 Task: Create an HTML page with a form that validates user input (e.g., email format).
Action: Mouse moved to (1337, 51)
Screenshot: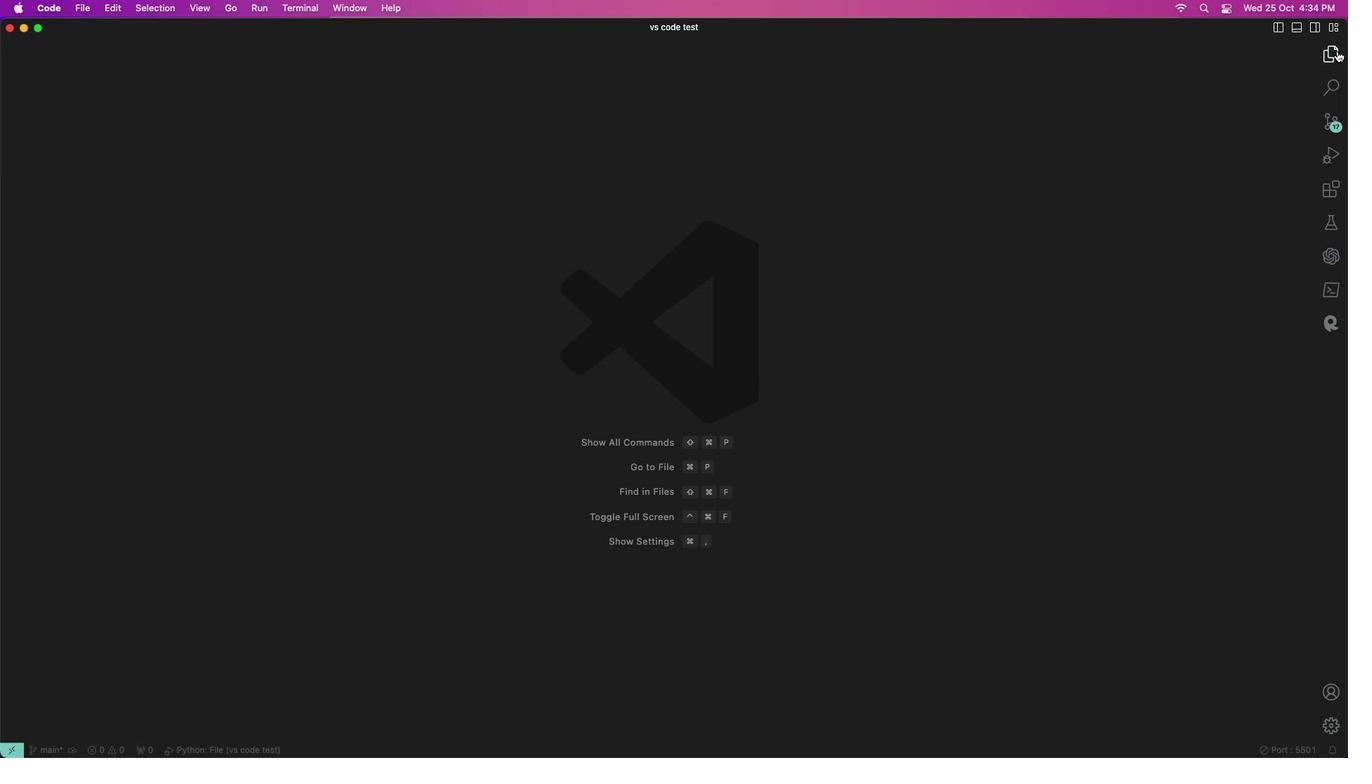 
Action: Mouse pressed left at (1337, 51)
Screenshot: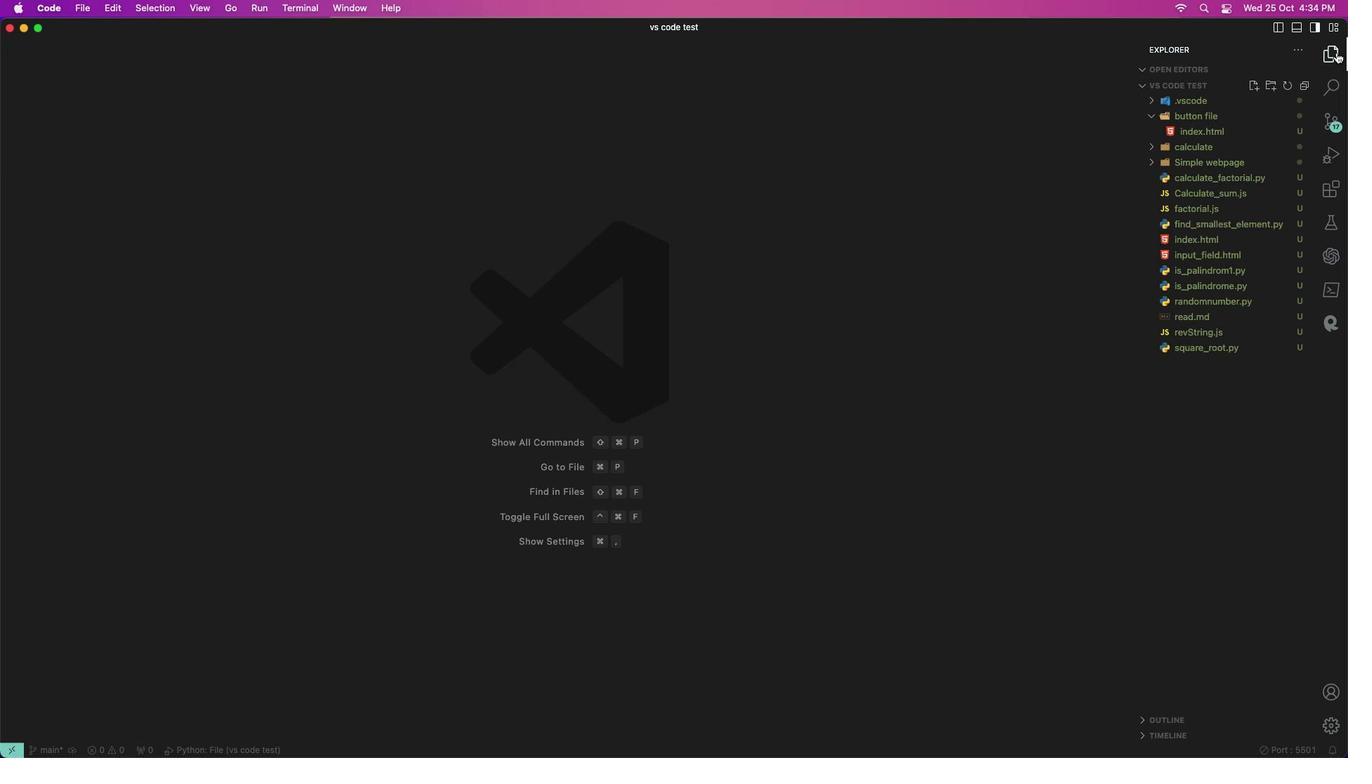 
Action: Mouse moved to (1255, 85)
Screenshot: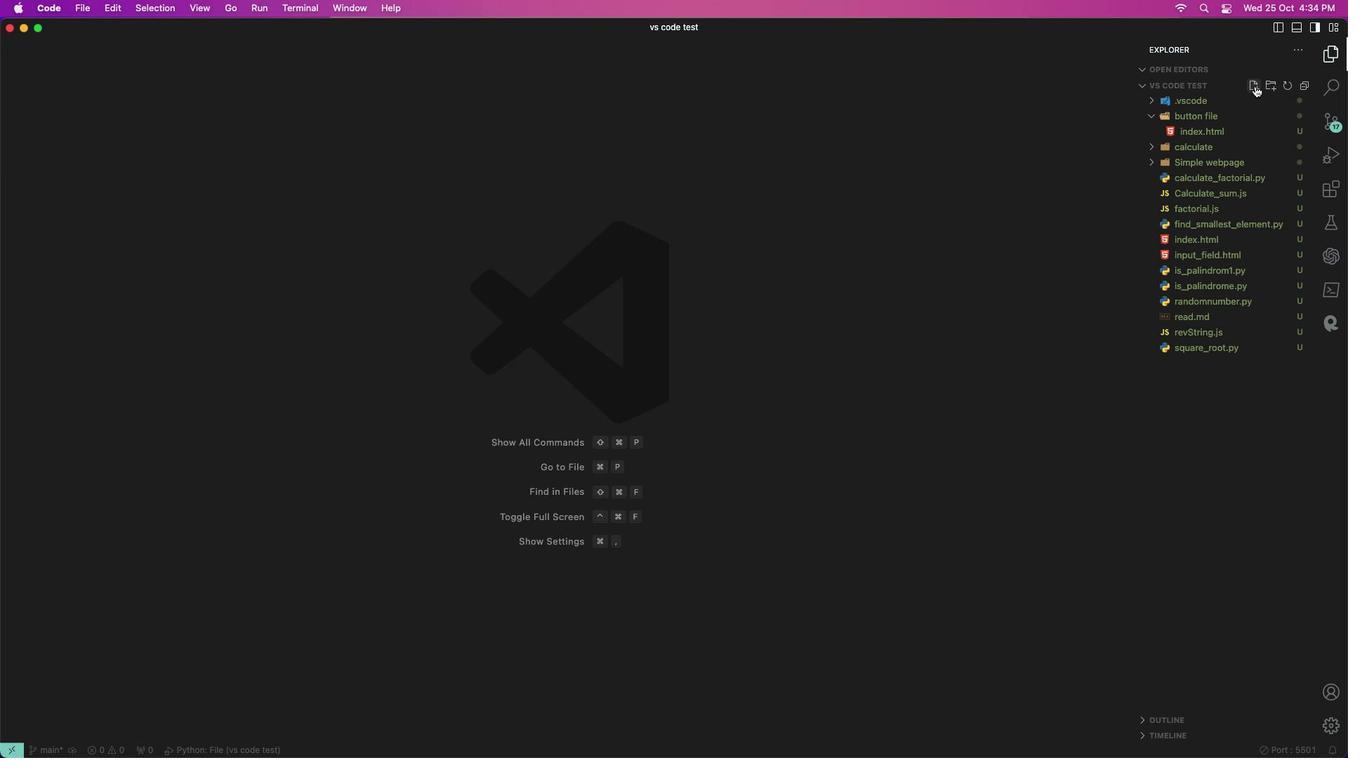 
Action: Mouse pressed left at (1255, 85)
Screenshot: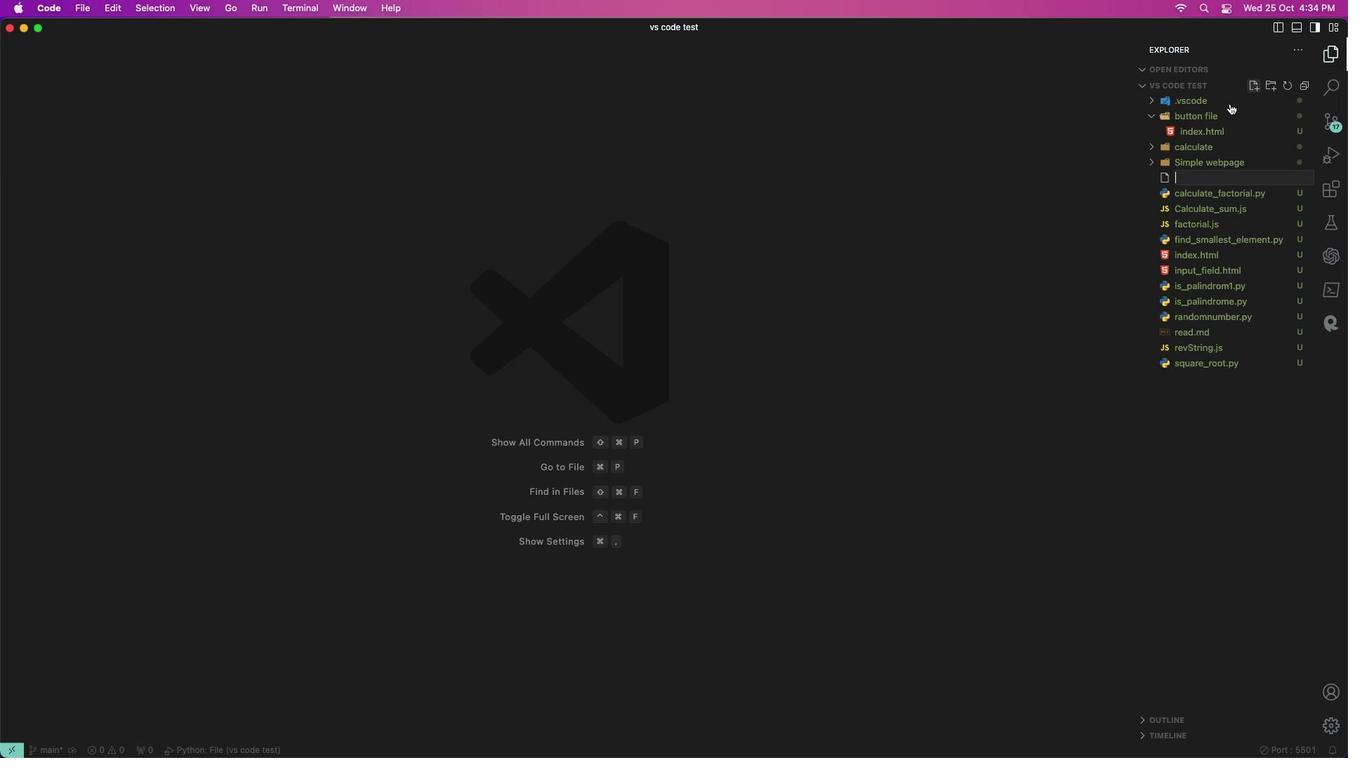 
Action: Mouse moved to (1196, 179)
Screenshot: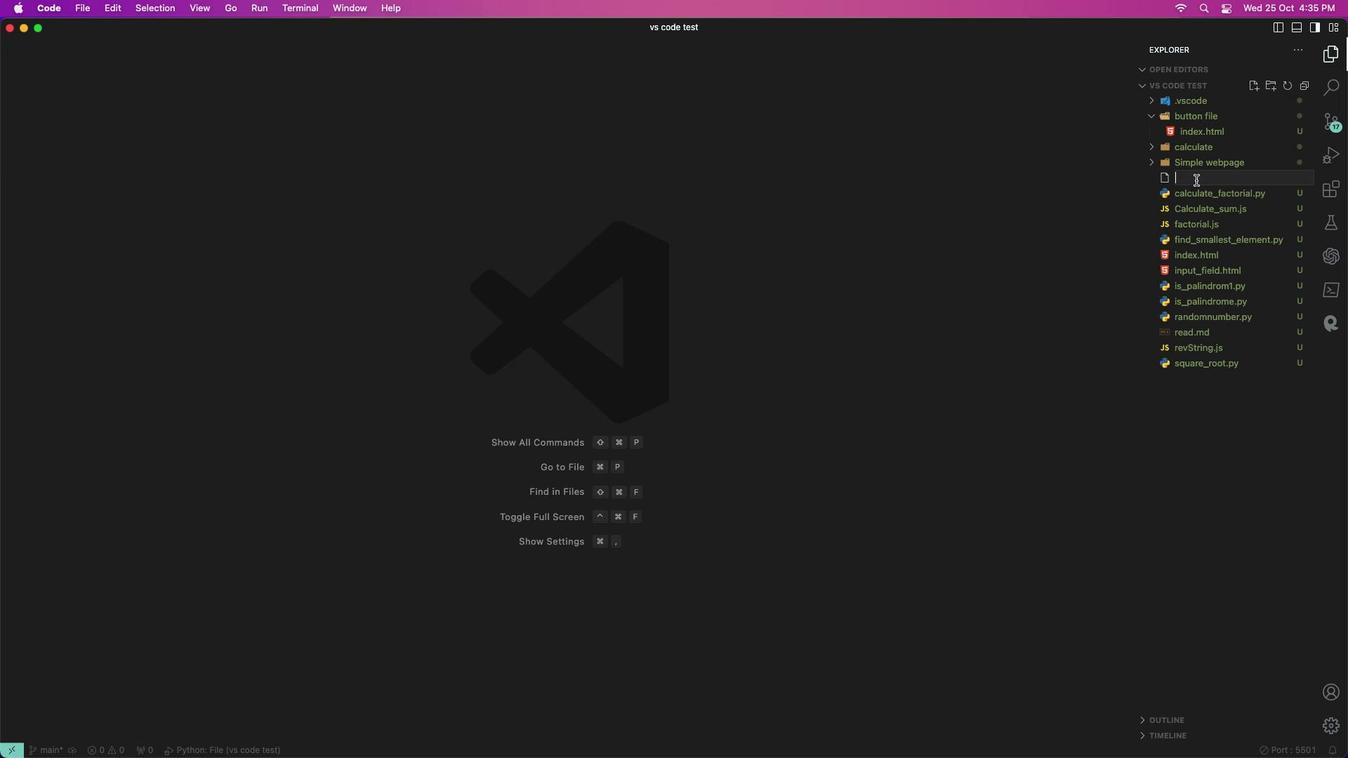 
Action: Mouse pressed left at (1196, 179)
Screenshot: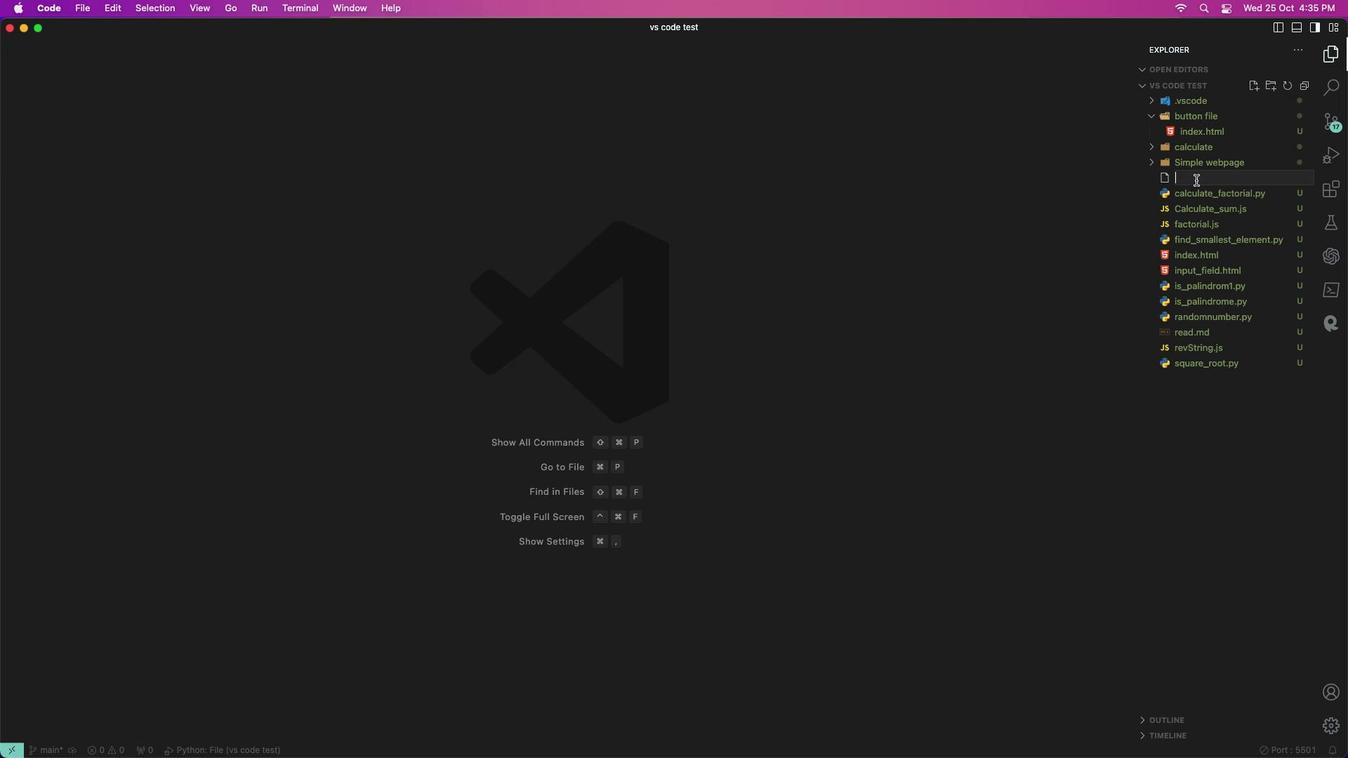 
Action: Key pressed 'f''o''r''m'Key.shift'_''v''a''l''i''d''a''t''i''o''n''.''h''t''m''l'Key.enter's'Key.backspaceKey.shift'<'Key.shift_r'!'Key.shift_r'D''O''C''T''Y''P''E'Key.spaceKey.shift_r'h''t''m''l'Key.shift_r'>'Key.enterKey.shift_r'<''h''t''m''l'Key.shift_r'>'Key.enterKey.shift_r'<''h''e''a''d'Key.shift_r'>'Key.enterKey.shift_r'<''t''i''t''l''e'Key.shift_r'>'Key.shift_r'F''o''r''m'Key.spaceKey.shift_r'V''a''l''i''d''a''t''i''o''n'Key.spaceKey.shift_r'E''x''a''m''p''l''e'
Screenshot: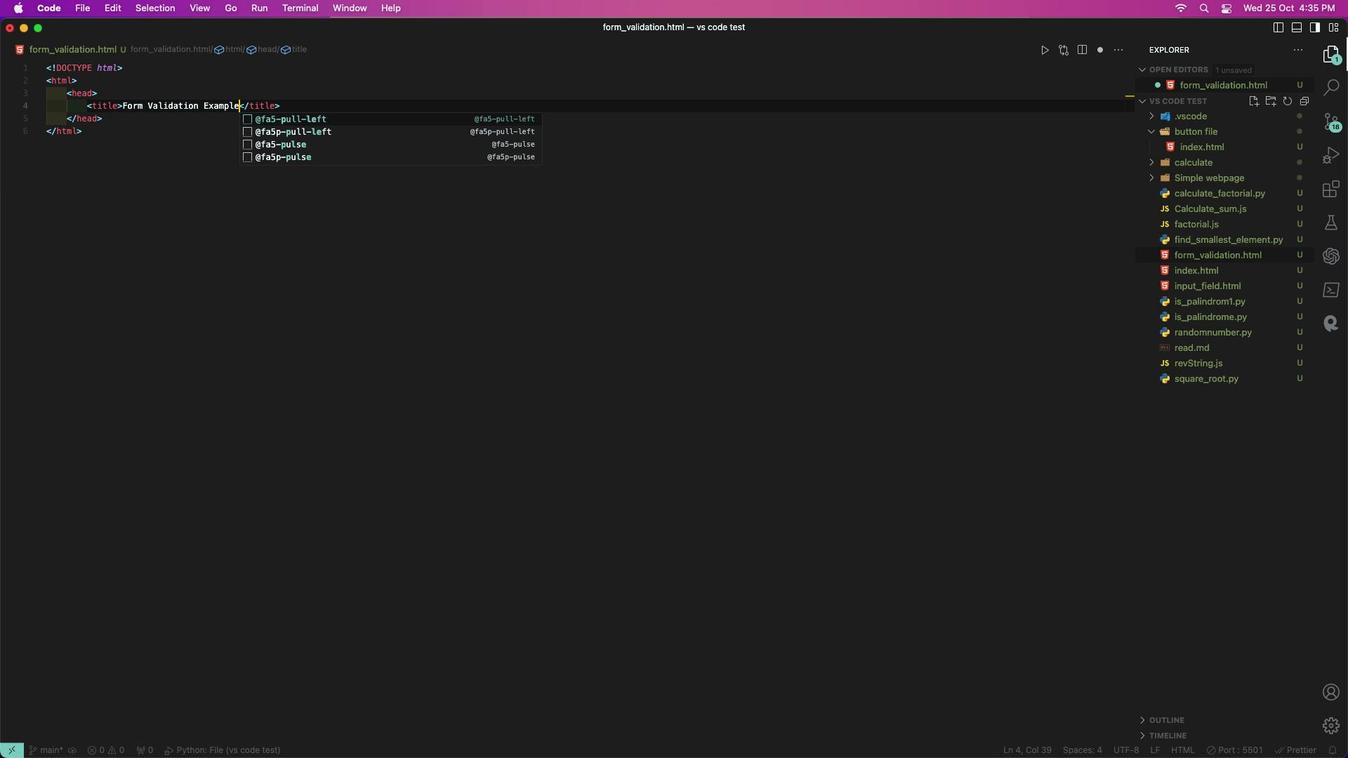 
Action: Mouse moved to (799, 195)
Screenshot: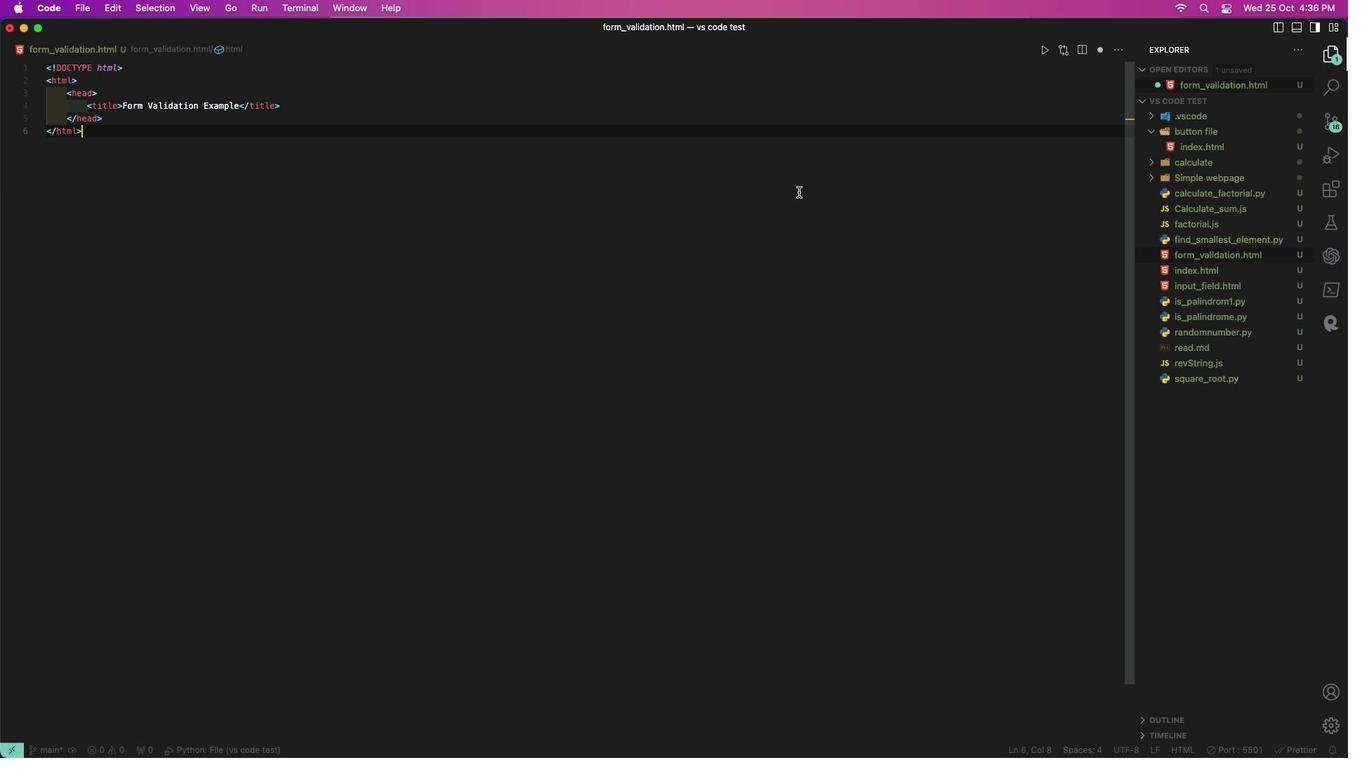 
Action: Mouse pressed left at (799, 195)
Screenshot: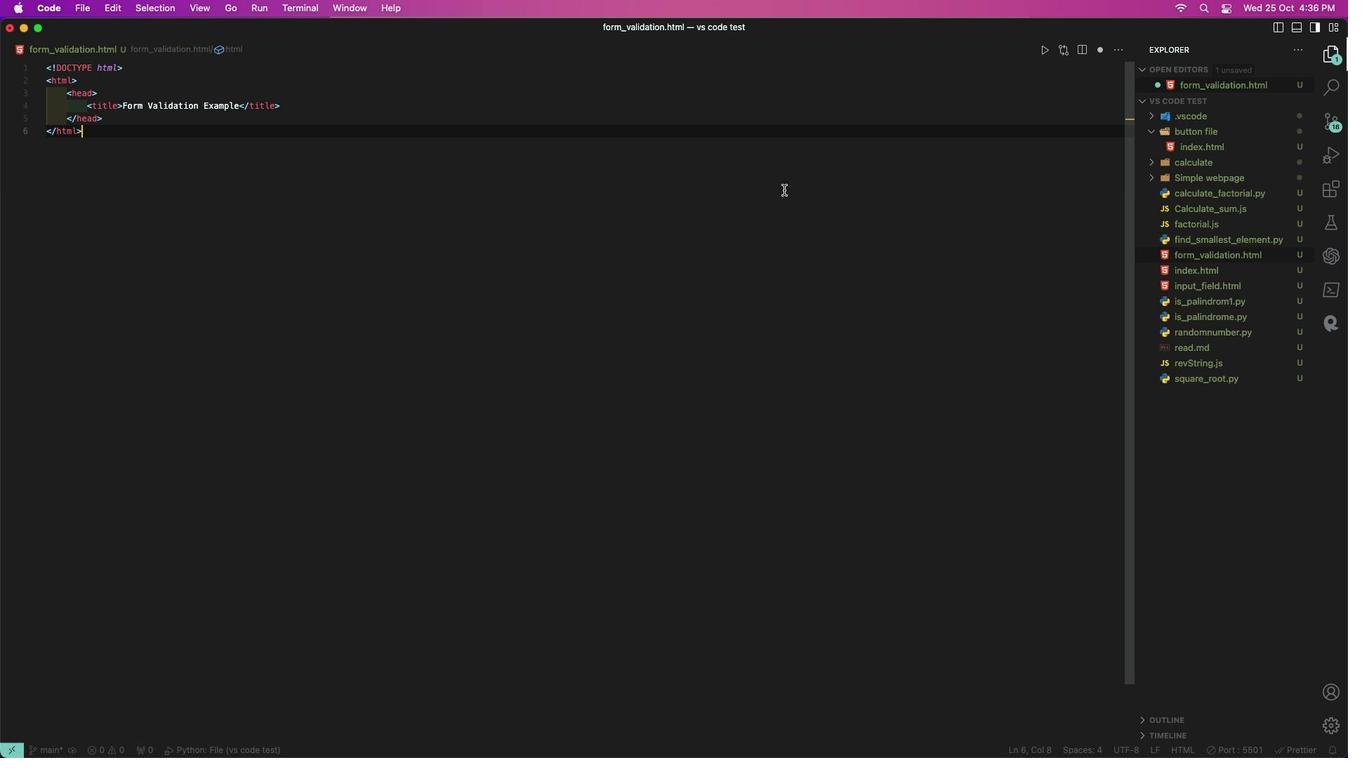 
Action: Mouse moved to (320, 101)
Screenshot: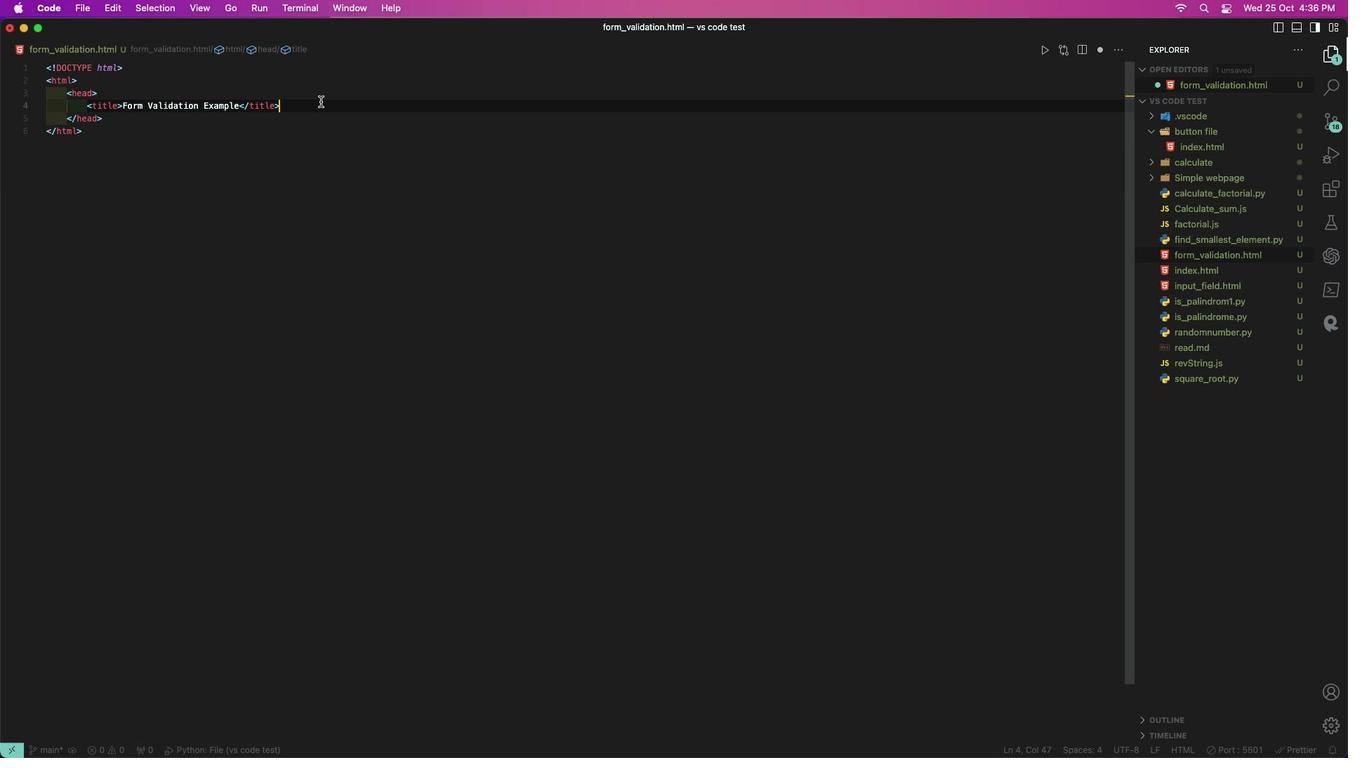 
Action: Mouse pressed left at (320, 101)
Screenshot: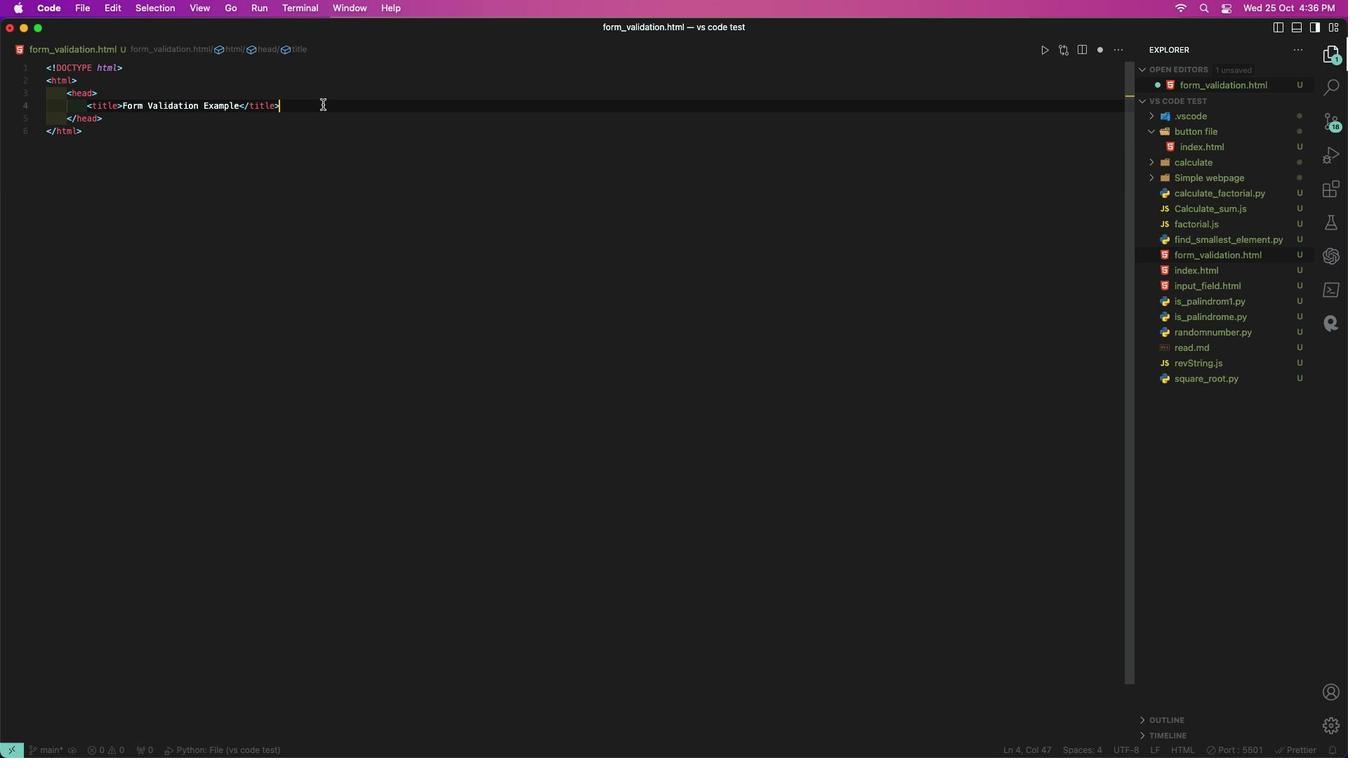 
Action: Mouse moved to (322, 103)
Screenshot: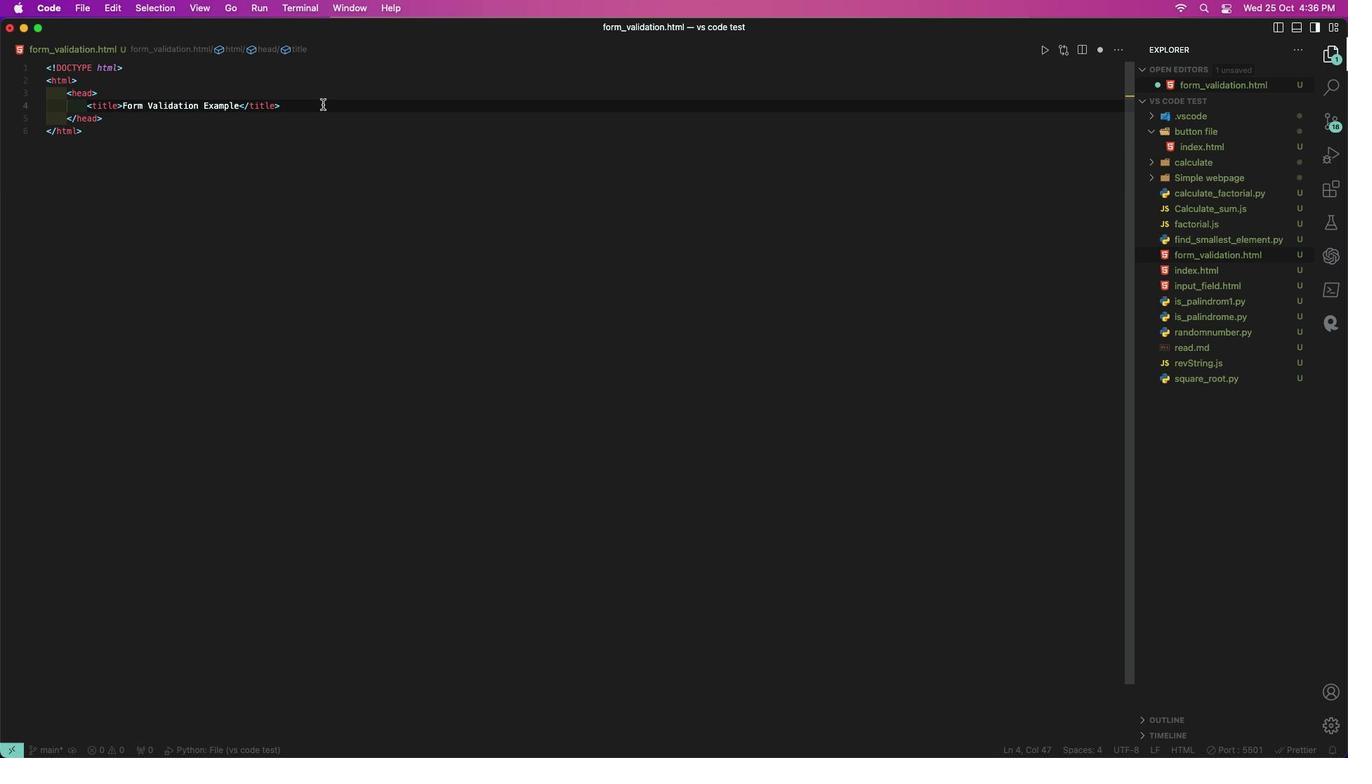 
Action: Key pressed Key.enterKey.shift_r'<''s''t''y''l''e'Key.shift_r'>'Key.enter'.''e''r''r''o''r'Key.shift_r'{'Key.enter'c''o''l''o''r'Key.shift_r':'Key.space'r''e''d'Key.enter';'
Screenshot: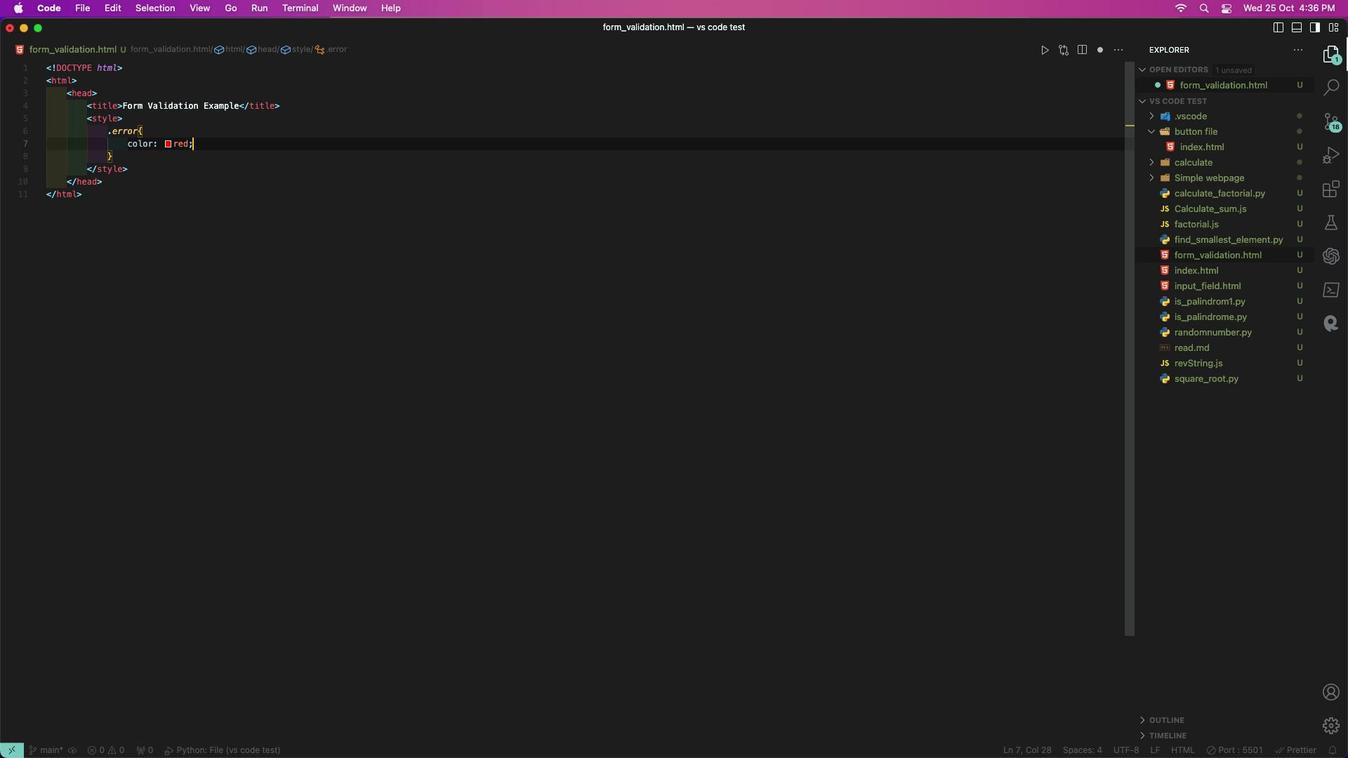 
Action: Mouse moved to (233, 181)
Screenshot: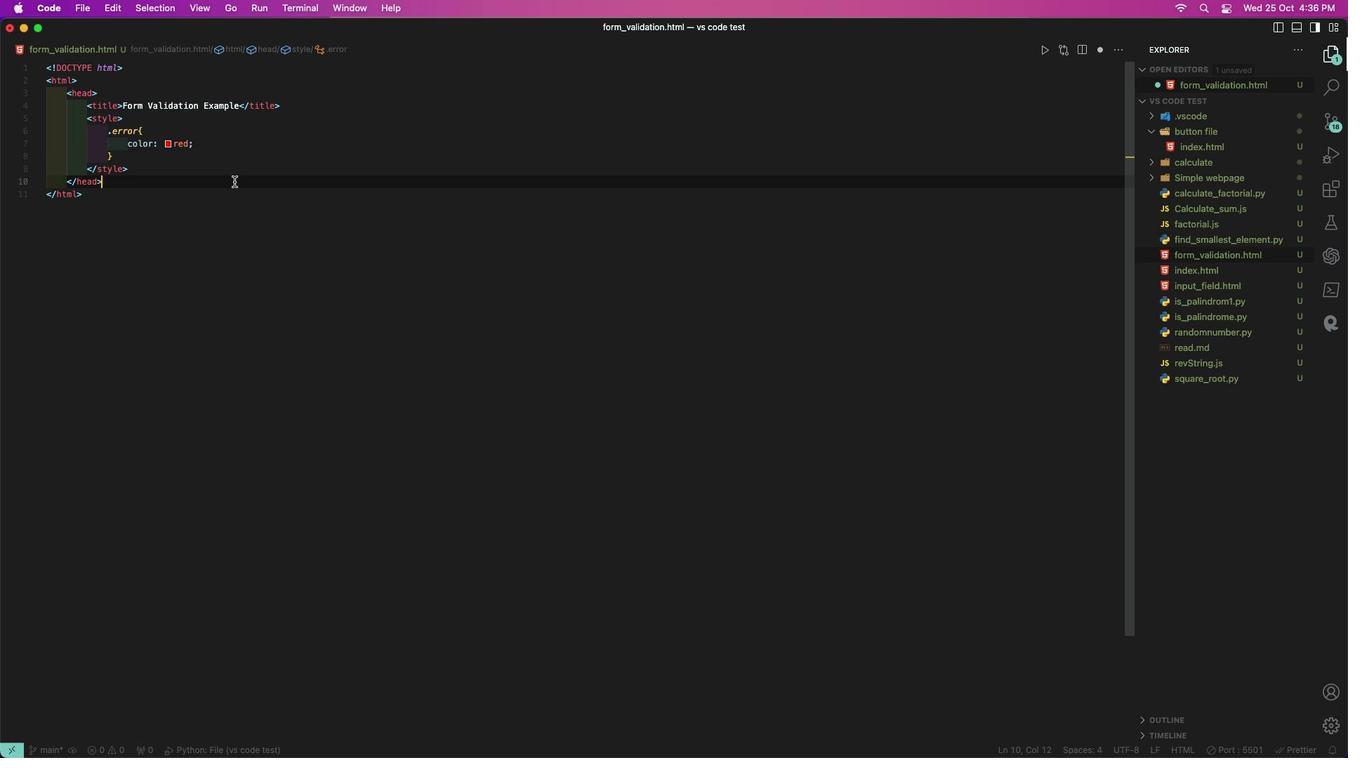
Action: Mouse pressed left at (233, 181)
Screenshot: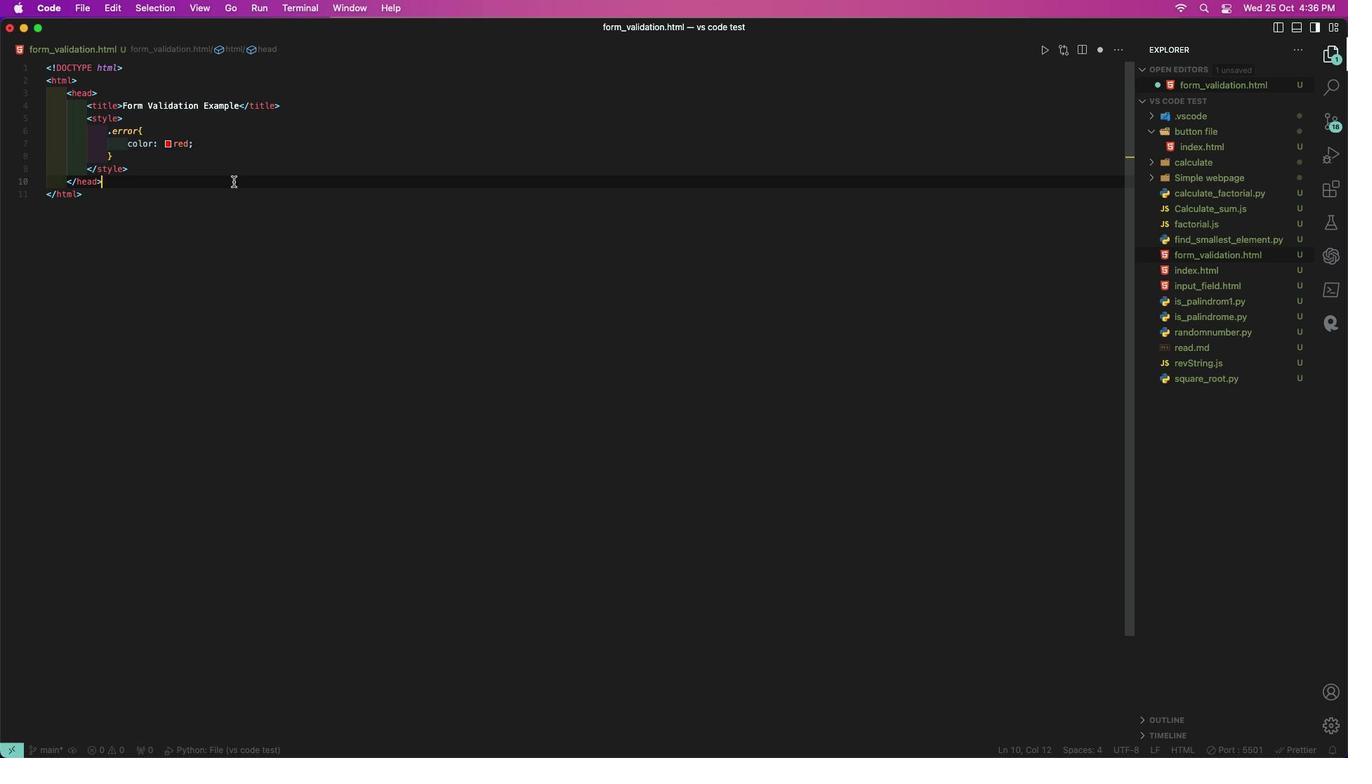
Action: Mouse moved to (233, 173)
Screenshot: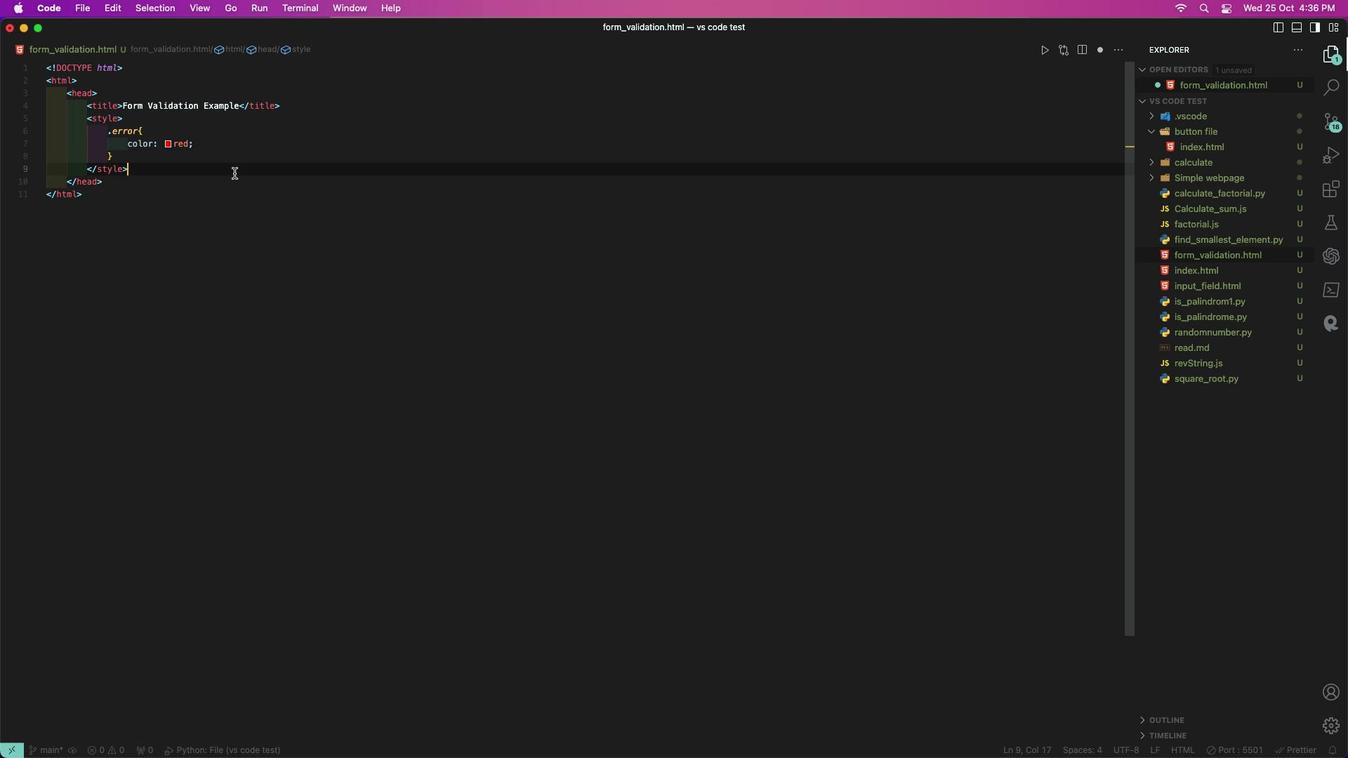 
Action: Mouse pressed left at (233, 173)
Screenshot: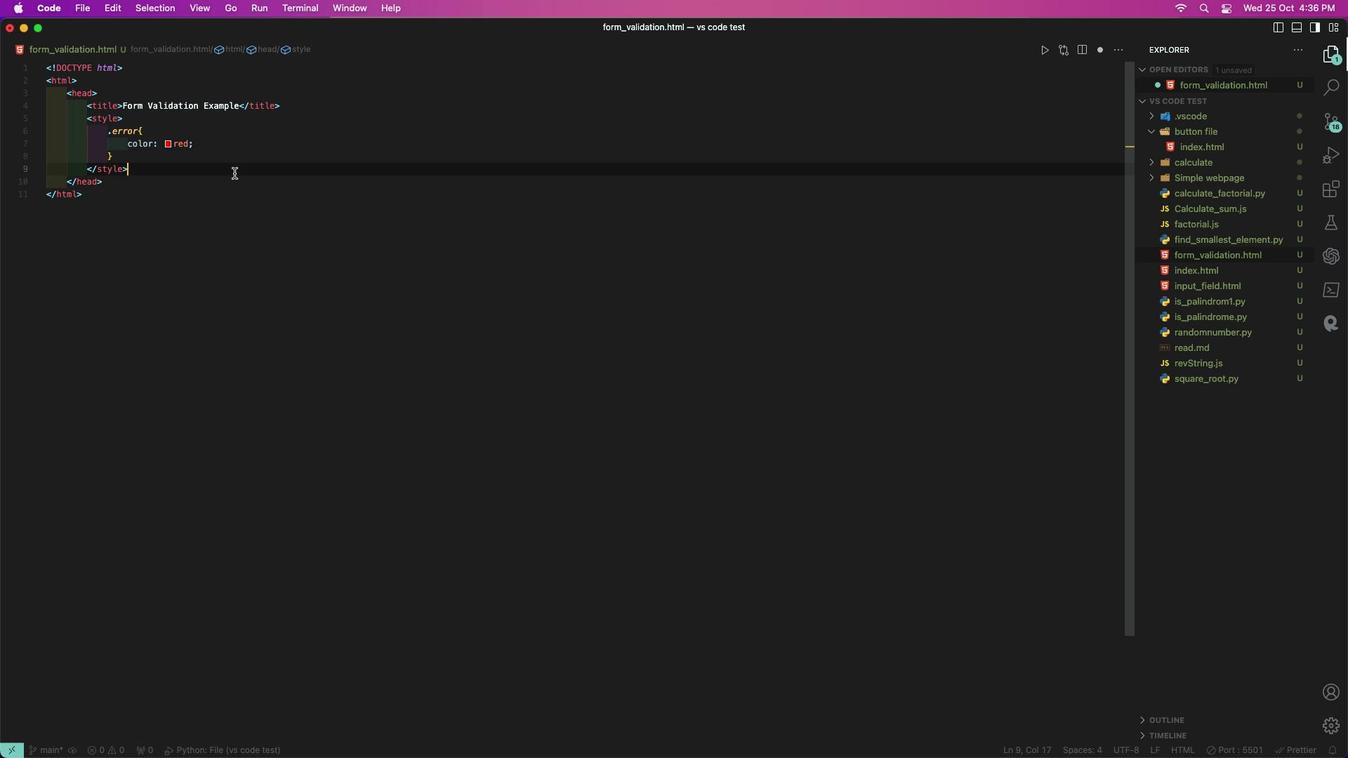 
Action: Mouse moved to (236, 171)
Screenshot: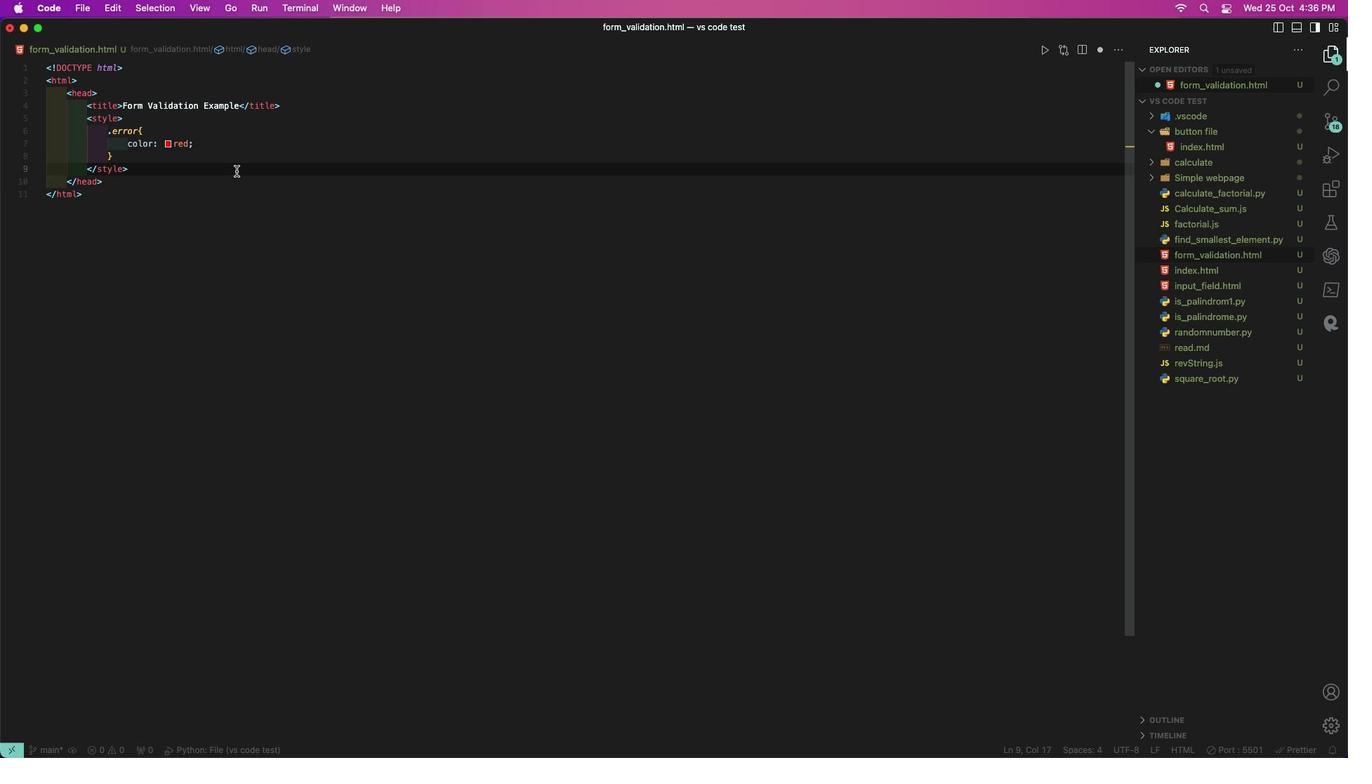 
Action: Key pressed Key.enter
Screenshot: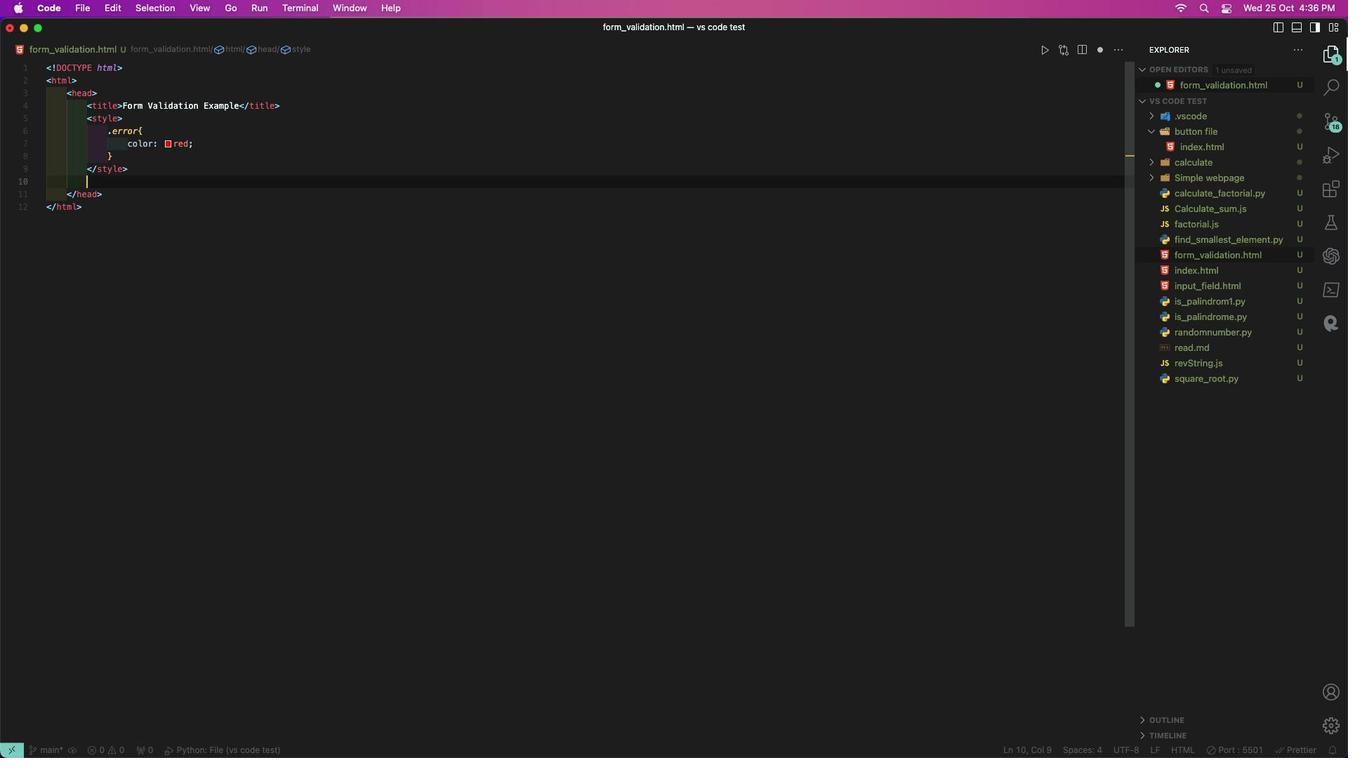 
Action: Mouse moved to (142, 200)
Screenshot: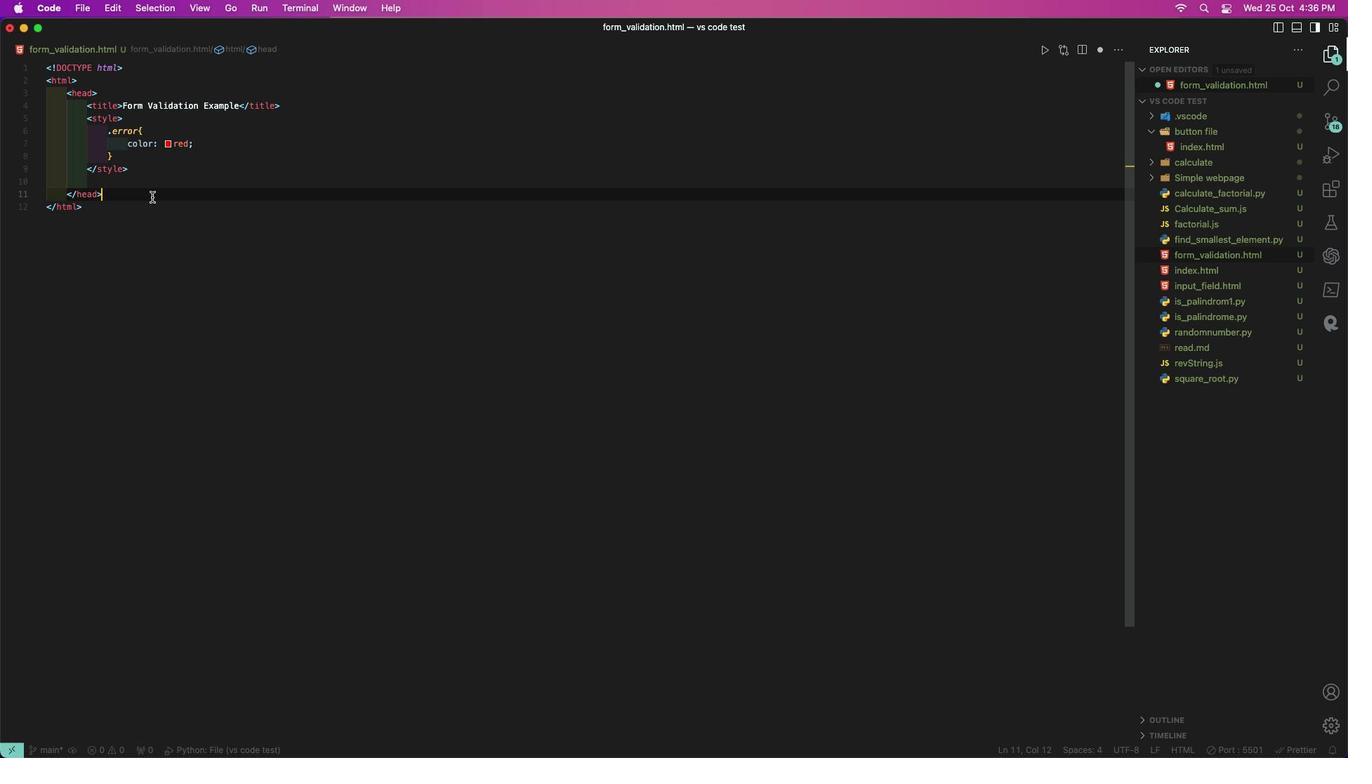 
Action: Mouse pressed left at (142, 200)
Screenshot: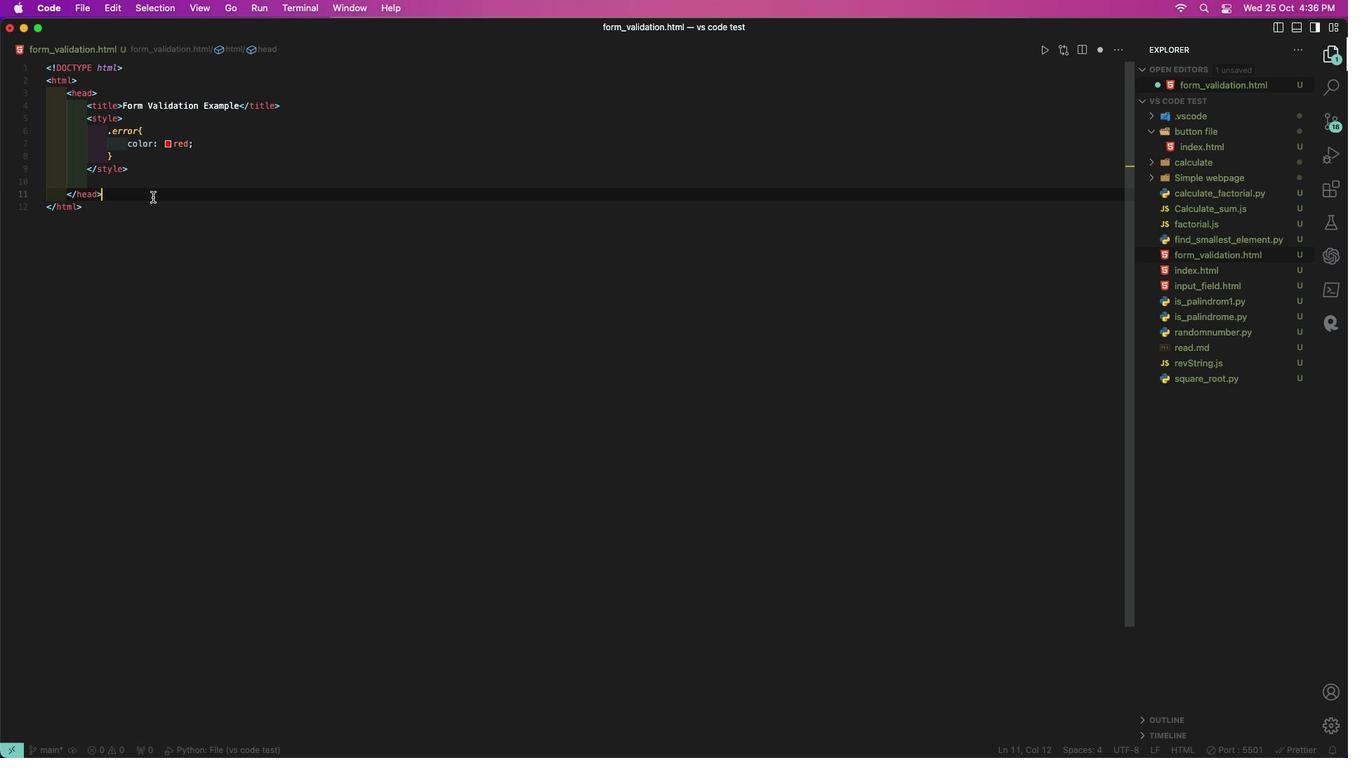 
Action: Mouse moved to (152, 196)
Screenshot: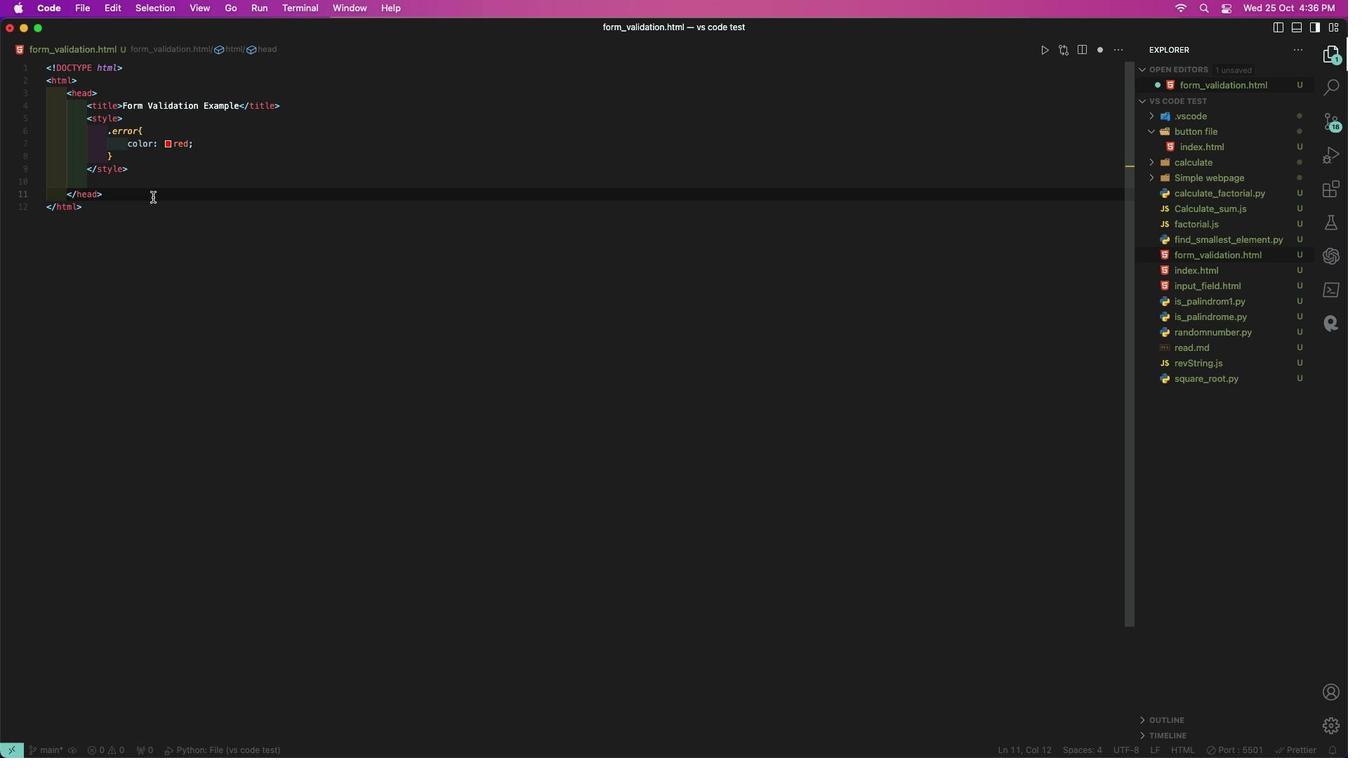 
Action: Key pressed Key.enterKey.shift_r'<''b''o''d''y'Key.shift_r'>'Key.enterKey.shift_r'<''h''1'Key.shift_r'>'Key.shift_r'F''o''r''m'Key.spaceKey.shift_r'V''a''l''i''d''a''t''i''o''n'Key.spaceKey.shift_r'E''x''a''m''p''l''e'
Screenshot: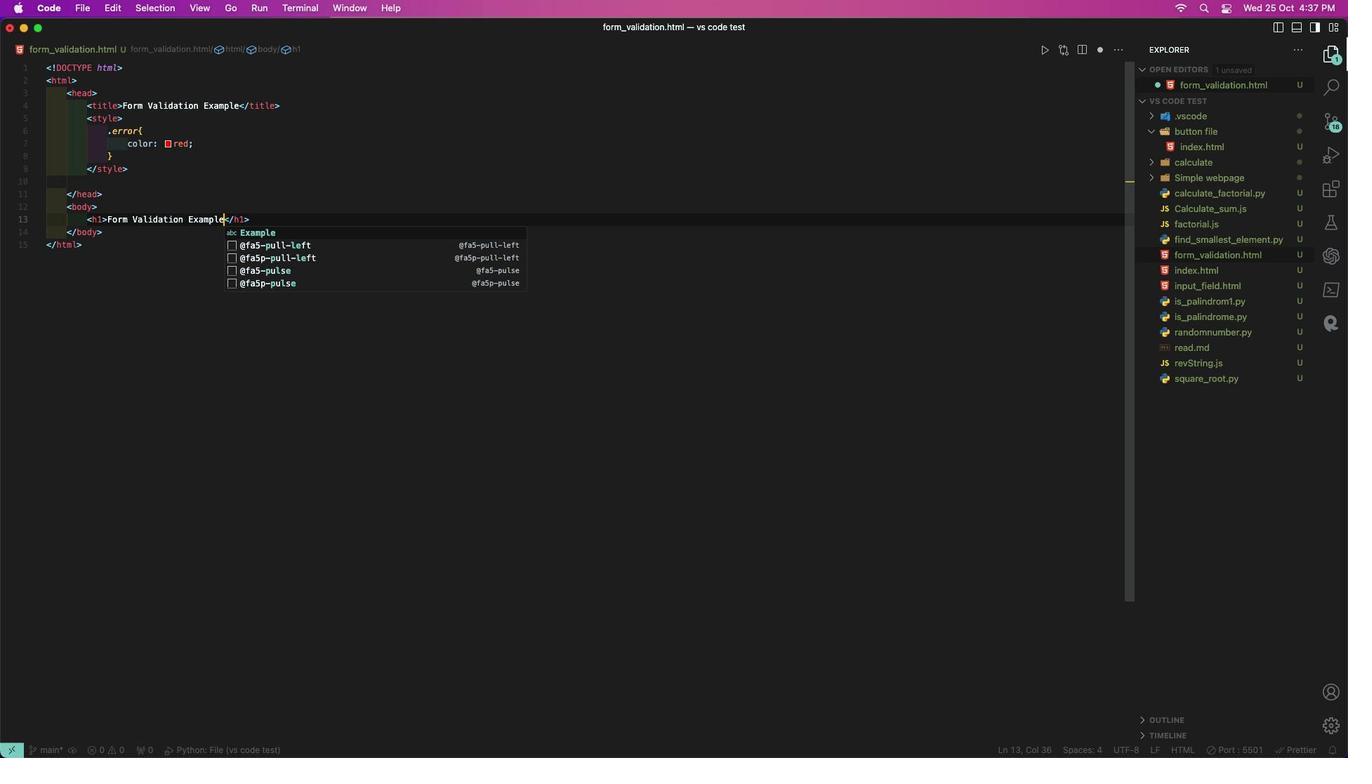 
Action: Mouse moved to (274, 217)
Screenshot: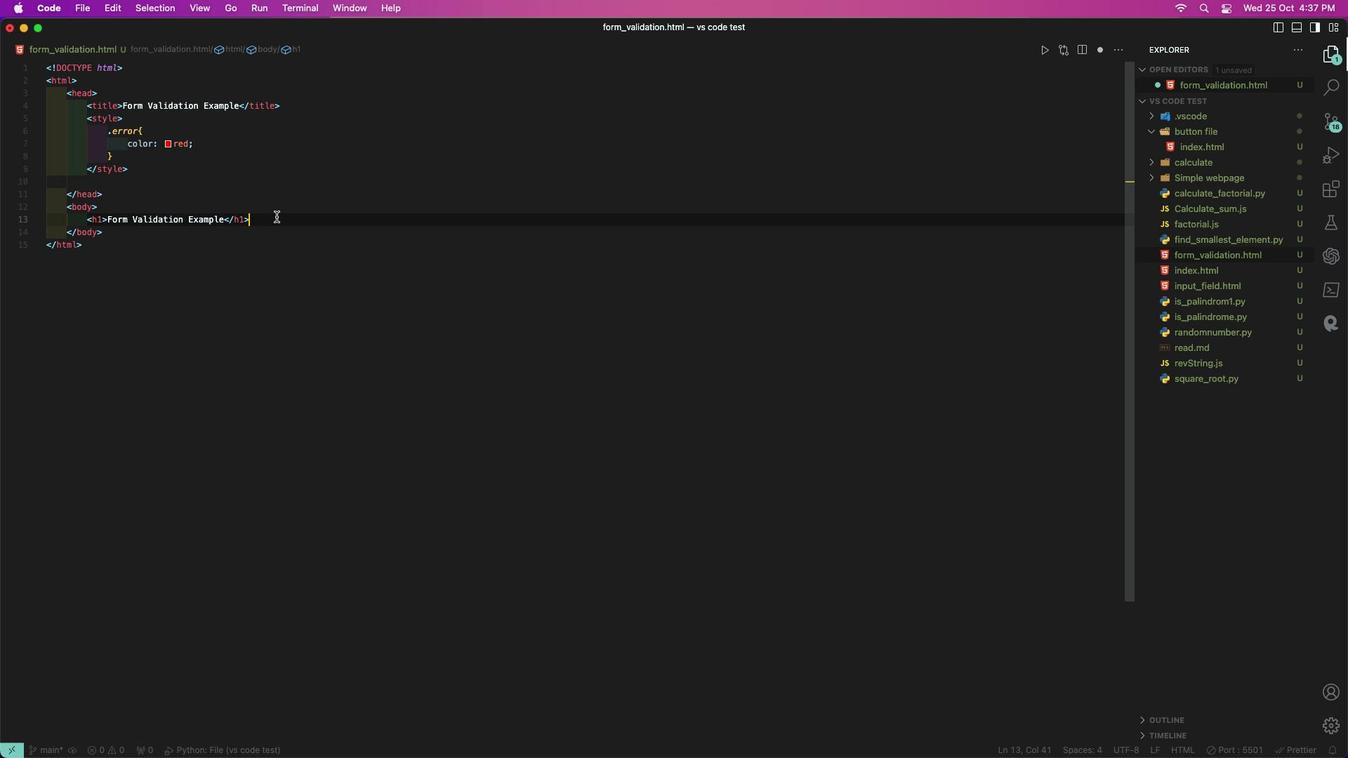 
Action: Mouse pressed left at (274, 217)
Screenshot: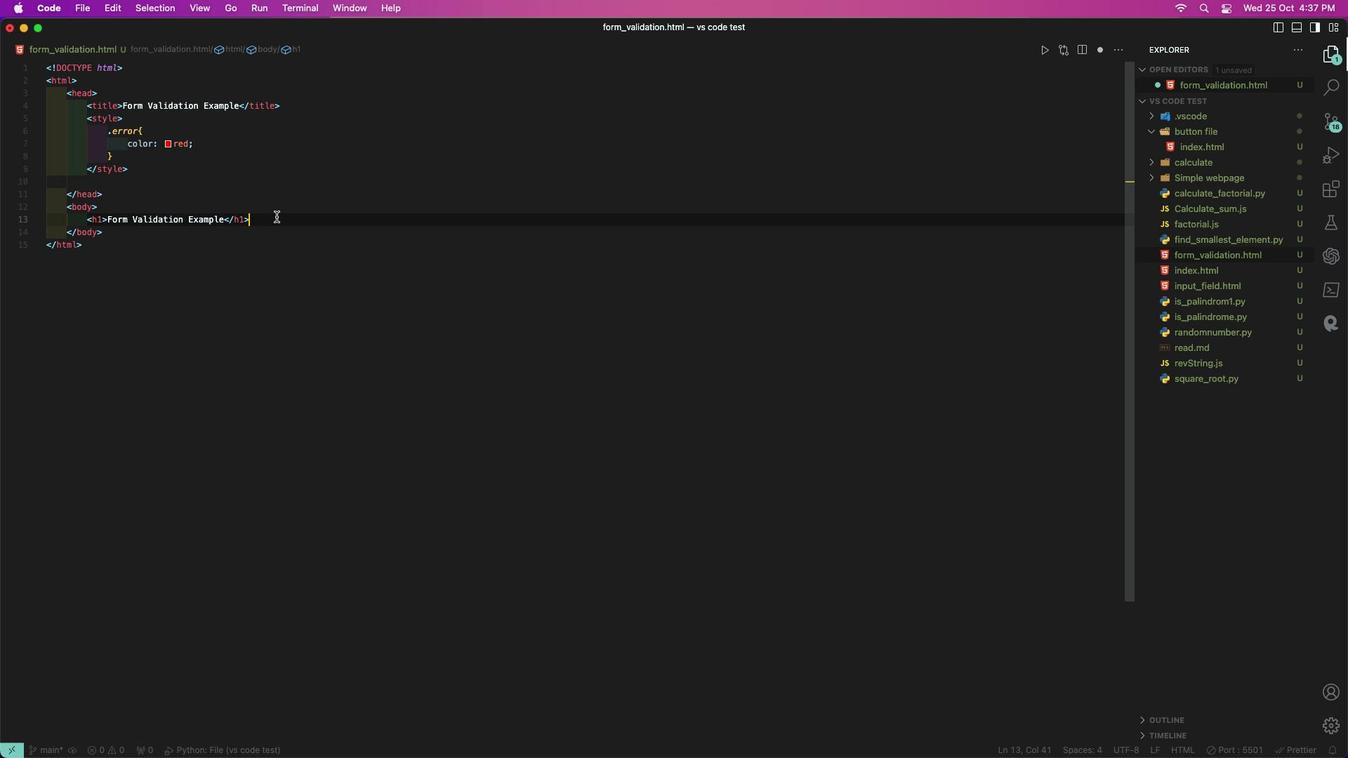 
Action: Mouse moved to (276, 216)
Screenshot: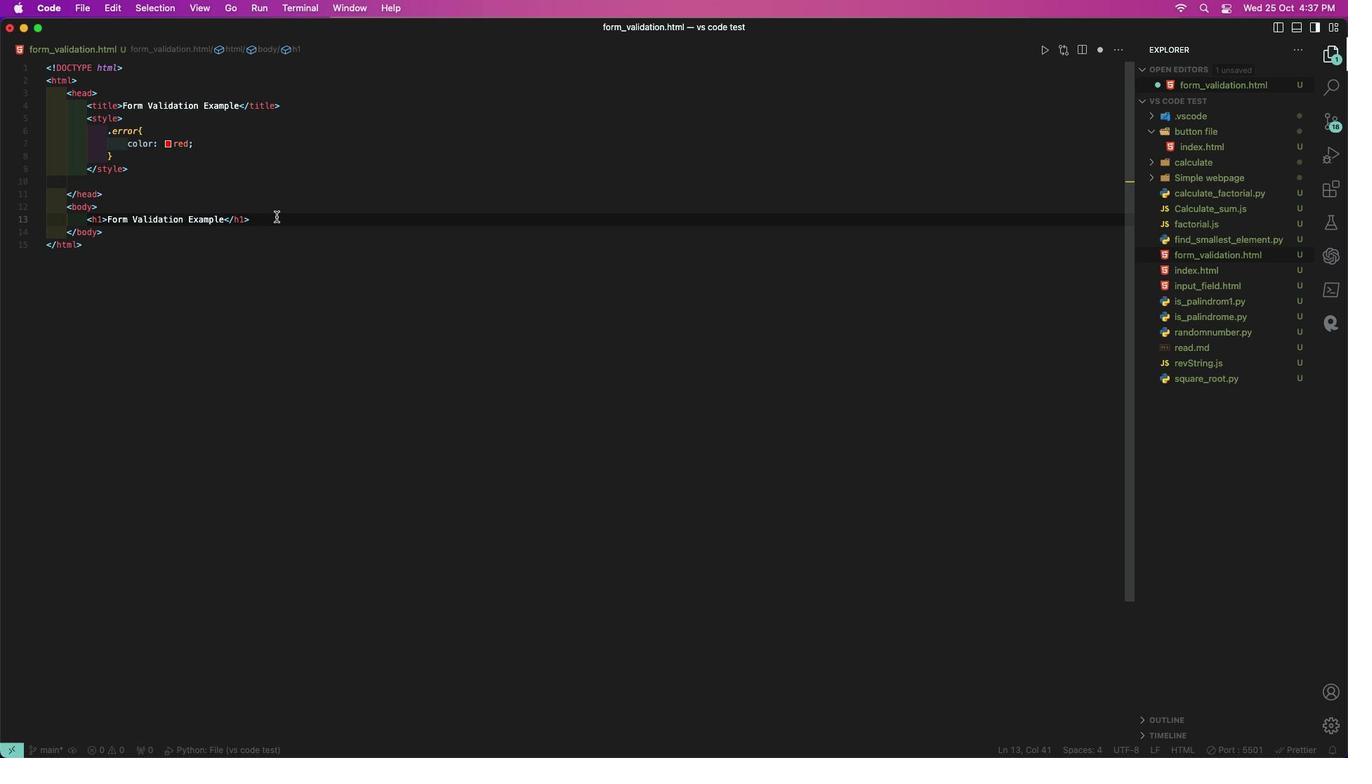 
Action: Key pressed Key.enterKey.shift_r'<''f''o''r''m'Key.space'i''d''='Key.shift'"''u''s'Key.backspaceKey.backspaceKey.left'u''s''e''r'Key.shiftKey.shift_r'F''o''r'','Key.backspace'm'Key.shift'"'Key.space'o''n''s''u''b''m''i''t'Key.delete'=''r''e''t''u''r''n'Key.shiftKey.space'v''a''l''i''d''a''t''e'Key.shift_r'F''o''r''m'Key.shift'('Key.shift')'Key.shift'"'Key.shift'>'Key.enter'l''a''b''e''l'Key.spaceKey.enterKey.backspaceKey.backspaceKey.backspaceKey.backspaceKey.backspaceKey.backspaceKey.backspaceKey.backspaceKey.shift'<''l''a''b''e''l'Key.enterKey.shiftKey.space'f''o''r''='Key.shift'"''e''m''a''i''l'Key.shift'"'Key.spaceKey.enter
Screenshot: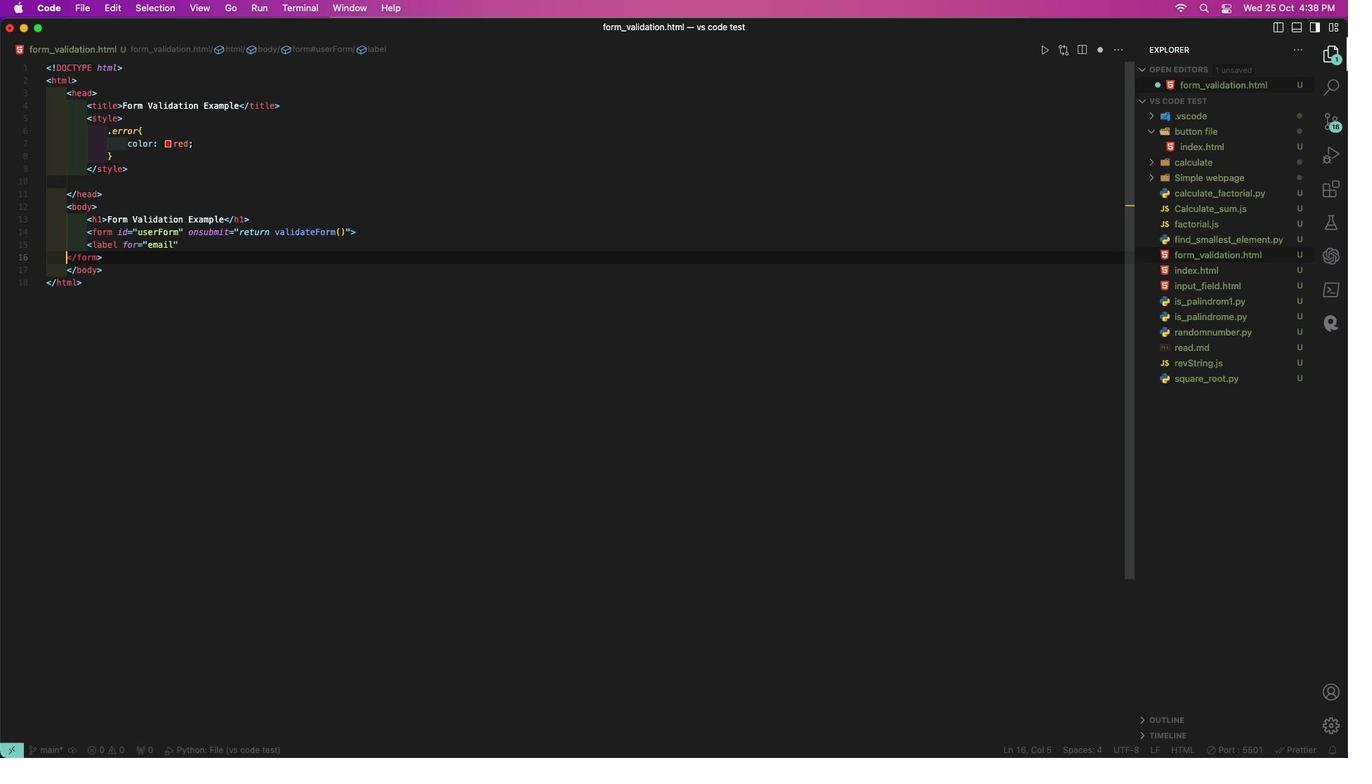 
Action: Mouse moved to (87, 240)
Screenshot: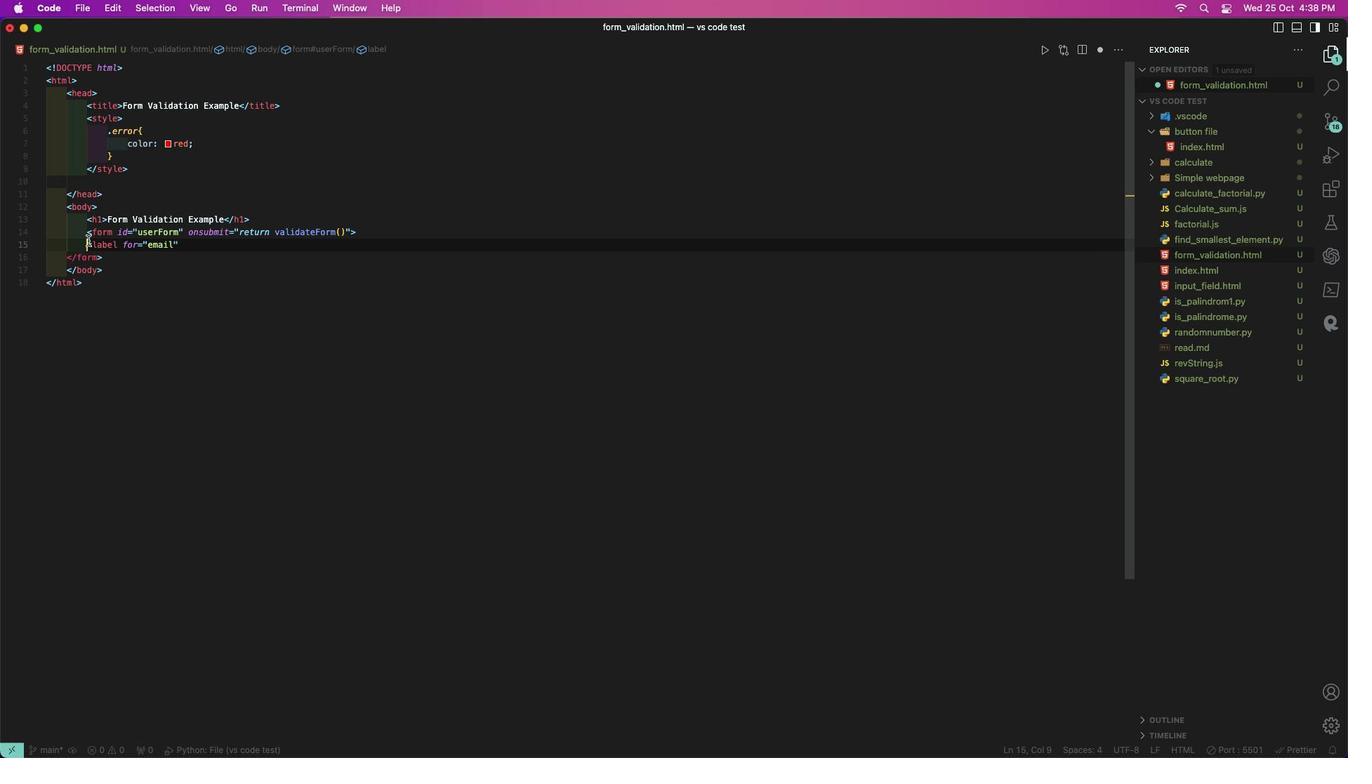 
Action: Mouse pressed left at (87, 240)
Screenshot: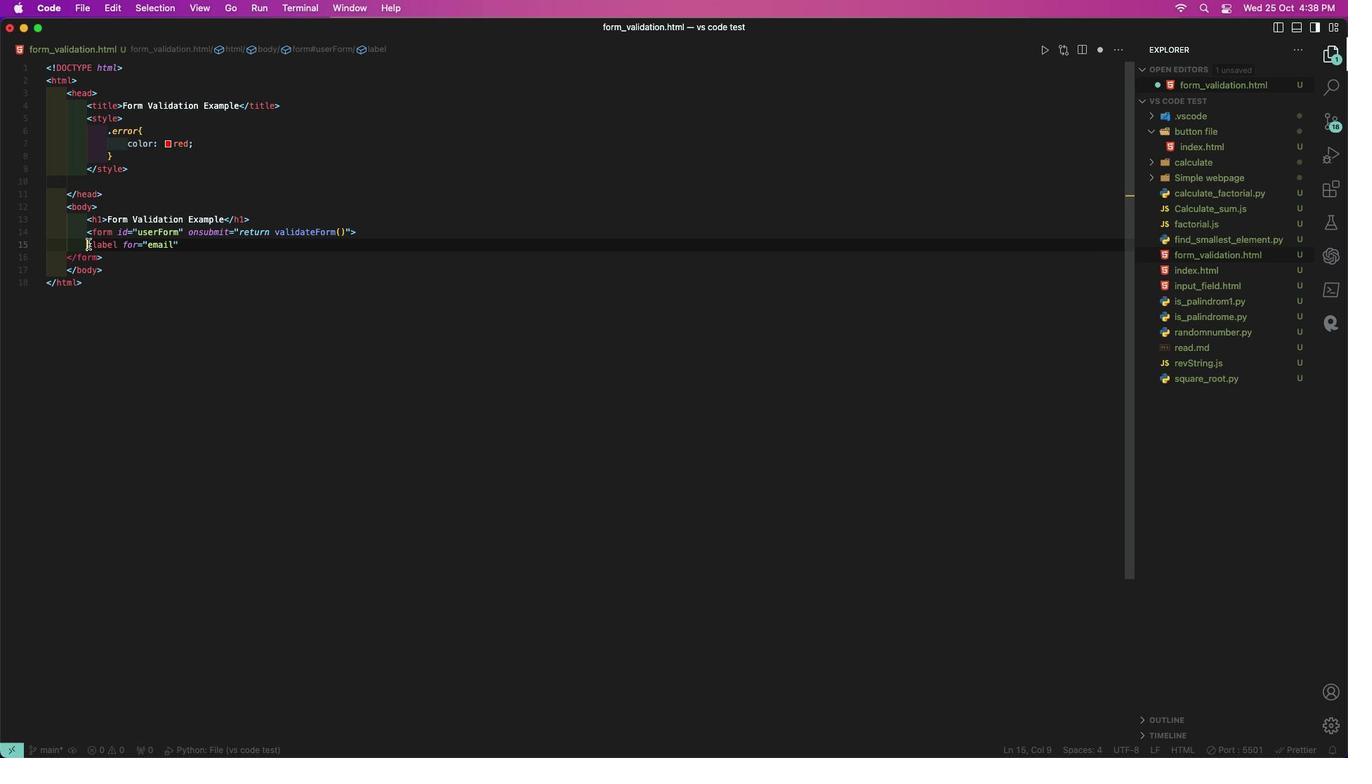 
Action: Mouse moved to (88, 250)
Screenshot: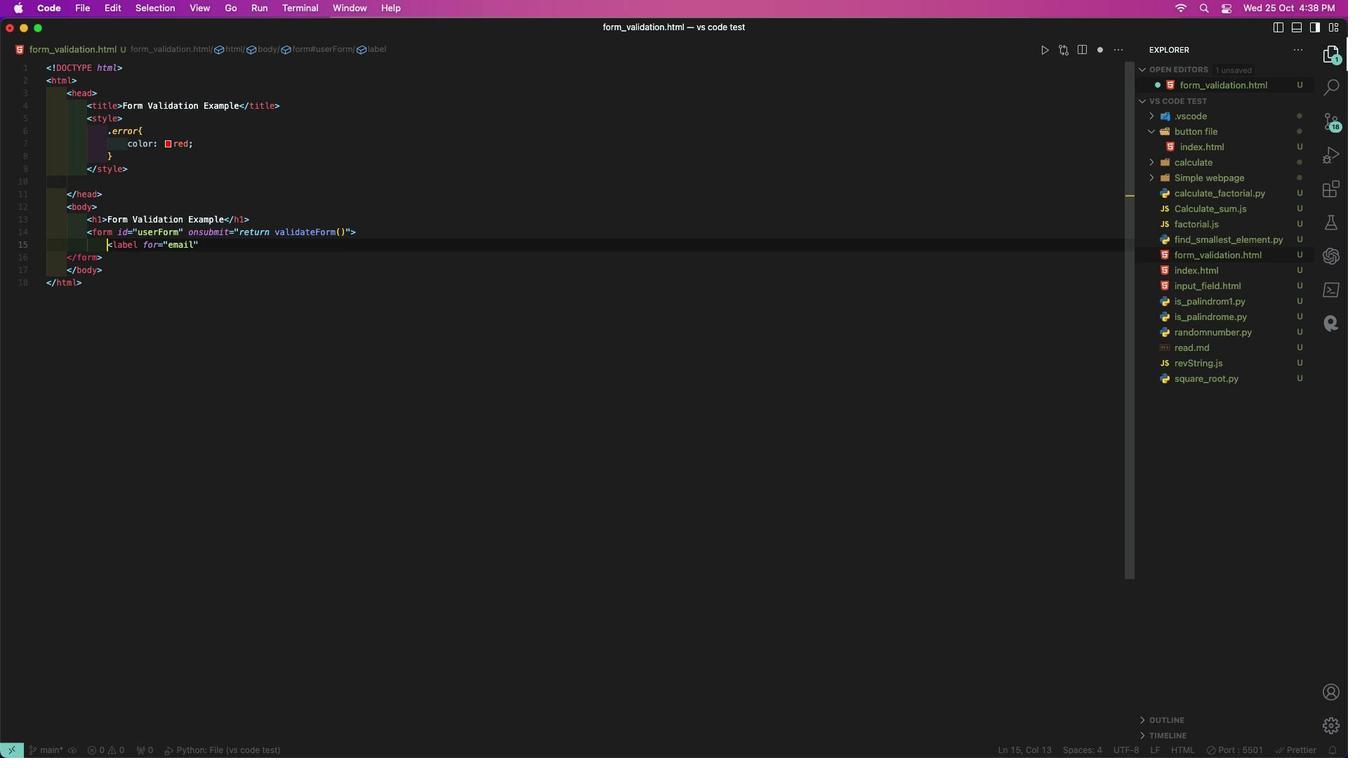 
Action: Key pressed Key.tab
Screenshot: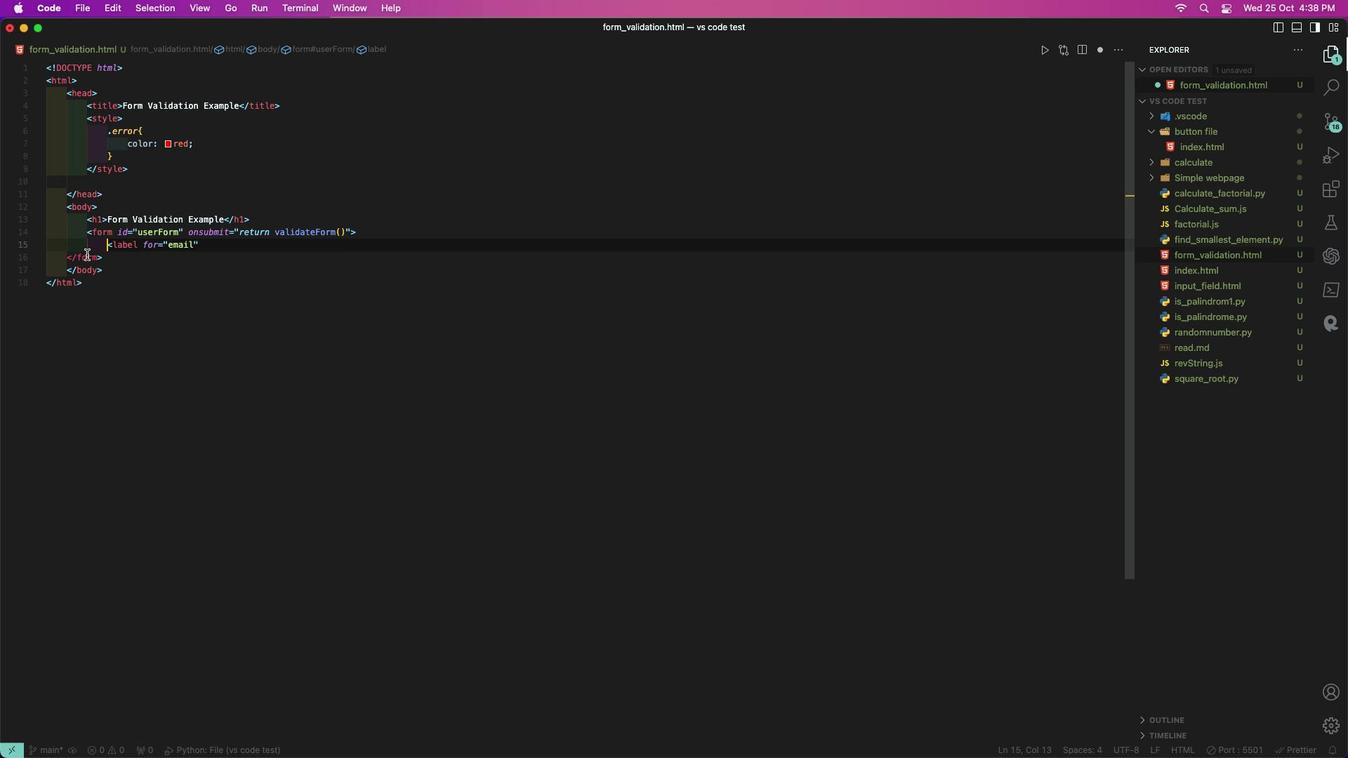 
Action: Mouse moved to (68, 259)
Screenshot: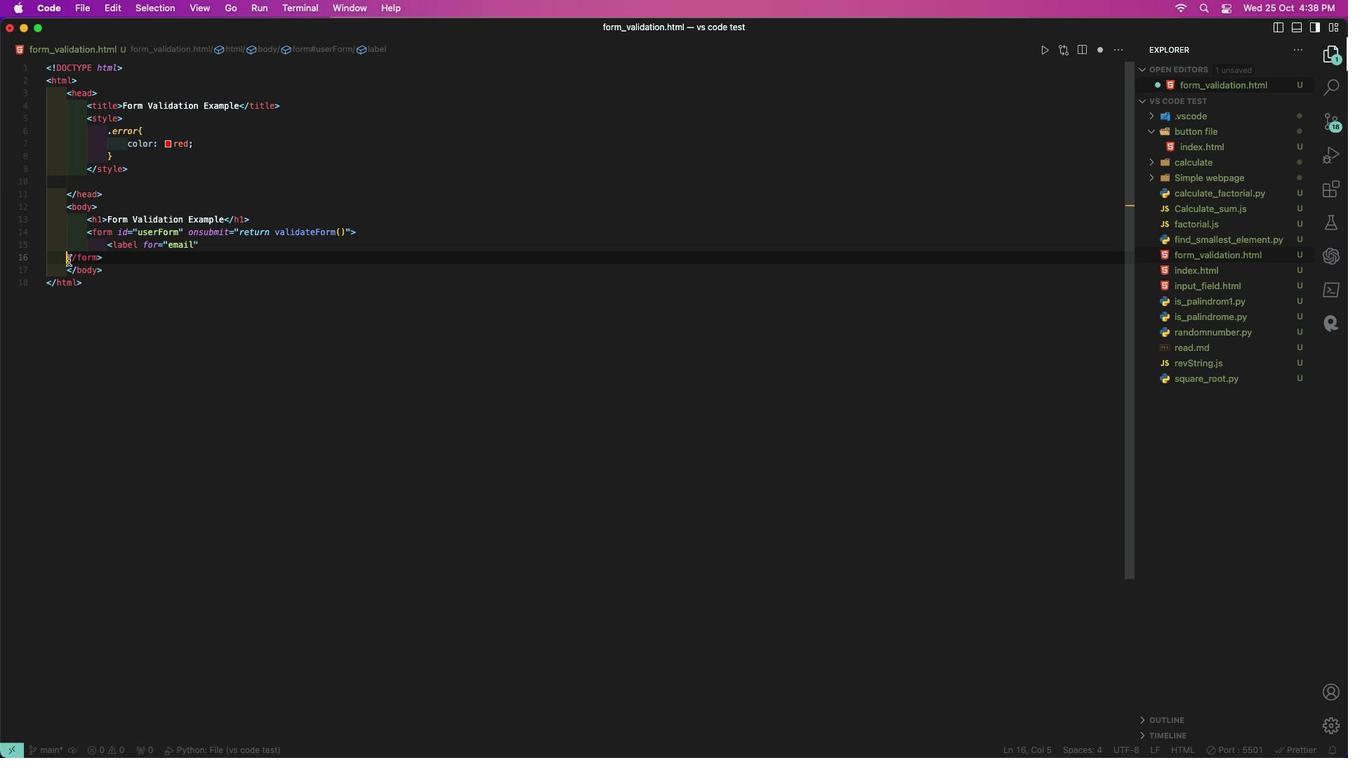 
Action: Mouse pressed left at (68, 259)
Screenshot: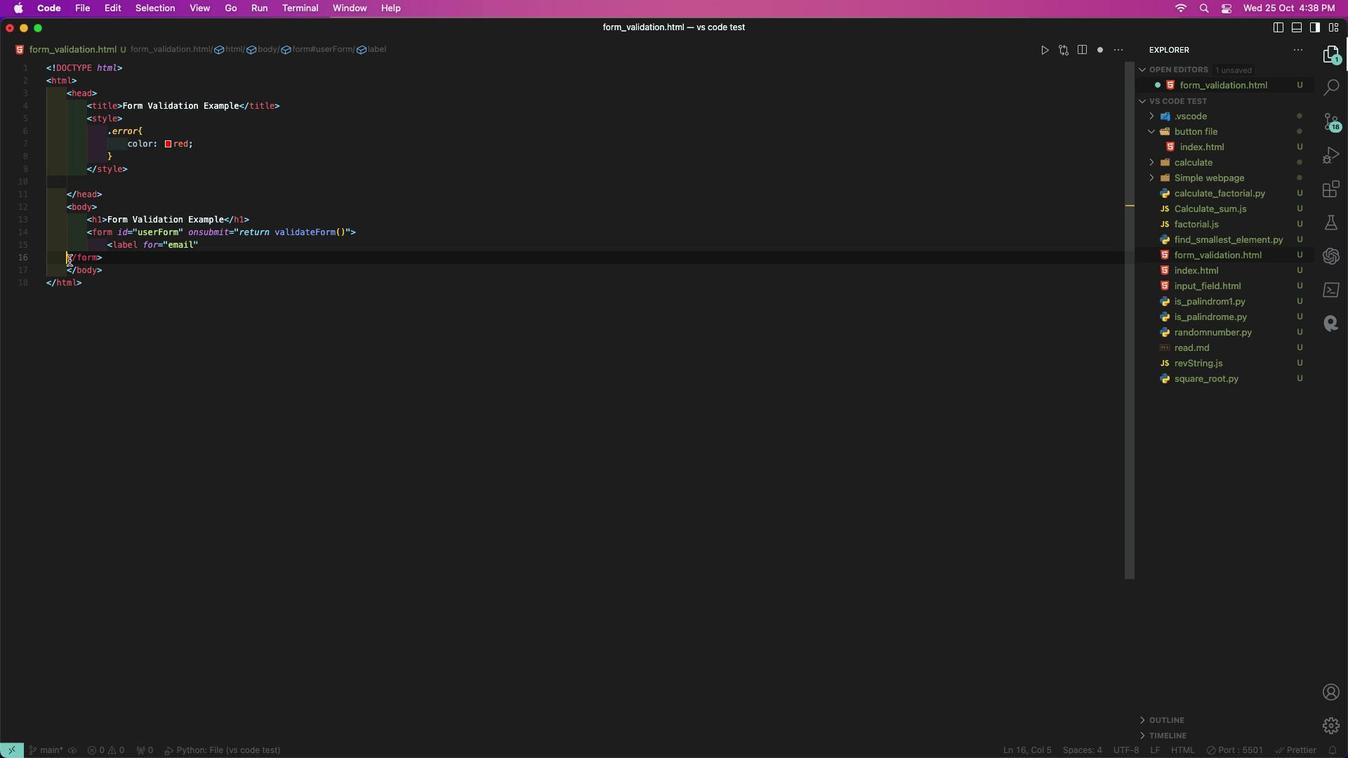 
Action: Mouse moved to (68, 260)
Screenshot: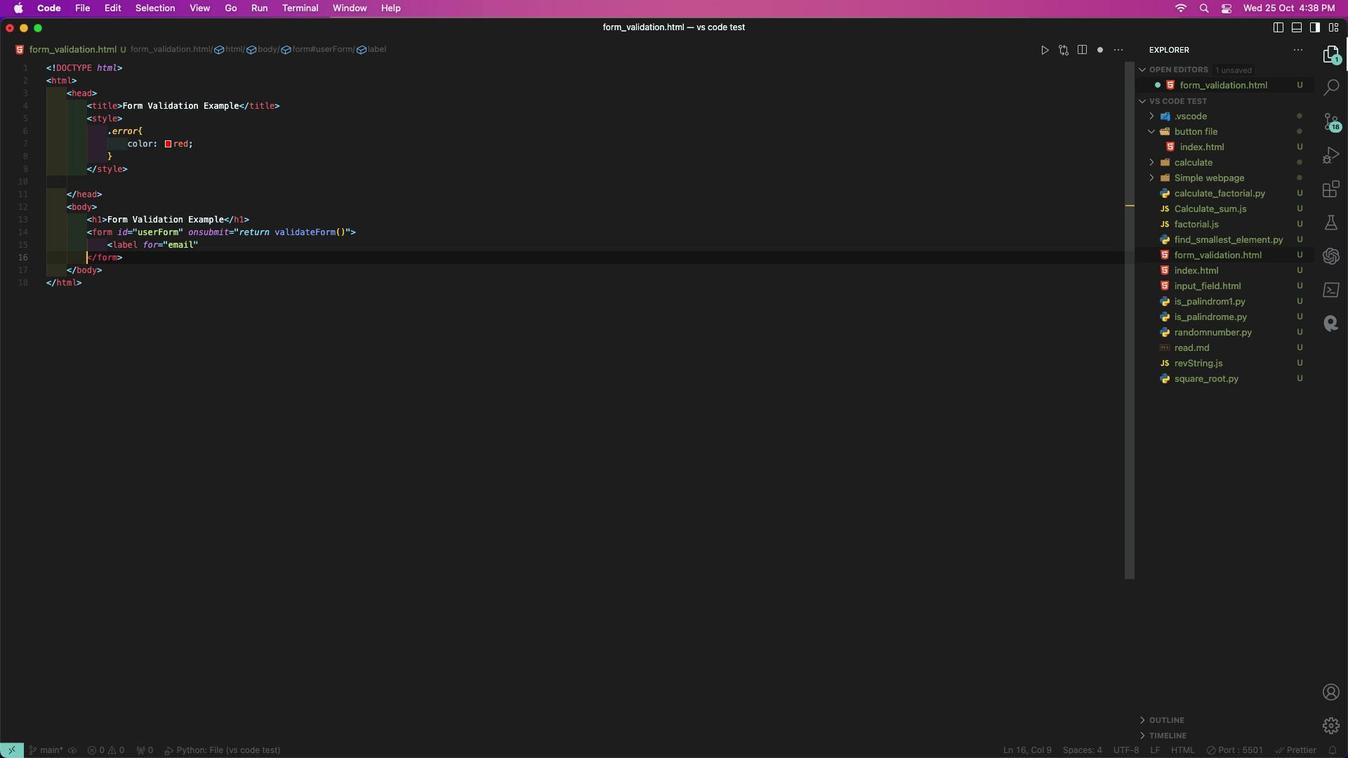 
Action: Key pressed Key.tab
Screenshot: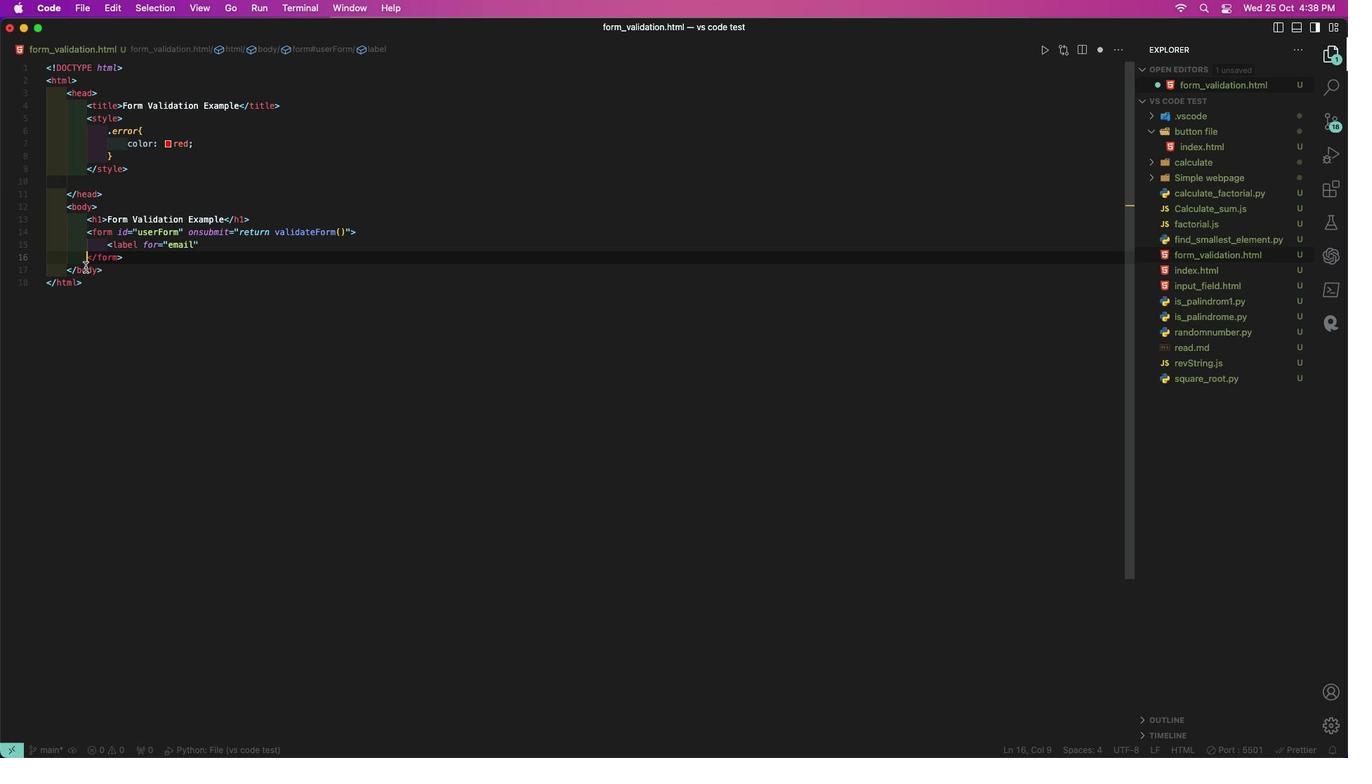 
Action: Mouse moved to (198, 246)
Screenshot: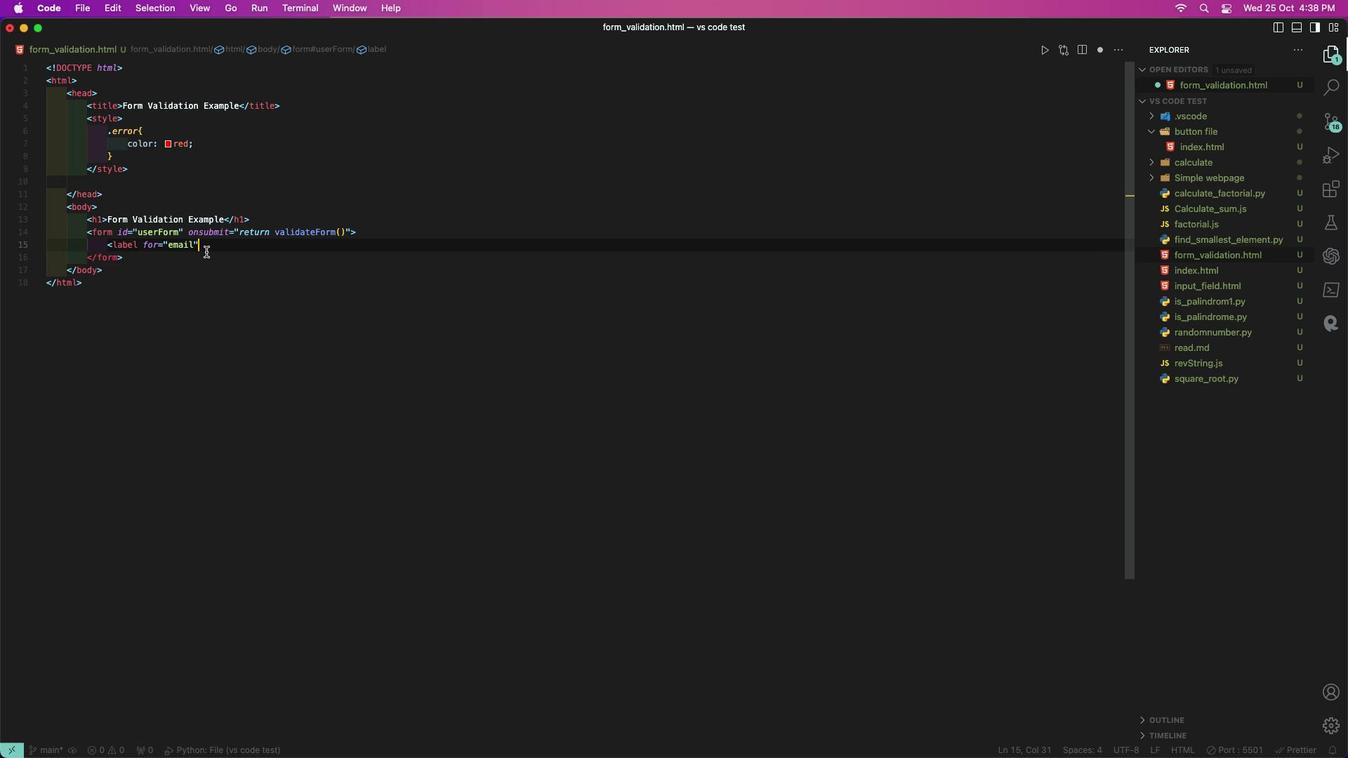 
Action: Mouse pressed left at (198, 246)
Screenshot: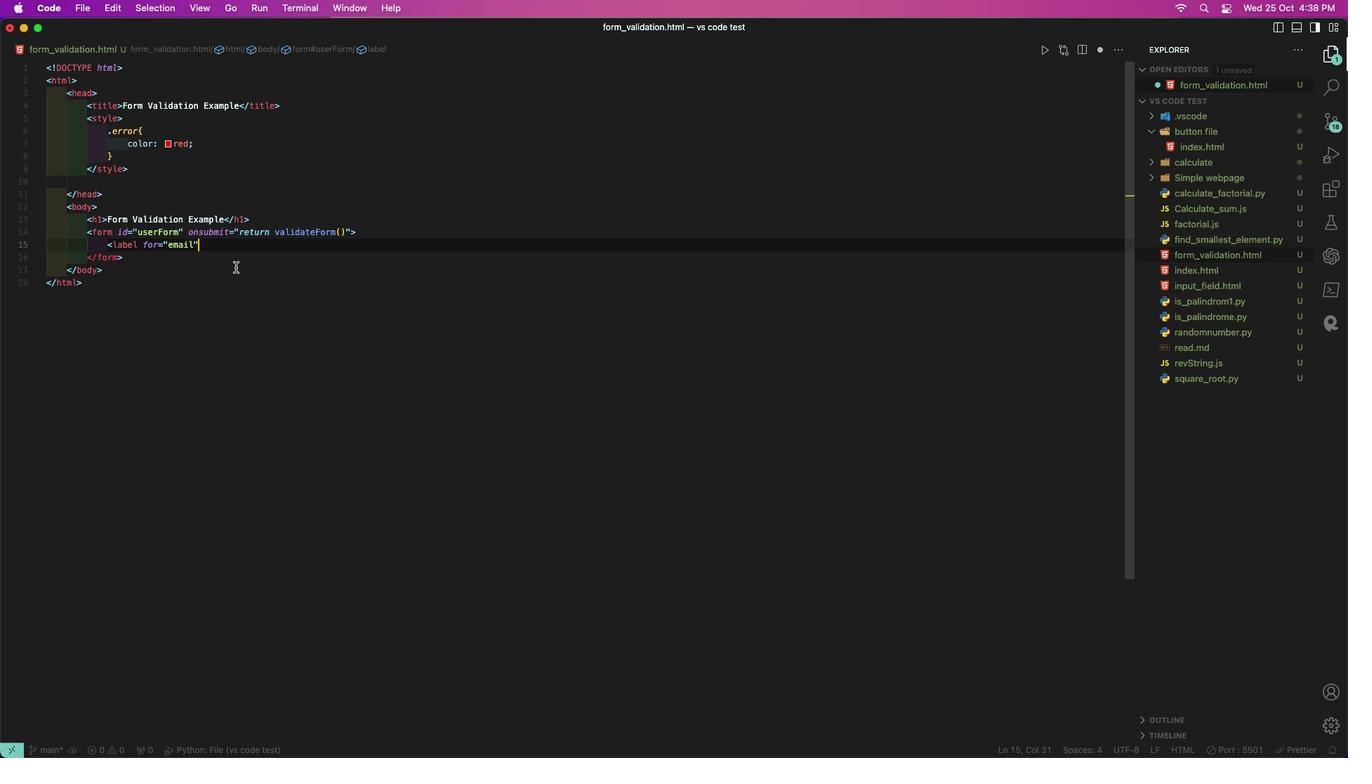 
Action: Mouse moved to (244, 263)
Screenshot: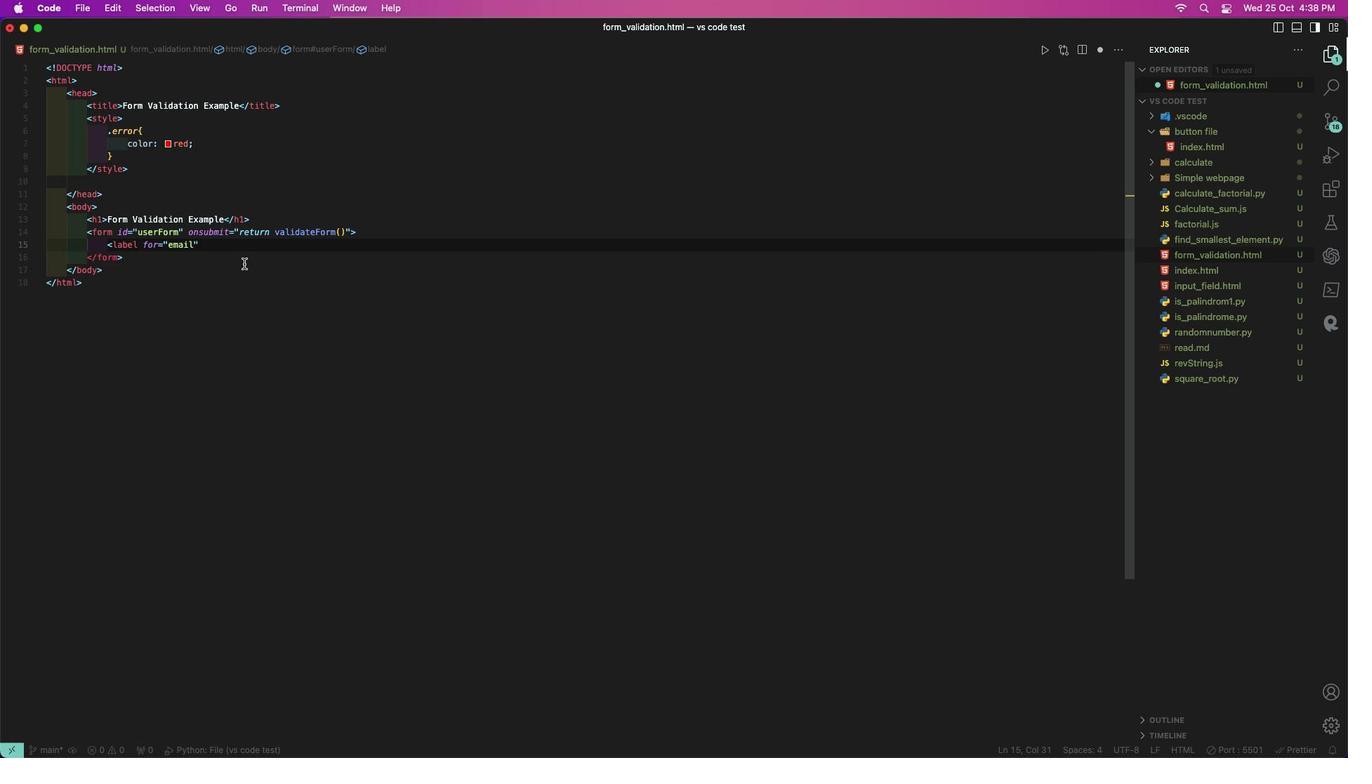 
Action: Key pressed Key.space's'Key.backspace's'Key.backspaceKey.shift'>'Key.shift_r'E''m''a''i''l'Key.shift':'
Screenshot: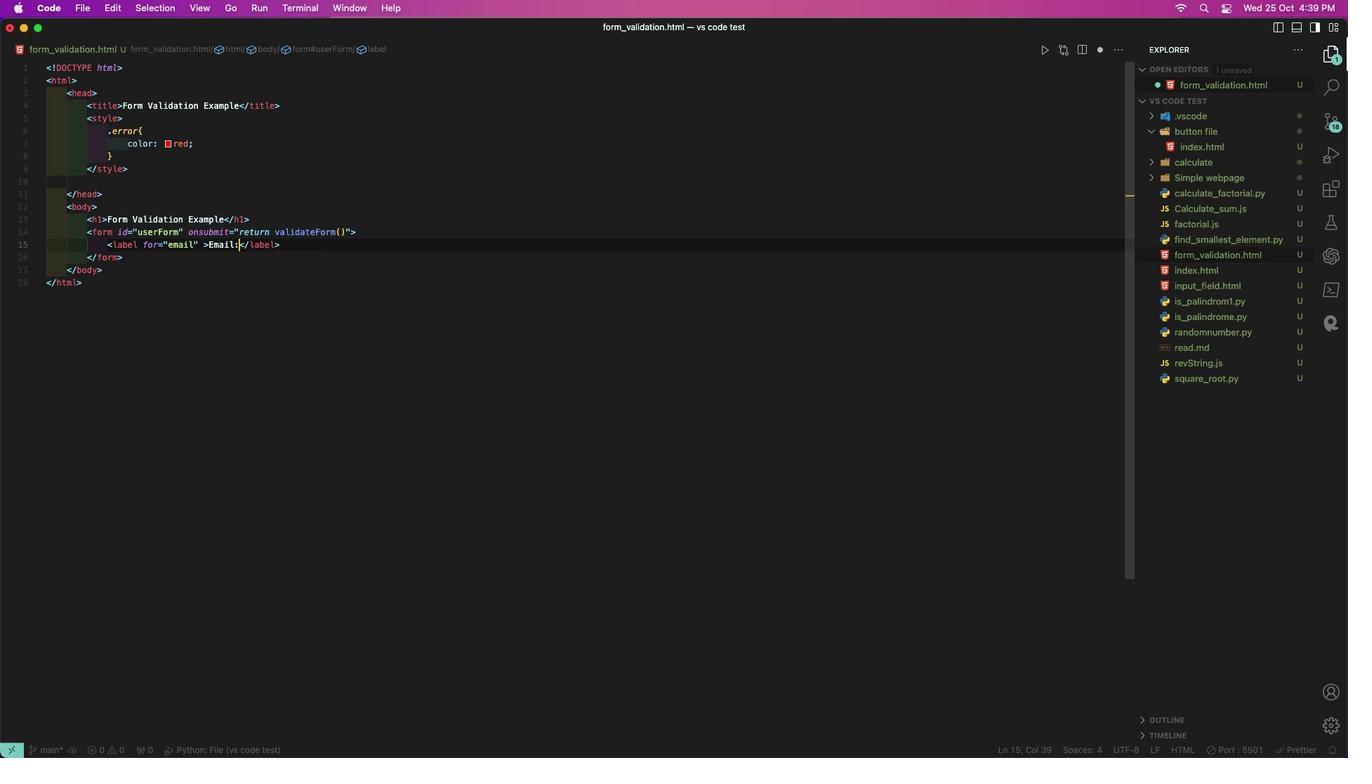 
Action: Mouse moved to (311, 245)
Screenshot: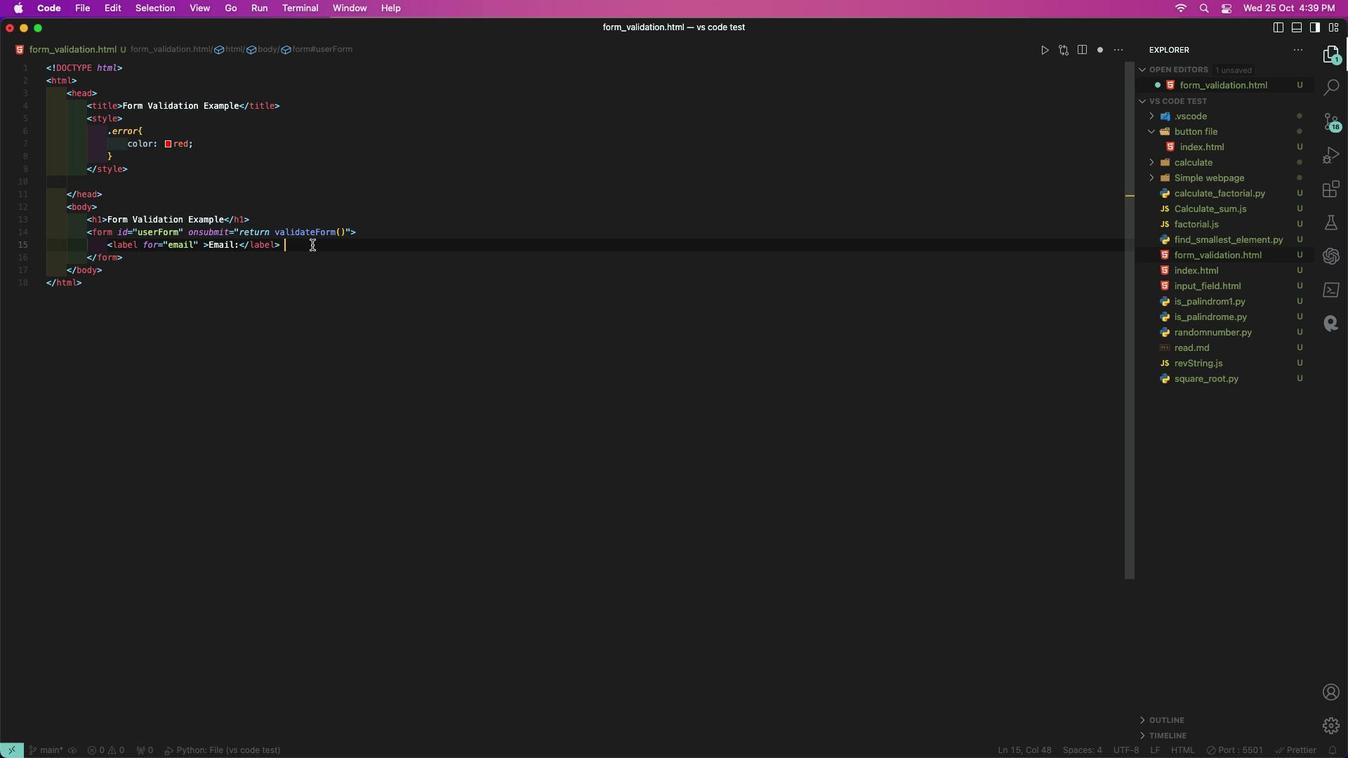 
Action: Mouse pressed left at (311, 245)
Screenshot: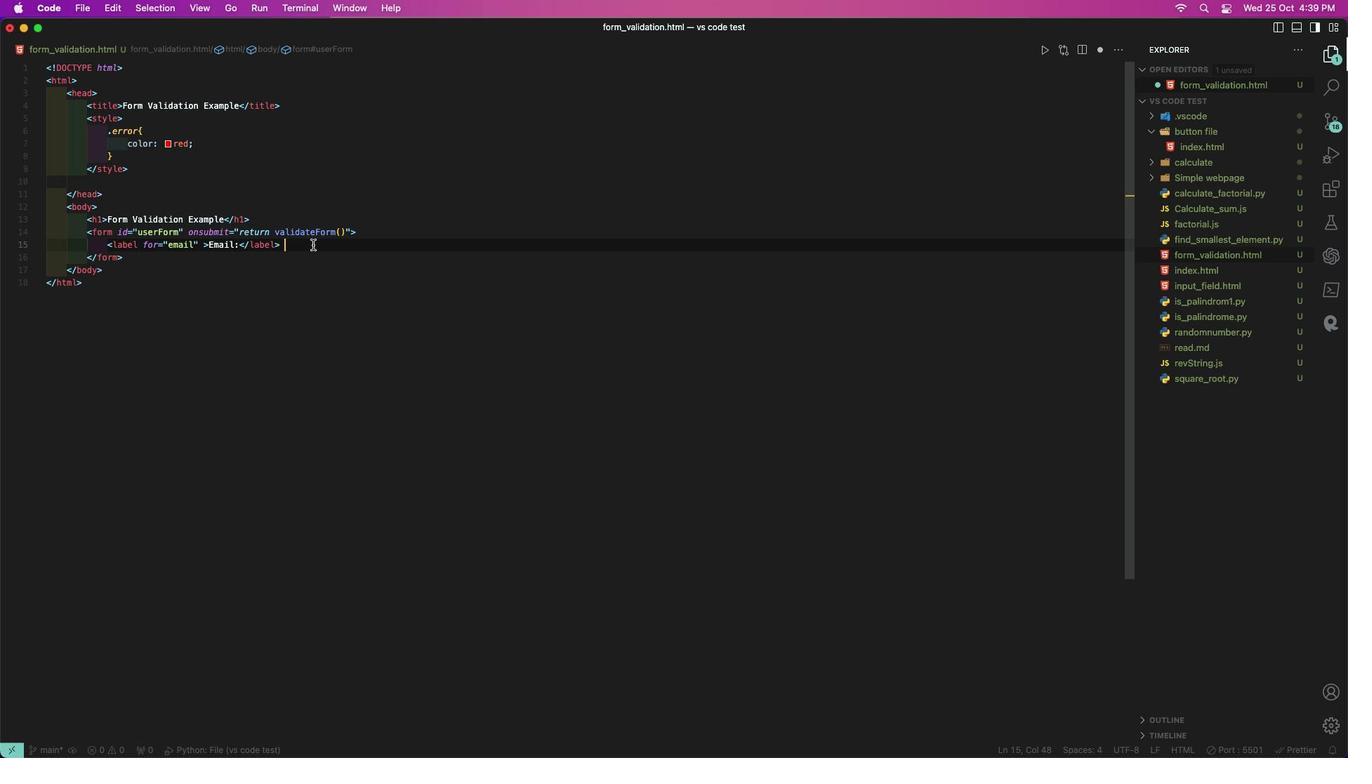 
Action: Mouse moved to (313, 244)
Screenshot: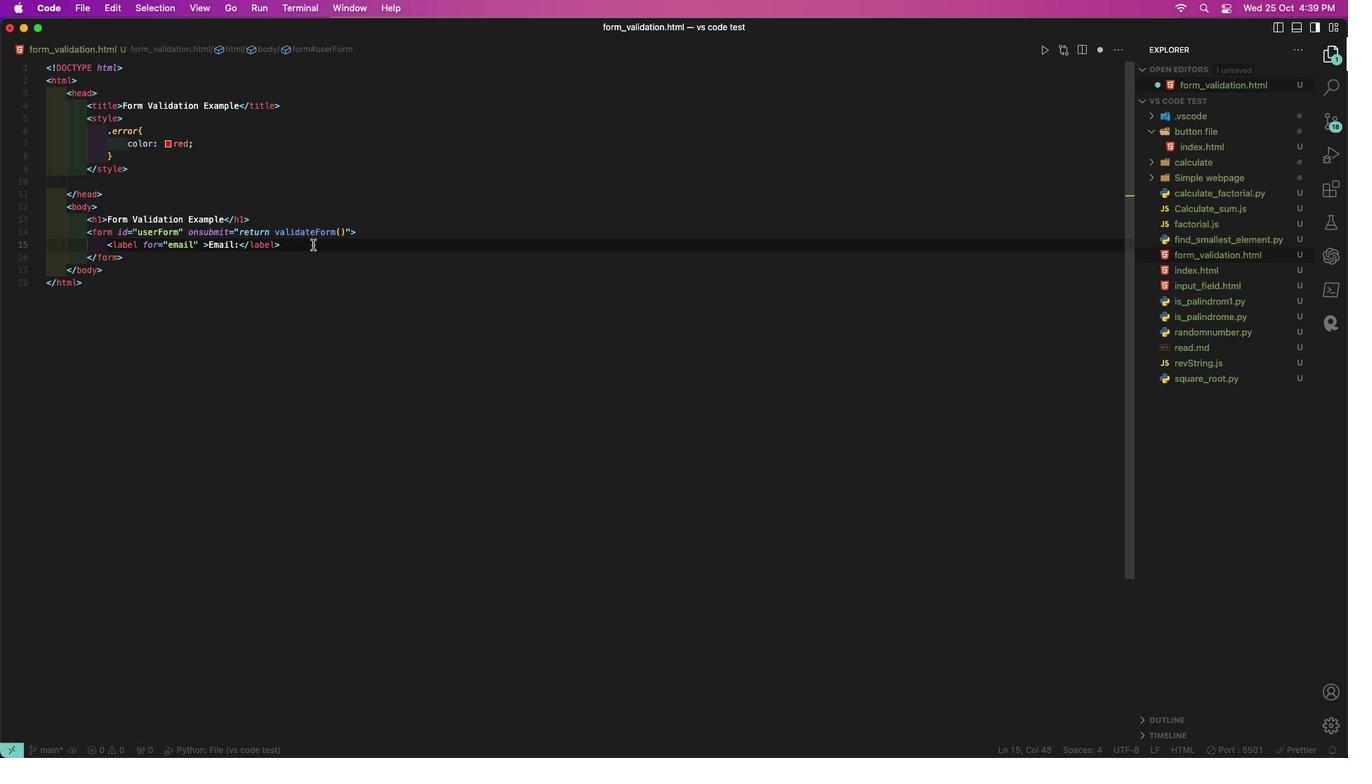 
Action: Key pressed Key.enterKey.shift'<''i''n''p''u''t'Key.space't''y''p''e''='Key.shift'"''t''e''x'Key.backspaceKey.backspaceKey.backspaceKey.left't''e''x''t'Key.shift'"'Key.space'i''d''='Key.right'e''m''a''i''l'Key.shiftKey.shift'"'Key.space'r''e''q''u''i''r''e''d'Key.shift'>'Key.enterKey.shift'>'Key.backspaceKey.shift'<''s''p''a''n'Key.enterKey.space'c''l''a''s''s''='Key.shift'"''r'Key.backspaceKey.left'e''r''r''o''r'Key.enterKey.rightKey.space'i''d'Key.spaceKey.backspace'='Key.shift'"'Key.left'e''m''a''i''l'Key.shift_r'F''='Key.backspaceKey.backspaceKey.shift_r'E''r''o'Key.backspace'r''o''r'Key.shift'"'Key.deleteKey.shift'>'Key.endKey.enterKey.shift'<''b''r'Key.shift'>'Key.shift'<''b''r'Key.shift'>'Key.enterKey.shift'<''i''n''p''u''t'Key.space't''y''p''e'Key.space'='Key.shift'"''s''u''b''m''i''t'Key.shift'"'Key.space'v''a''l''u''e''='Key.shift'"''s''u''b''m''i''t'Key.leftKey.leftKey.leftKey.leftKey.leftKey.leftKey.backspaceKey.rightKey.backspaceKey.shift_r'S'Key.rightKey.rightKey.rightKey.rightKey.rightKey.shift'"'Key.shift'>'Key.enterKey.shift
Screenshot: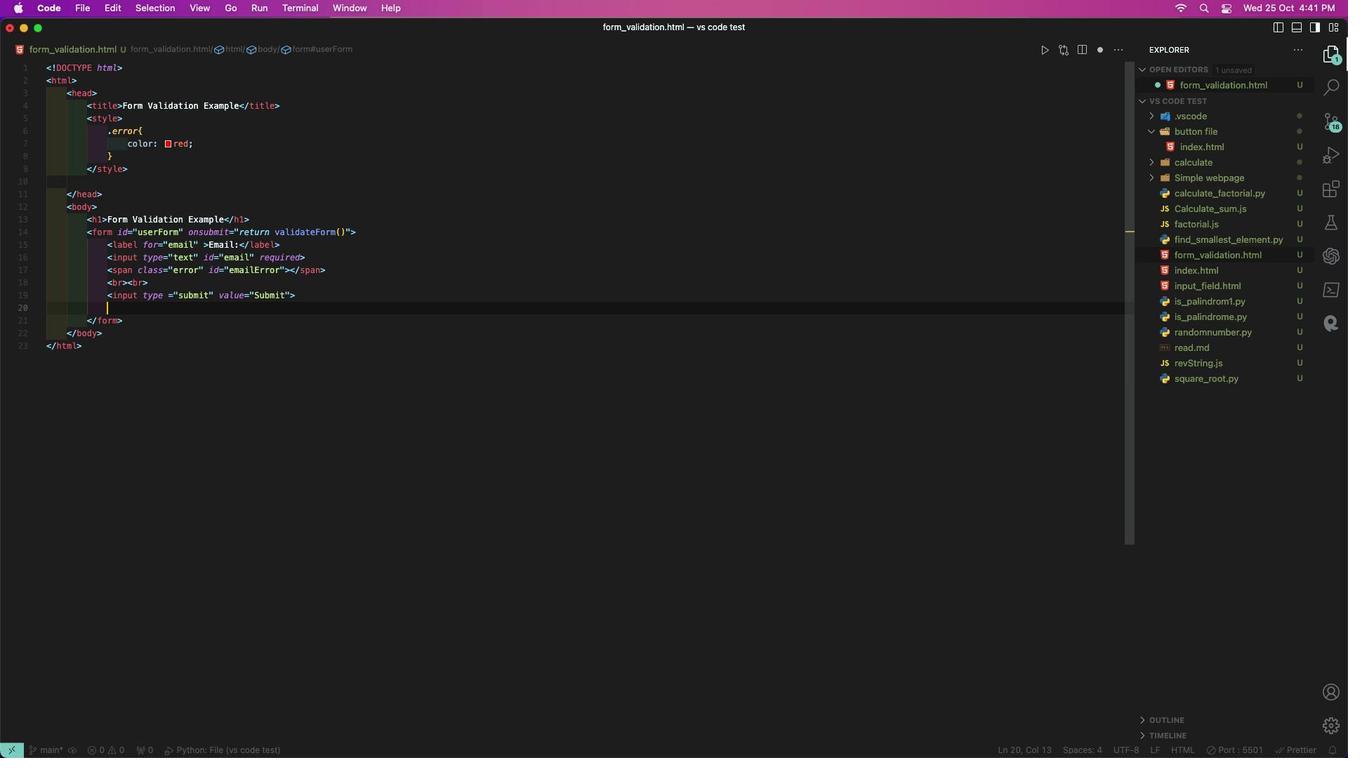 
Action: Mouse moved to (166, 324)
Screenshot: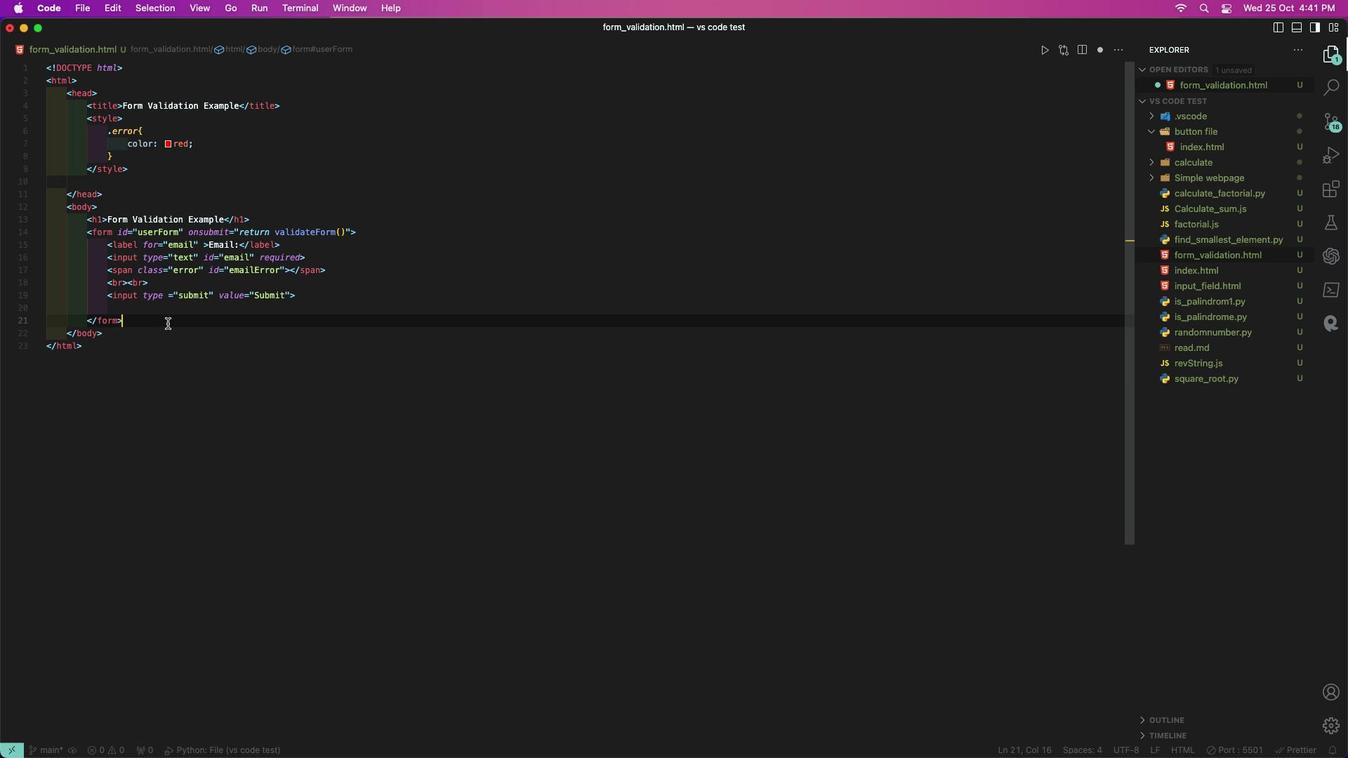 
Action: Mouse pressed left at (166, 324)
Screenshot: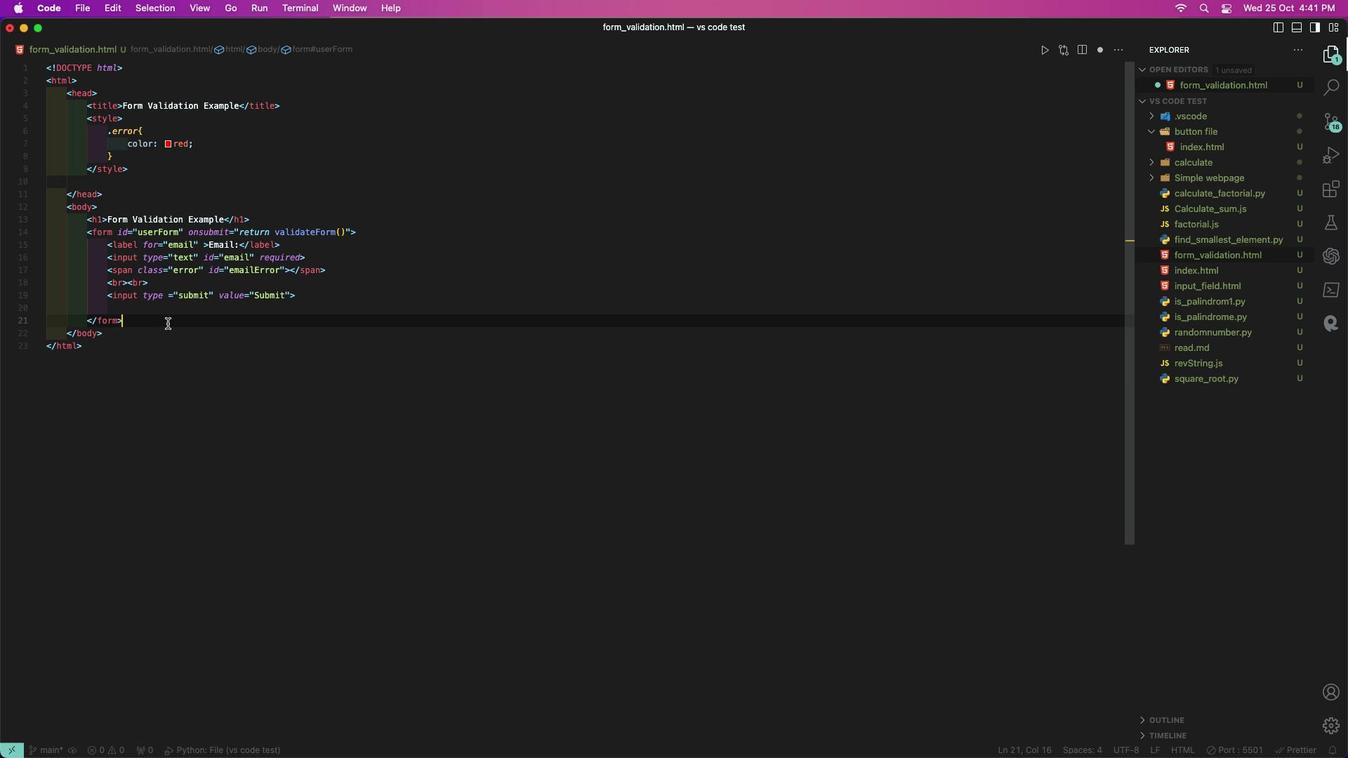 
Action: Mouse moved to (167, 323)
Screenshot: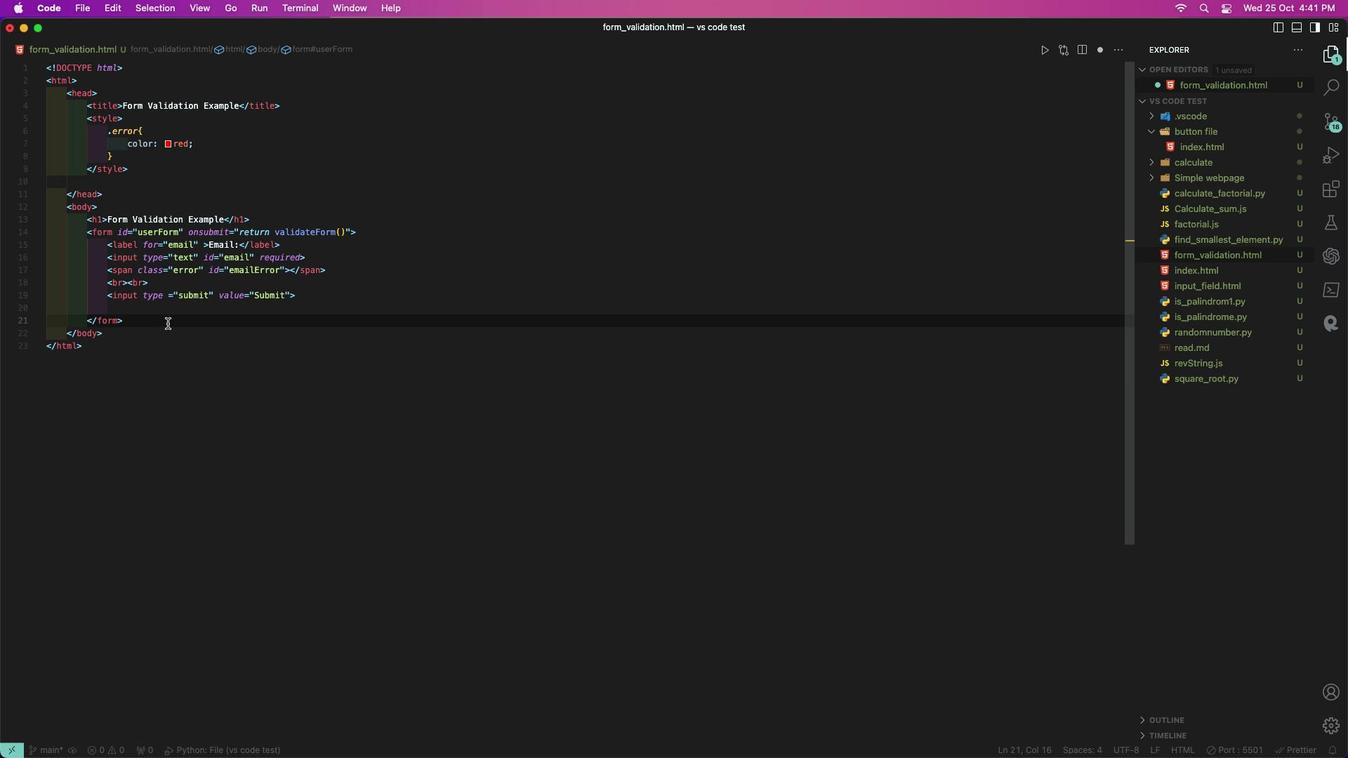 
Action: Key pressed Key.enterKey.shift'<''s''c''r''i''p''t'Key.shift'>'Key.enter'/''/'Key.space'f''u''n''c''t''i''o''n'Key.space't''o'Key.space'v''a''l''i''d''a''t''e'Key.space't''h''e'Key.space'e''m''a''i''l'Key.space'f''o''r''m''a''t'Key.space's'Key.backspaceKey.enter'f''u''n''c''t''i''o''n'Key.space'v''a''l''i''d''a''t''e'Key.shift_r'E''m''a''i''l'Key.shift'(''e''m''a''i''l'Key.shift')'Key.shift'{'Key.enter'/''/'Key.spaceKey.shift_r'R''e''g''u''l''a''r'Key.space'e''x''p''r''e''s''s''i''o''n'Key.space't''o'Key.space'm''a''r'Key.backspace't''c''h'Key.space'a'Key.space'v''a''l''i''d'Key.space'e''m''a''i''l'Key.space'f''o''r''m''a''t'Key.spaceKey.enter'v''a''r'Key.space'e''m''a''i''l'Key.shift_r'P''a''t''t''e''r''n'Key.space'='Key.space'/'Key.shift_r'^'Key.shift_r'[''a''-''z'Key.shift_r'A''-''z'Key.backspaceKey.shift_r'Z''0''-''9'Key.leftKey.leftKey.leftKey.downKey.down
Screenshot: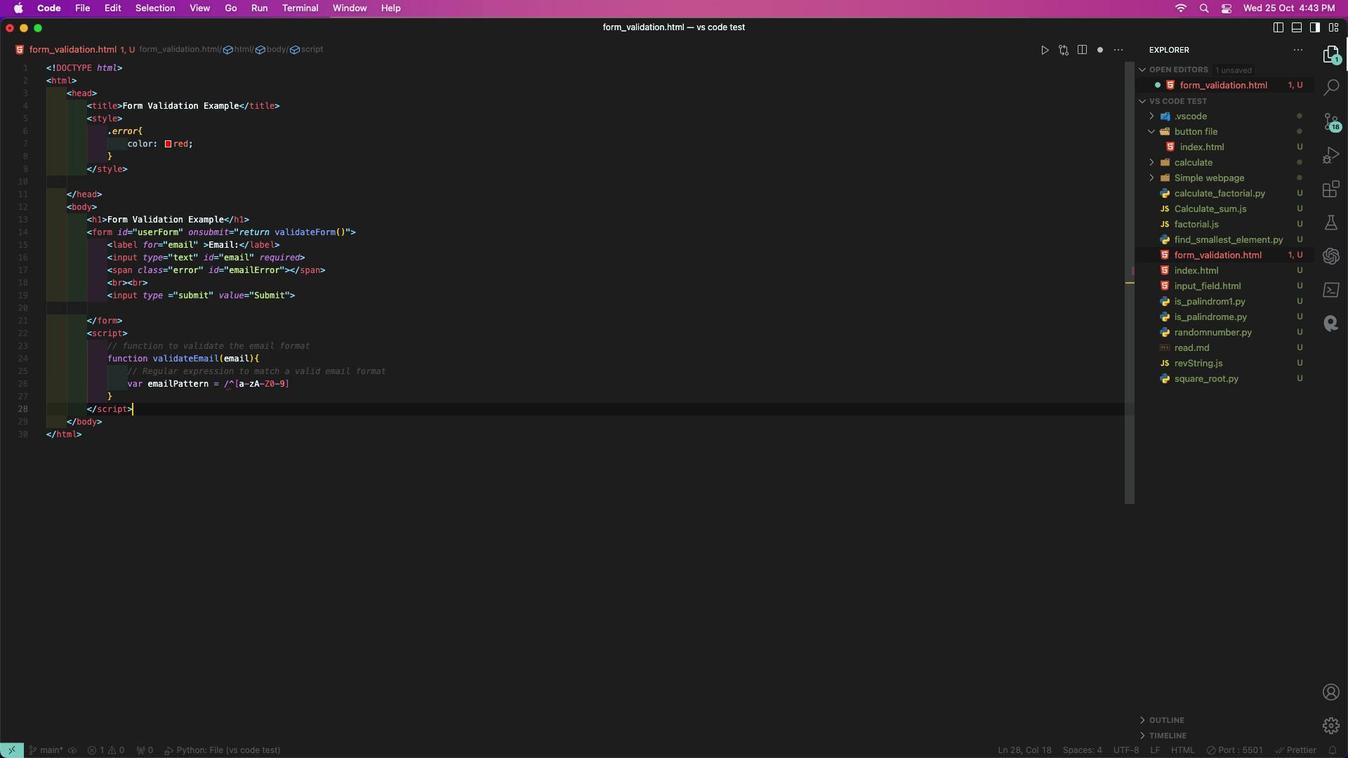
Action: Mouse moved to (285, 382)
Screenshot: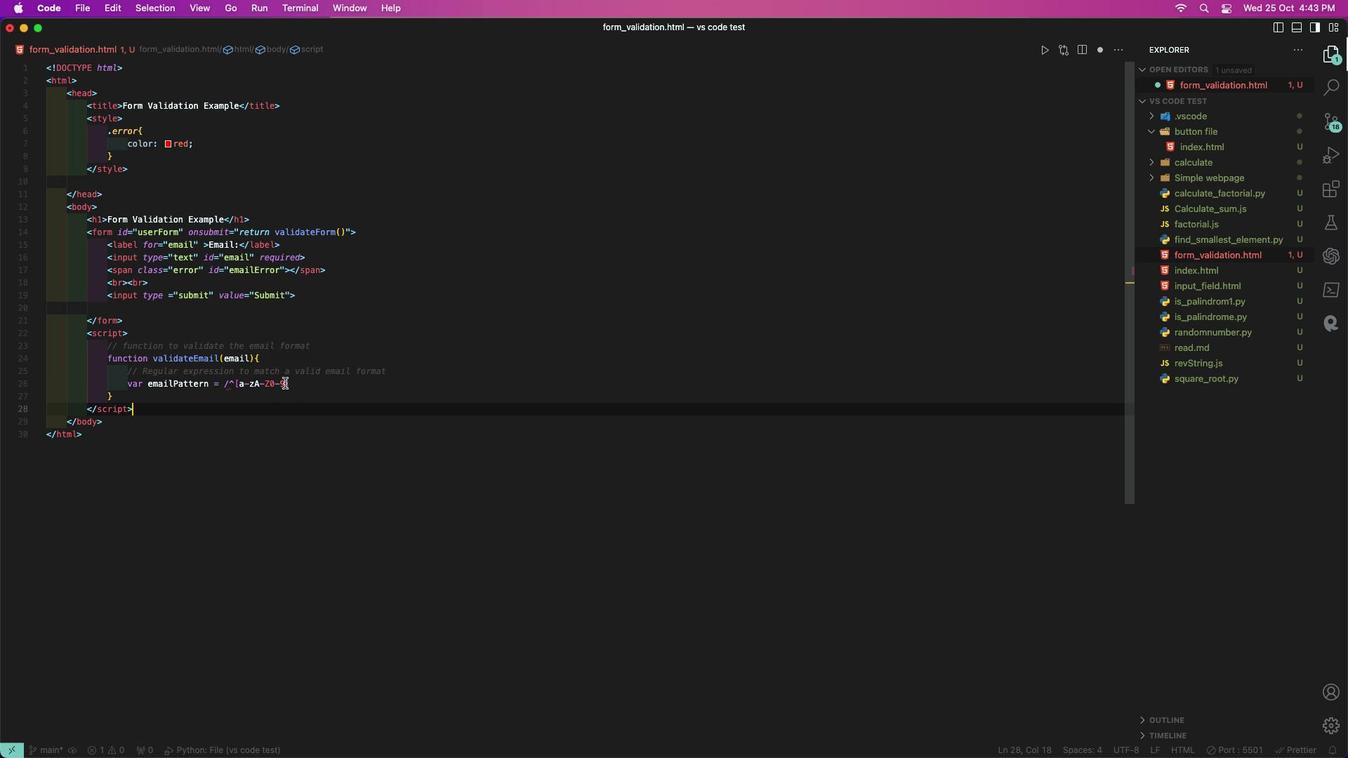 
Action: Mouse pressed left at (285, 382)
Screenshot: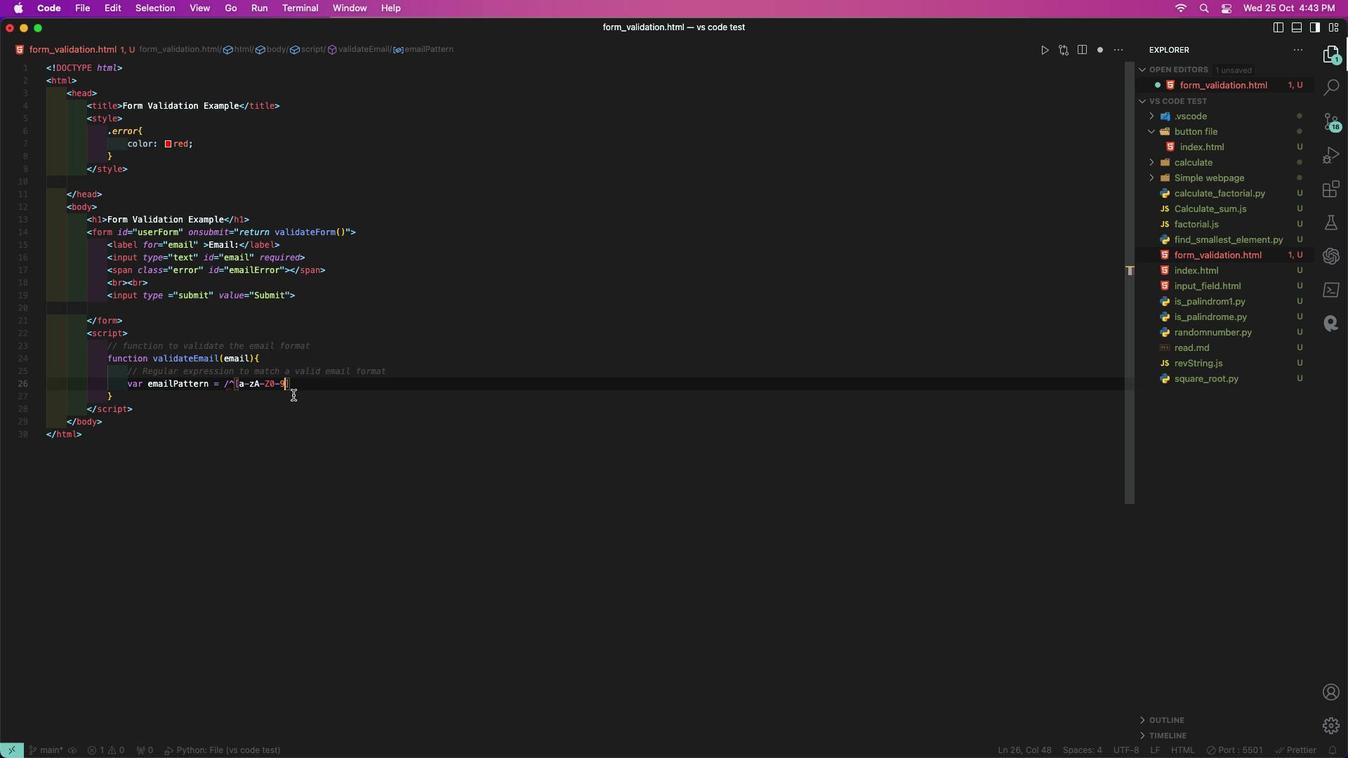 
Action: Mouse moved to (319, 388)
Screenshot: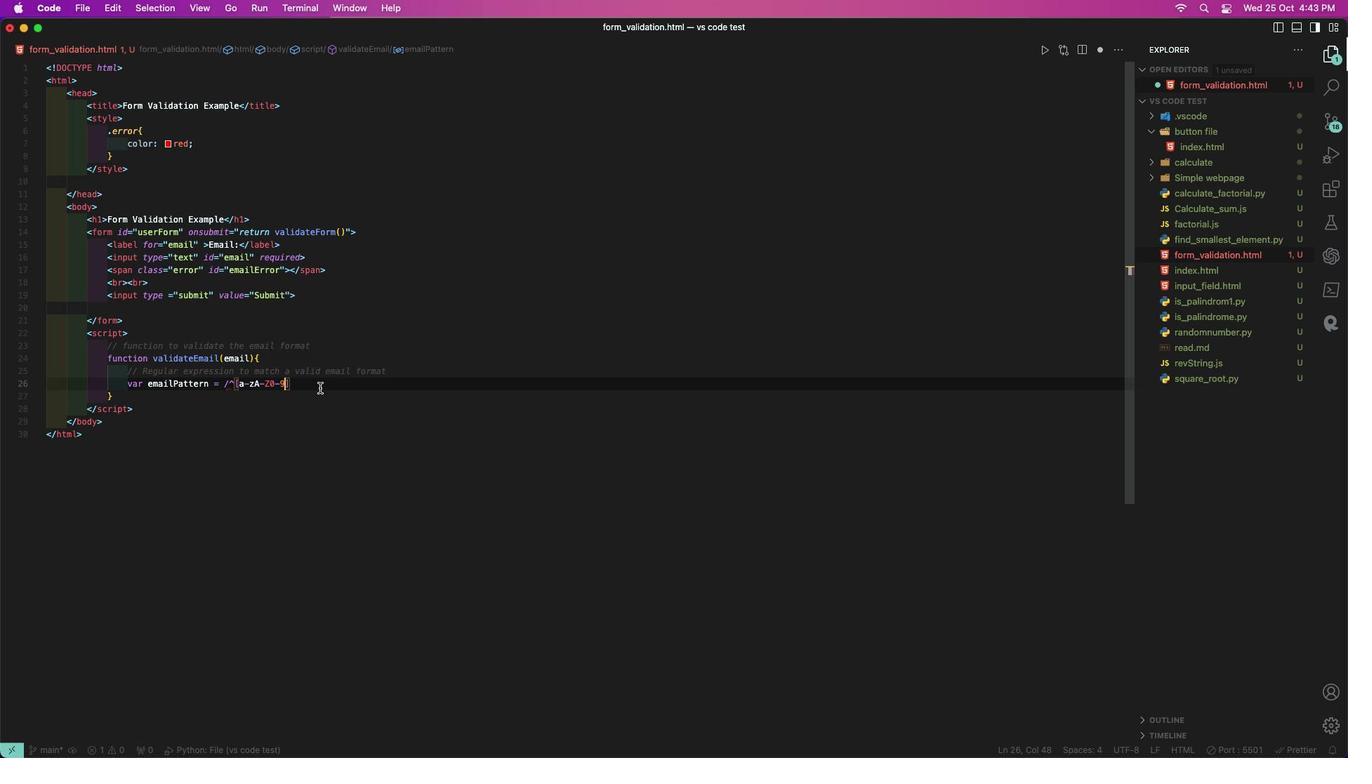 
Action: Key pressed '.''-'Key.backspace'-'
Screenshot: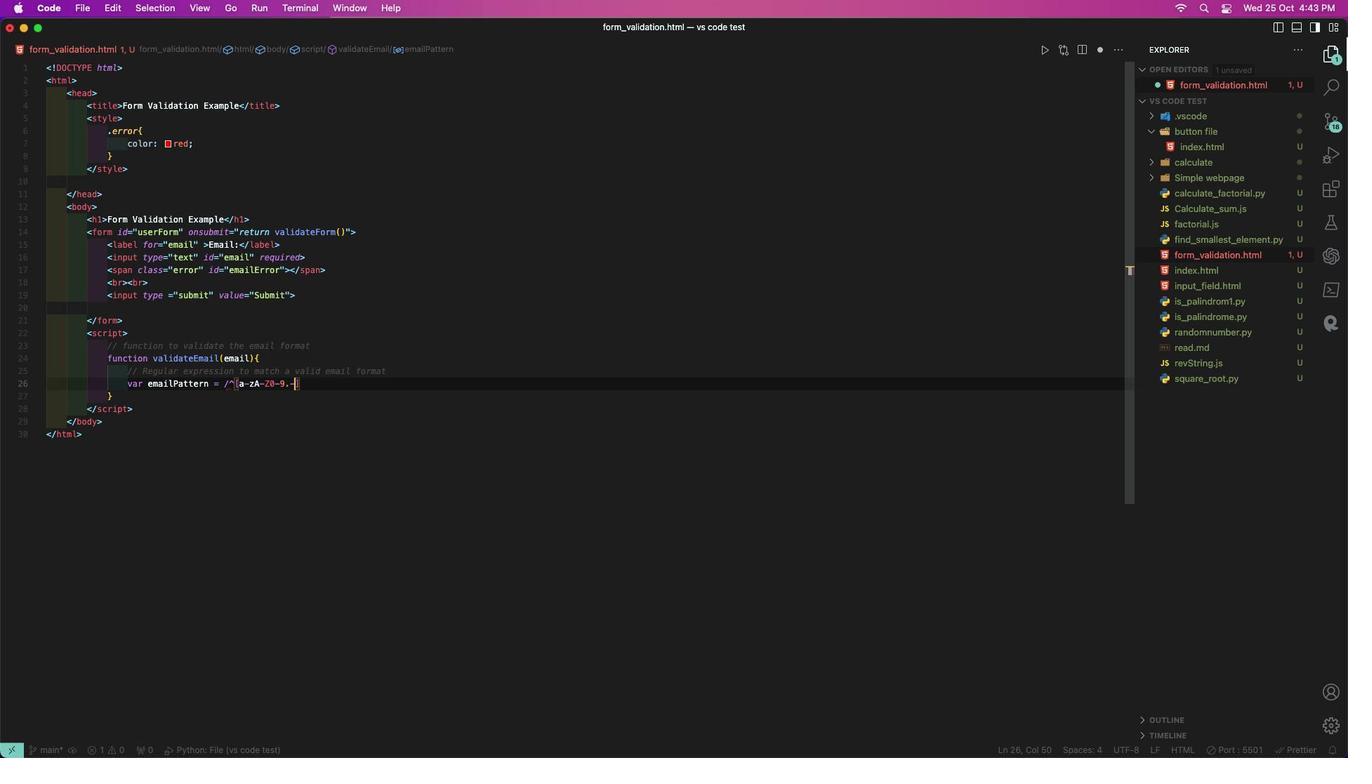 
Action: Mouse moved to (228, 387)
Screenshot: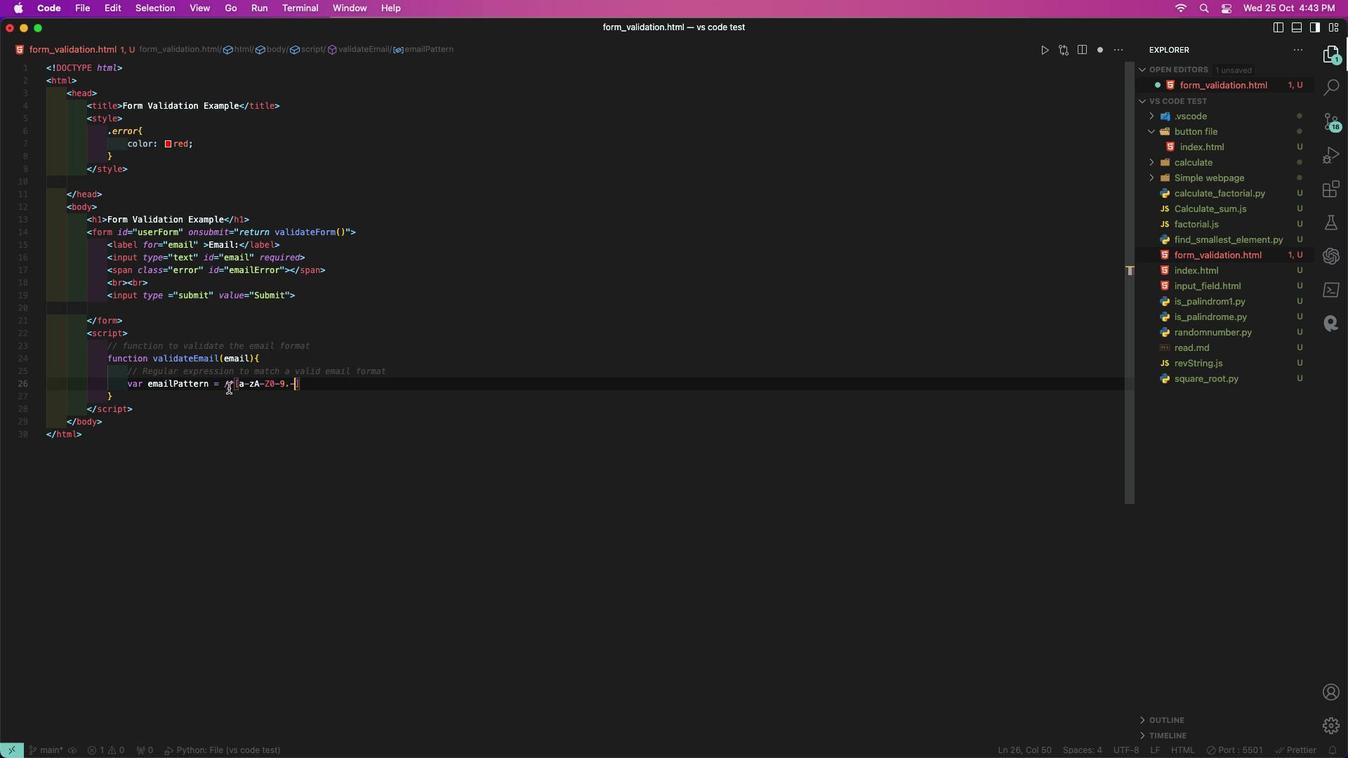 
Action: Mouse pressed left at (228, 387)
Screenshot: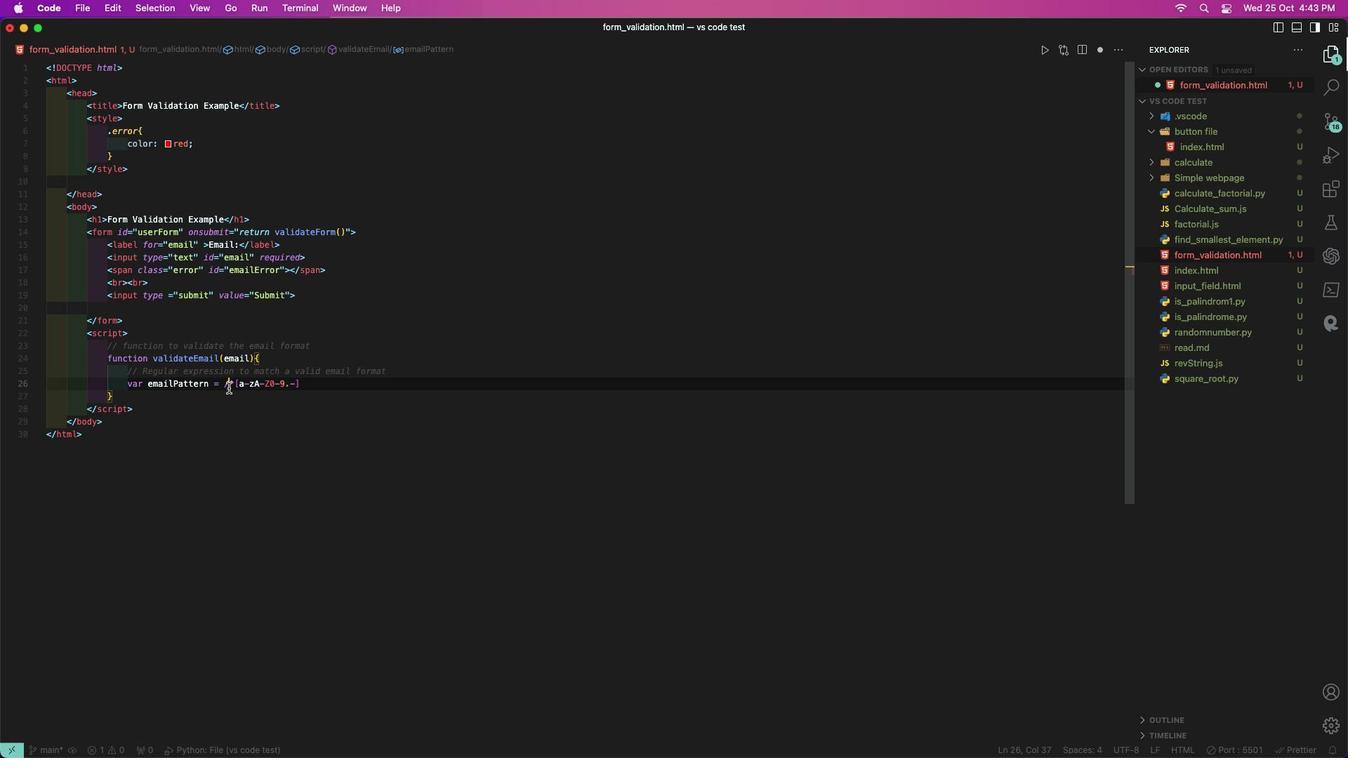 
Action: Mouse moved to (306, 384)
Screenshot: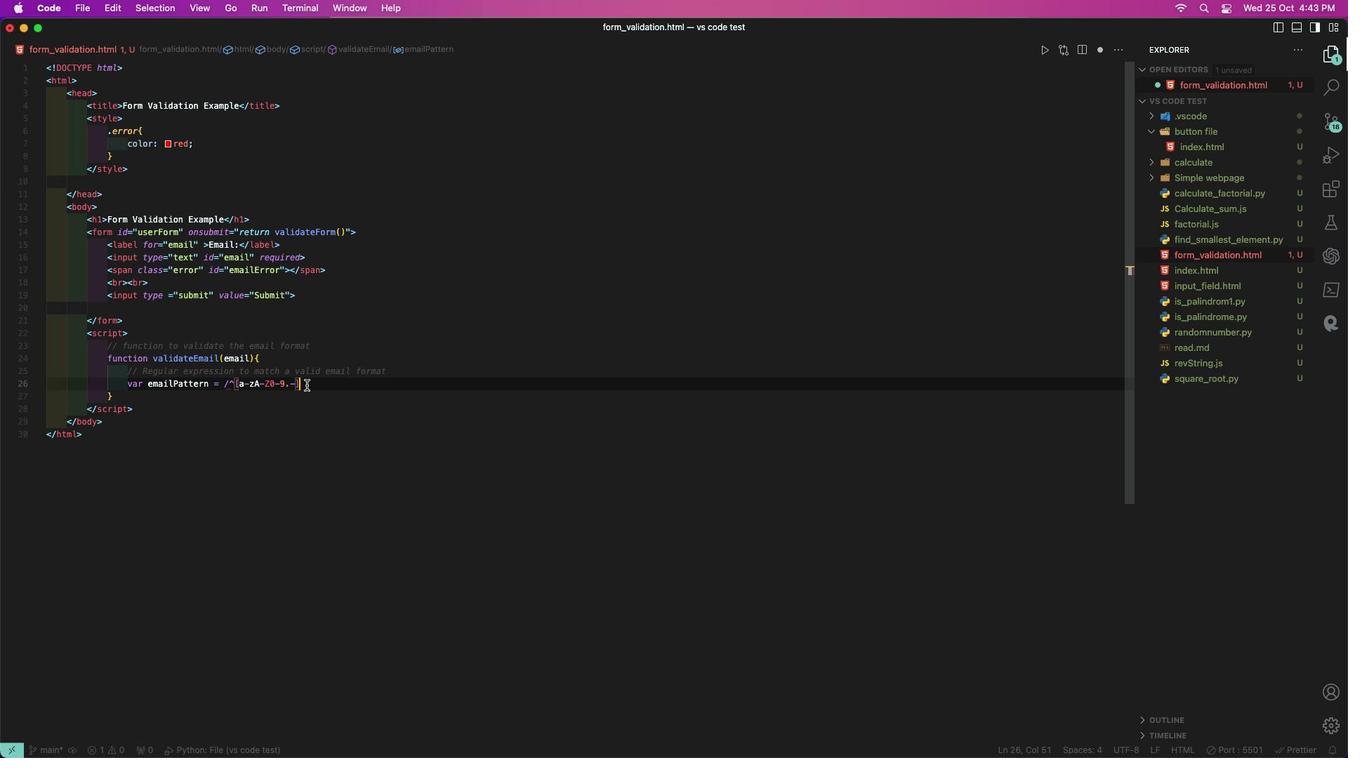 
Action: Mouse pressed left at (306, 384)
Screenshot: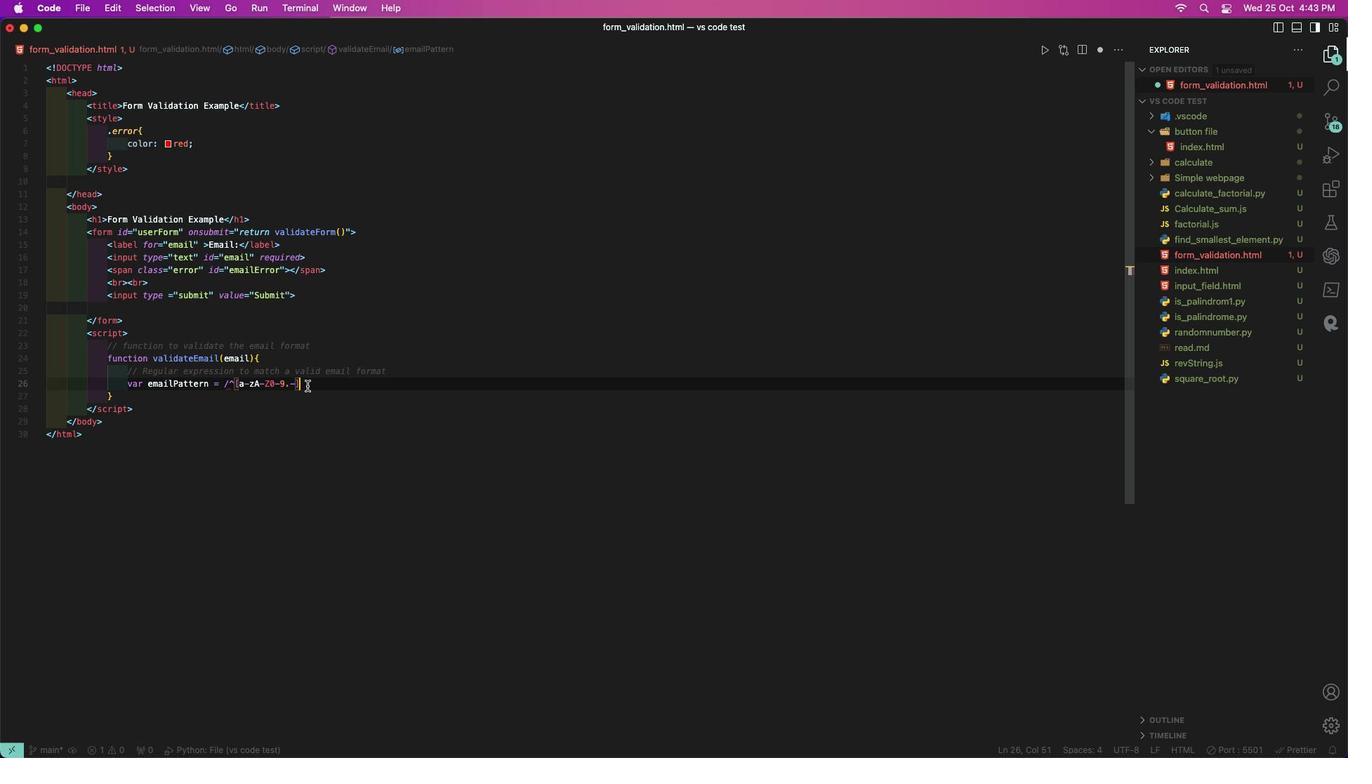 
Action: Mouse moved to (316, 377)
Screenshot: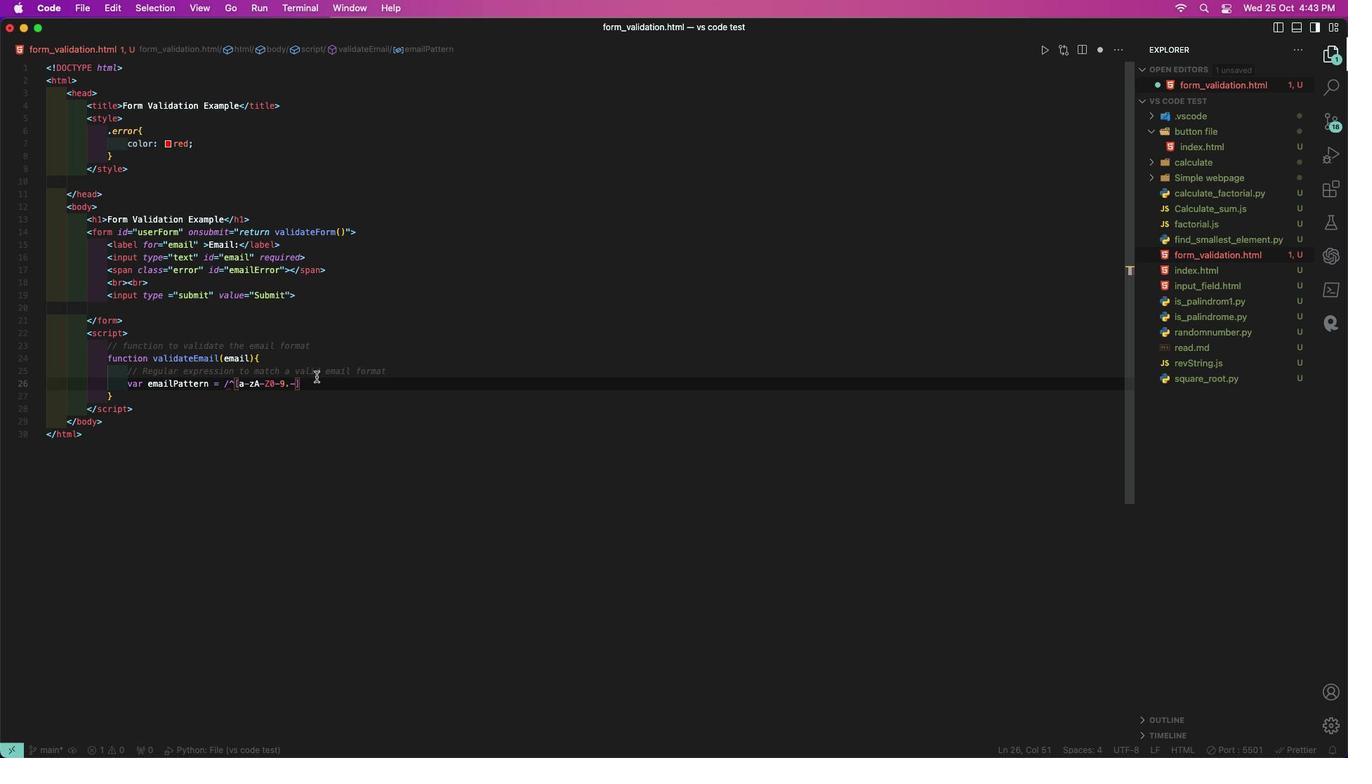 
Action: Key pressed Key.shift_r'+'Key.shift_r'@''[''a''-''z'Key.shift_r'A''-''z'Key.backspaceKey.shift_r'Z'']'Key.left'0''-''9''.''-'Key.rightKey.shift_r'+''\\''.''[''a''-''z'Key.shift_r'A''-'Key.shift_r'Z'']'Key.shift_r'{''2'',''4'Key.shift_r'}'Key.shift_r'$''/'';'Key.enter'r''e''t''u''r''n'Key.space'e''m''a''i''l'Key.shift'P''a''t''t''e''r''n''.''t''e''s''t'Key.shift'(''e''m''a''i''l'Key.shift')'';'Key.enter
Screenshot: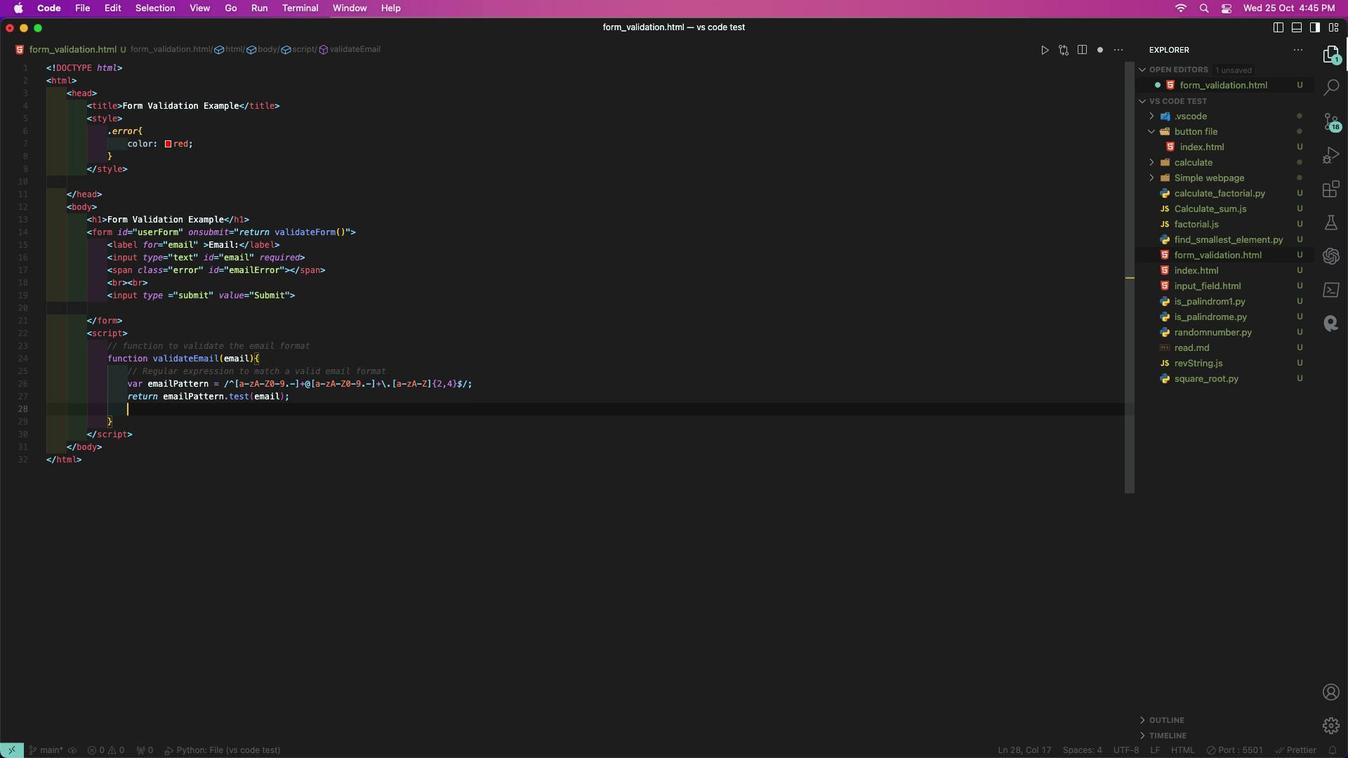 
Action: Mouse moved to (197, 422)
Screenshot: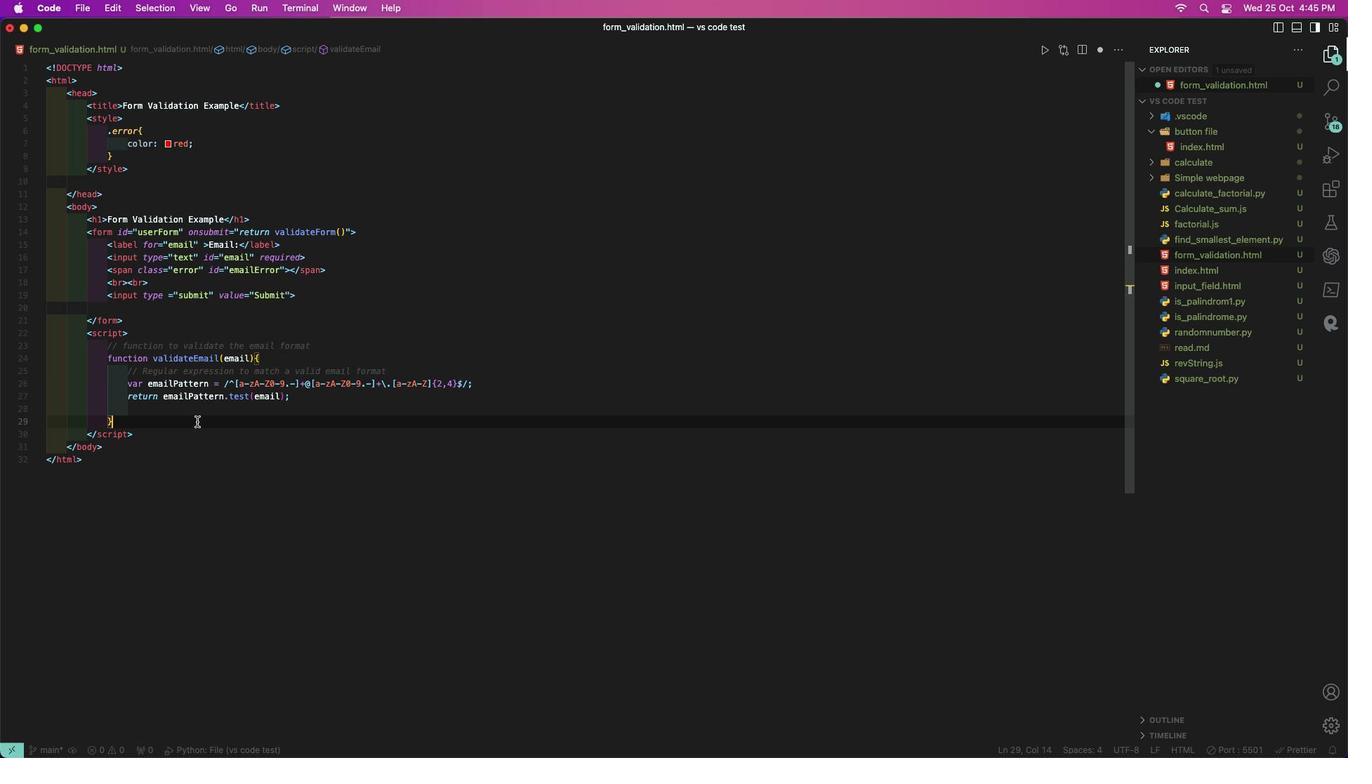 
Action: Mouse pressed left at (197, 422)
Screenshot: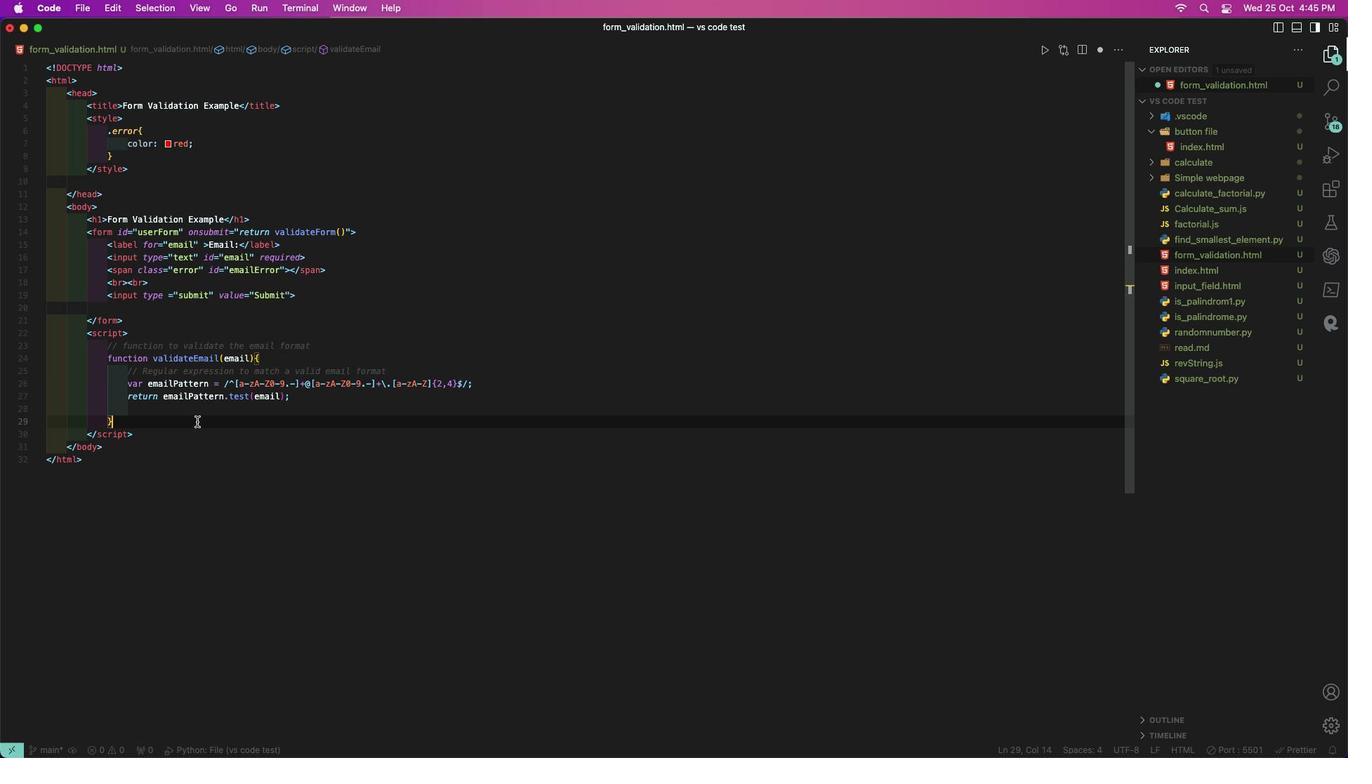 
Action: Key pressed Key.enter'/''/'Key.spaceKey.shift_r'F''u''n''c''t''i''o''n'Key.space't''o'Key.space'v''a''l''i''d''a''t''e'Key.spaceKey.space't''h''e'Key.space'f''o''r''m'Key.enter'f''u''n''c''t''i''o''n'Key.space'v''a''l''i''d''a''t''e'Key.shift_r'F''o''r''m'Key.shift'('Key.shift')'Key.spaceKey.shift'{'Key.enter'v''a''r'Key.space'e''m''a''i''l'Key.space'='Key.space'd''o''c''u''m''e''n''t''.''g''e''t'Key.shift_r'E''l''e''m''e''n''t'Key.shift_r'B''y'Key.shift_r'I''d'Key.shift_r'('Key.shift_r'"''e''m''a''i''l'Key.shift'"'Key.shift')'',''v''a''k'Key.backspaceKey.backspaceKey.backspaceKey.backspace'.''v''a''l''u''e'';'Key.enter'v''a''r'Key.space'e''m''a''i''l'Key.shift_r'E''r''r''o''r'Key.space'='Key.space'd''o''c''u''m''e''n''t''.''g''e''t'Key.shift_r'E''l''e''m''e''n''t'Key.shift_r'B''y'Key.shift'I''d'Key.shift'('Key.shift'"''e''m''a''i''l'Key.shift_r'E''r''r''o''r'Key.shift'"'Key.shift')'';'Key.enterKey.enter
Screenshot: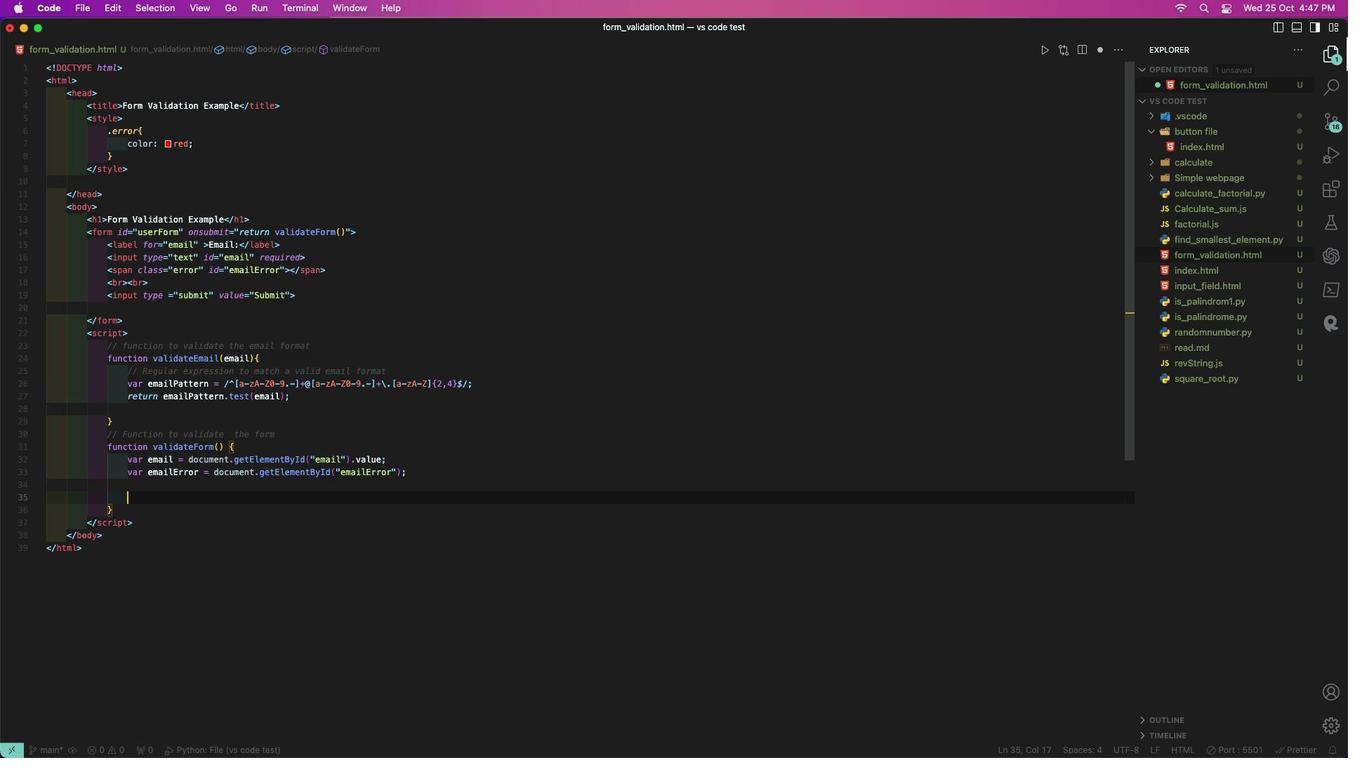 
Action: Mouse moved to (212, 419)
Screenshot: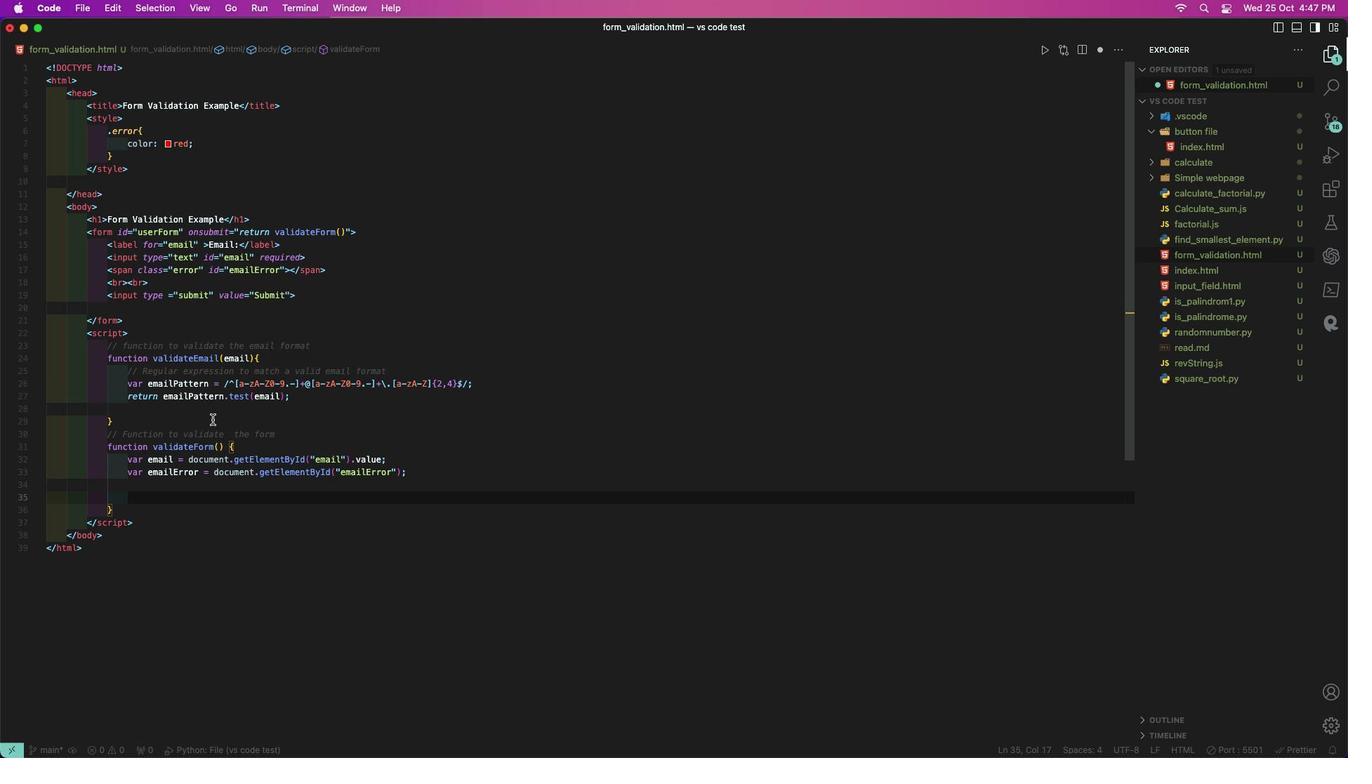 
Action: Key pressed '/''/'Key.spaceKey.shift_r'R''e''s''e''t'Key.space'a''n''y'Key.space'p''r''e''v''i''o''u''s'Key.space'e''r''r''o''r'Key.space'm''e''s''s''a''g''e''s'Key.enter'e''m''a''i''l'Key.shift_r'E''r''r''o''r''.''i''n''n''e''r'Key.shift'H''t'Key.backspaceKey.shift'T''M''L'Key.space'='Key.space"'"Key.backspaceKey.shift'"''"'';'Key.enter'i''f'Key.spaceKey.shift'('Key.shift_r'!''v''a''l''i''d''a''t''e'Key.shift_r'E''m''a''i''l'Key.shift'('Key.shift'e''m''a''i''l'Key.shift')'Key.shift')'Key.enterKey.shift'{'Key.enter'e''m''a''i''l'Key.shift_r'E''r''r''o''r'Key.enter'.''i''n''n''e''r'Key.caps_lock'H''T''M''L'Key.caps_lockKey.space'='Key.spaceKey.shift'"'Key.shift'I''n''v''a''l''i''d'Key.space'e''m''a''i''l'Key.space'f''o''r''m''a''t''.''e'Key.backspaceKey.spaceKey.shift'P''l''e''a''s''e'Key.space'e''n''t''e''r'Key.space'a'Key.space'e'Key.backspace'v''a''l''i''d'Key.space'e''m''a''i''l'Key.space'a''d''d''r''e''s''s''.'Key.shiftKey.shift'"'';'Key.enter'r''e''t''r''u'Key.backspaceKey.backspace'u''r''n'Key.space'f''a''l''s''e'';'Key.space'/''/'Key.spaceKey.shift'P''r''e''v''e''n''t'Key.space'f''o''r''m'Key.space's''u''b''m''i''s''s''i''o''n'Key.downKey.enterKey.enter'/''/'Key.spaceKey.shift'Y''o''u'Key.space'c''a''n'Key.space'a''d''d'Key.space'm''o''r''e'Key.space'v''a''l''i''d''a''t''i''o''n'Key.space'r''u''l''e''s'Key.space'f''o''r'Key.space'o''t''h''e''r'Key.space'f''i''e''l''d''s'Key.space'h''e''r''e''.'Key.enter'r''e''t''u''r''n'Key.space't''r''u''e'';'Key.space'/''/'Key.spaceKey.shift_r'A''l''l''o''w'Key.space'f''o''r''m'Key.space's''u''b''m''i''s''s''i''o''n'
Screenshot: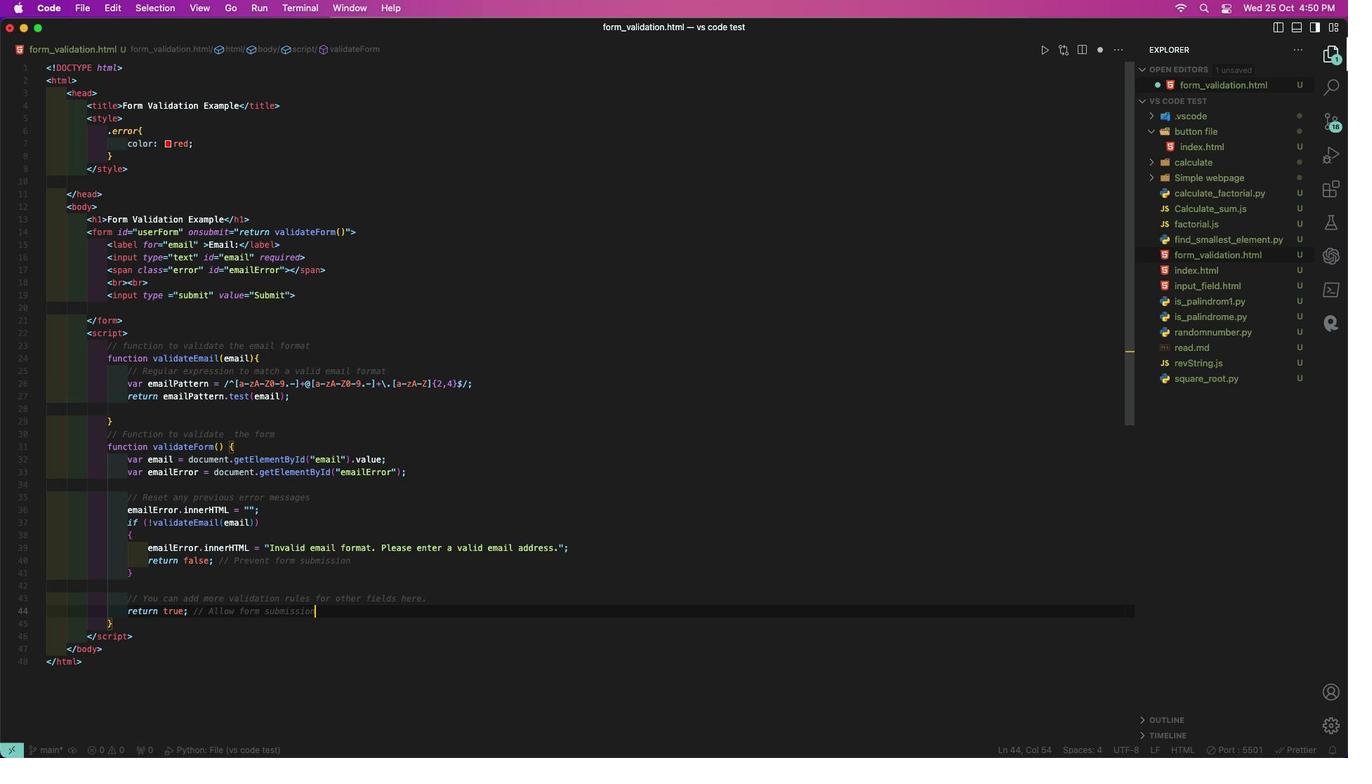
Action: Mouse moved to (351, 582)
Screenshot: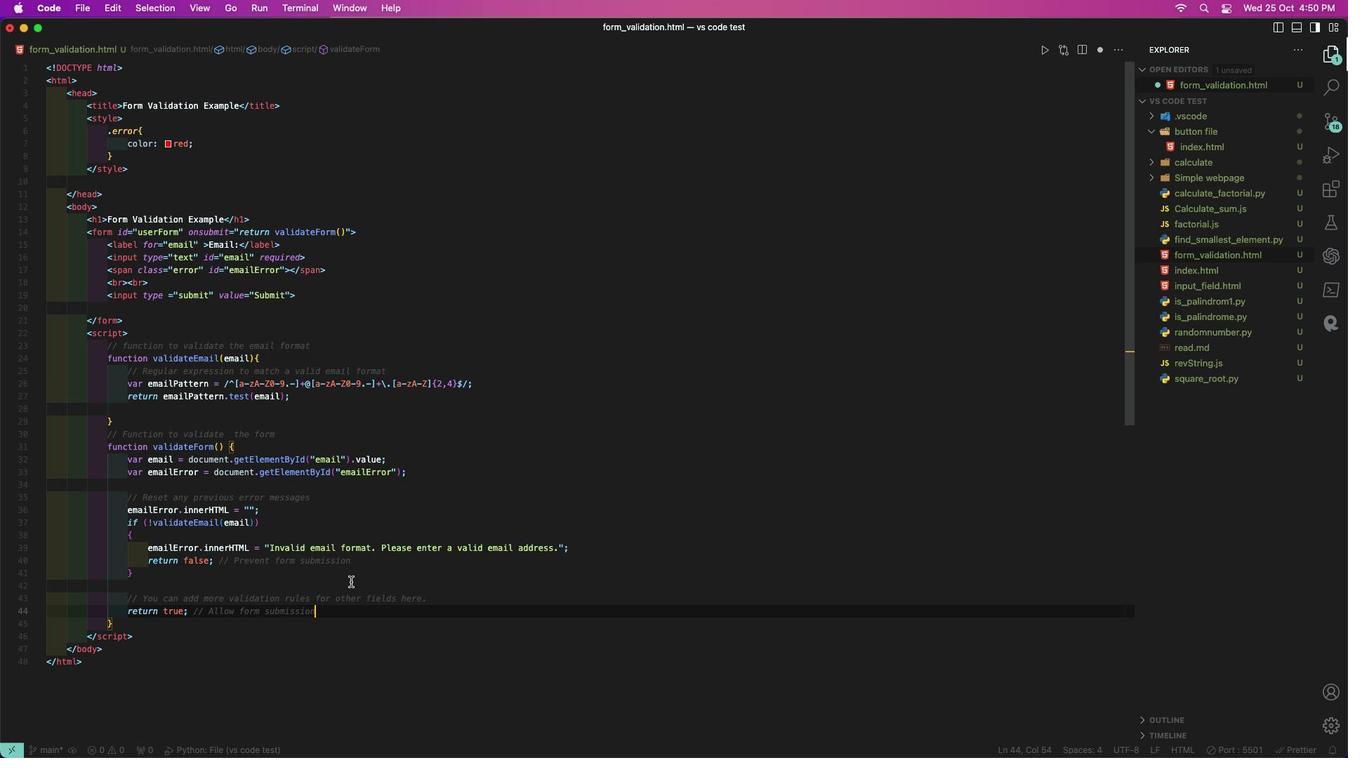 
Action: Mouse scrolled (351, 582) with delta (0, 0)
Screenshot: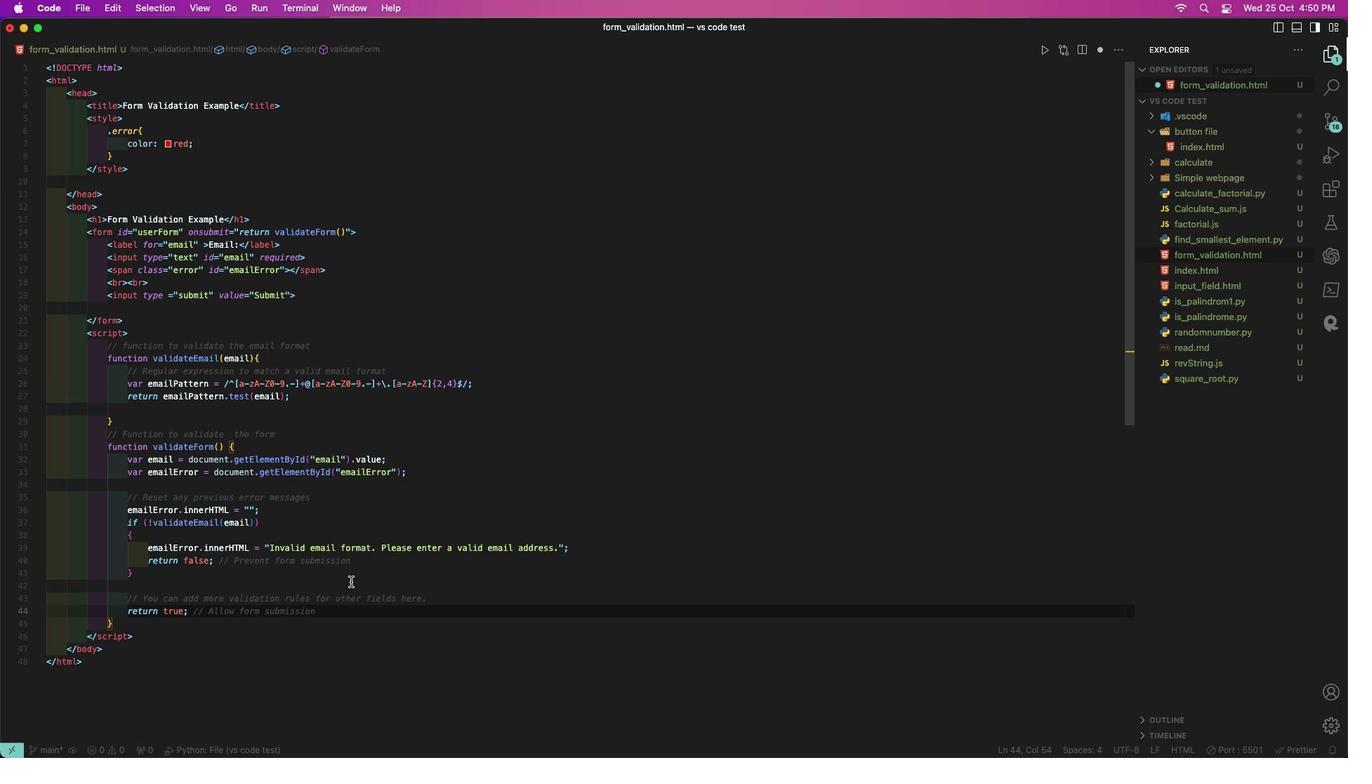 
Action: Mouse scrolled (351, 582) with delta (0, 0)
Screenshot: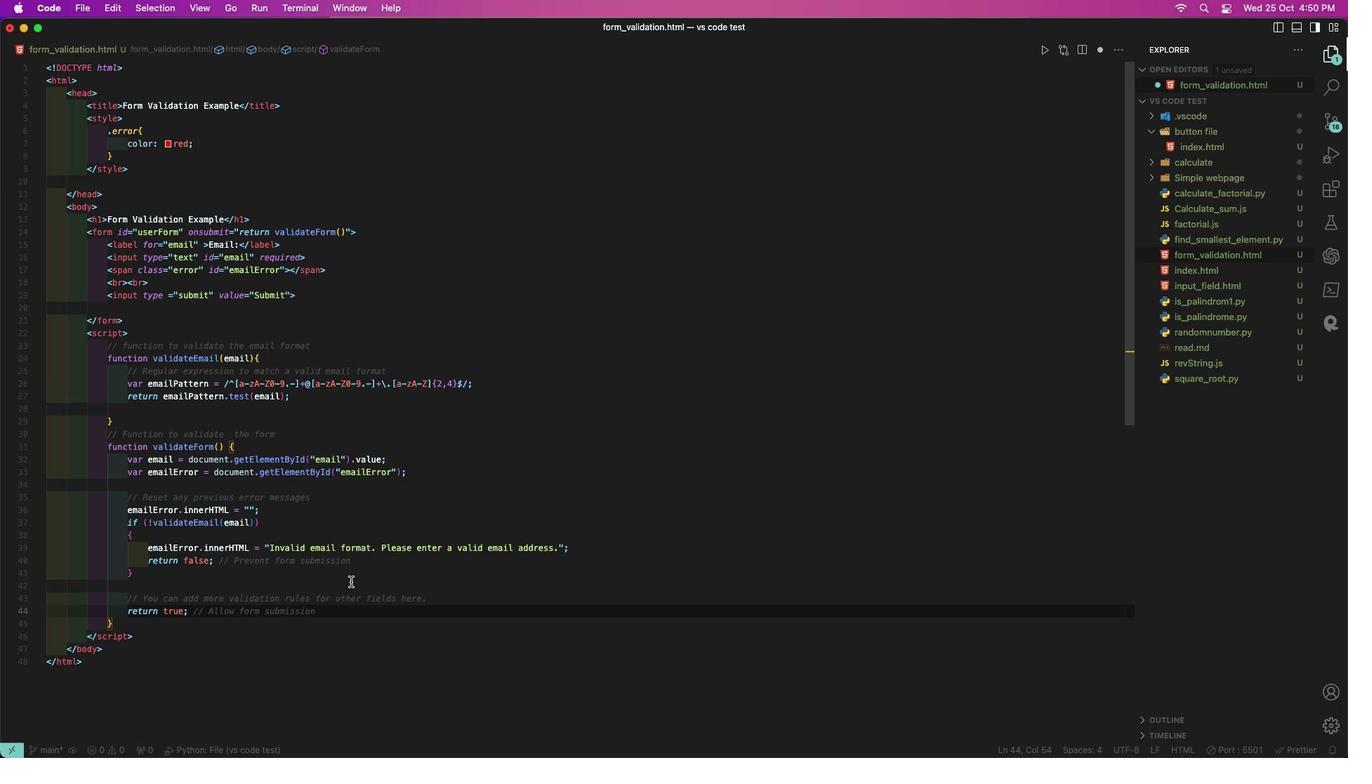 
Action: Mouse moved to (351, 618)
Screenshot: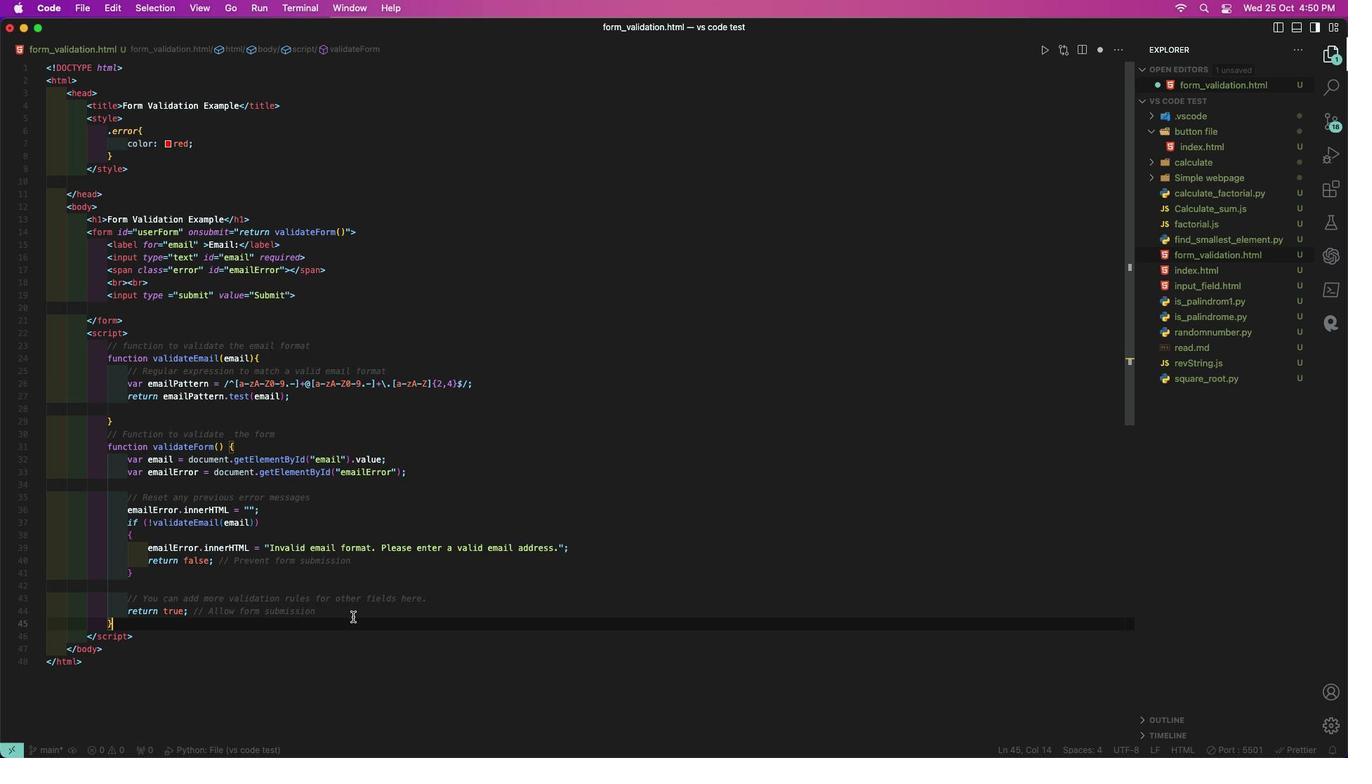 
Action: Mouse pressed left at (351, 618)
Screenshot: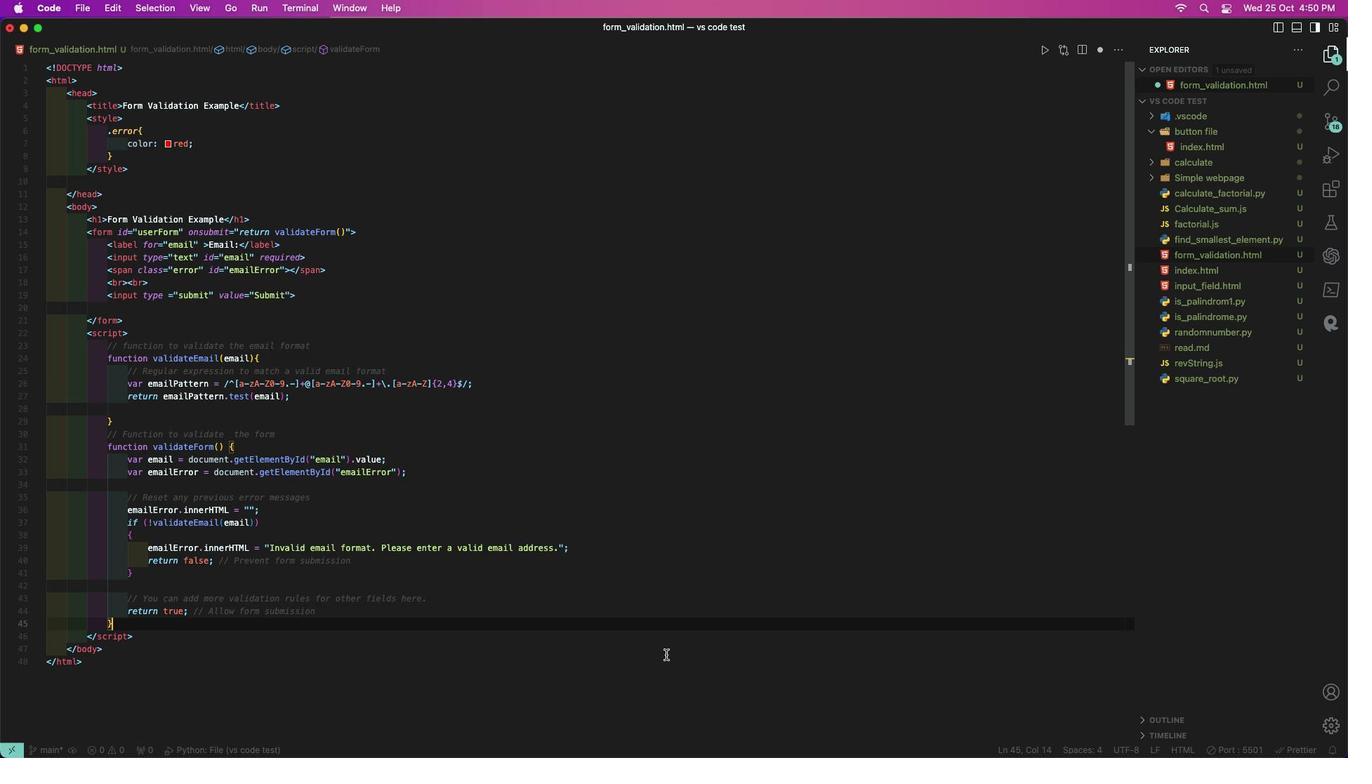 
Action: Mouse moved to (1233, 747)
Screenshot: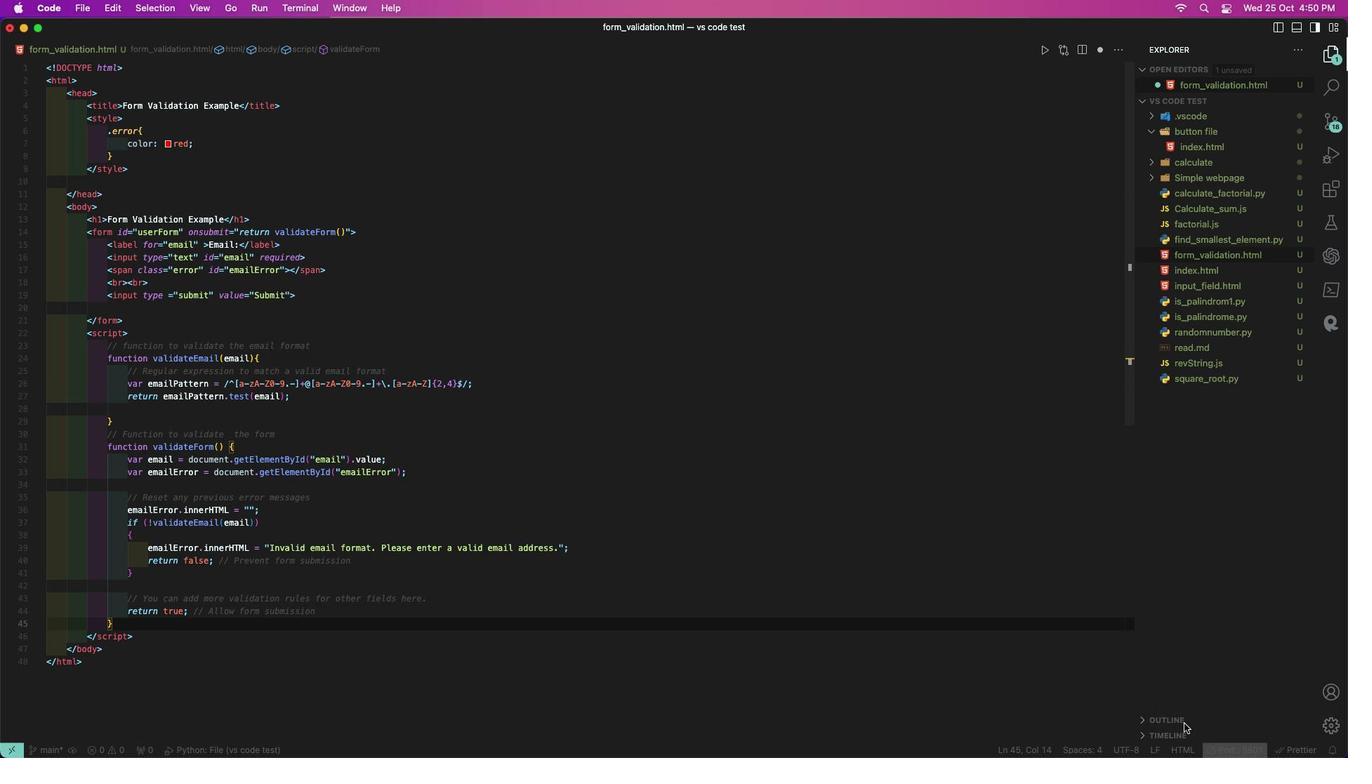 
Action: Mouse pressed left at (1233, 747)
Screenshot: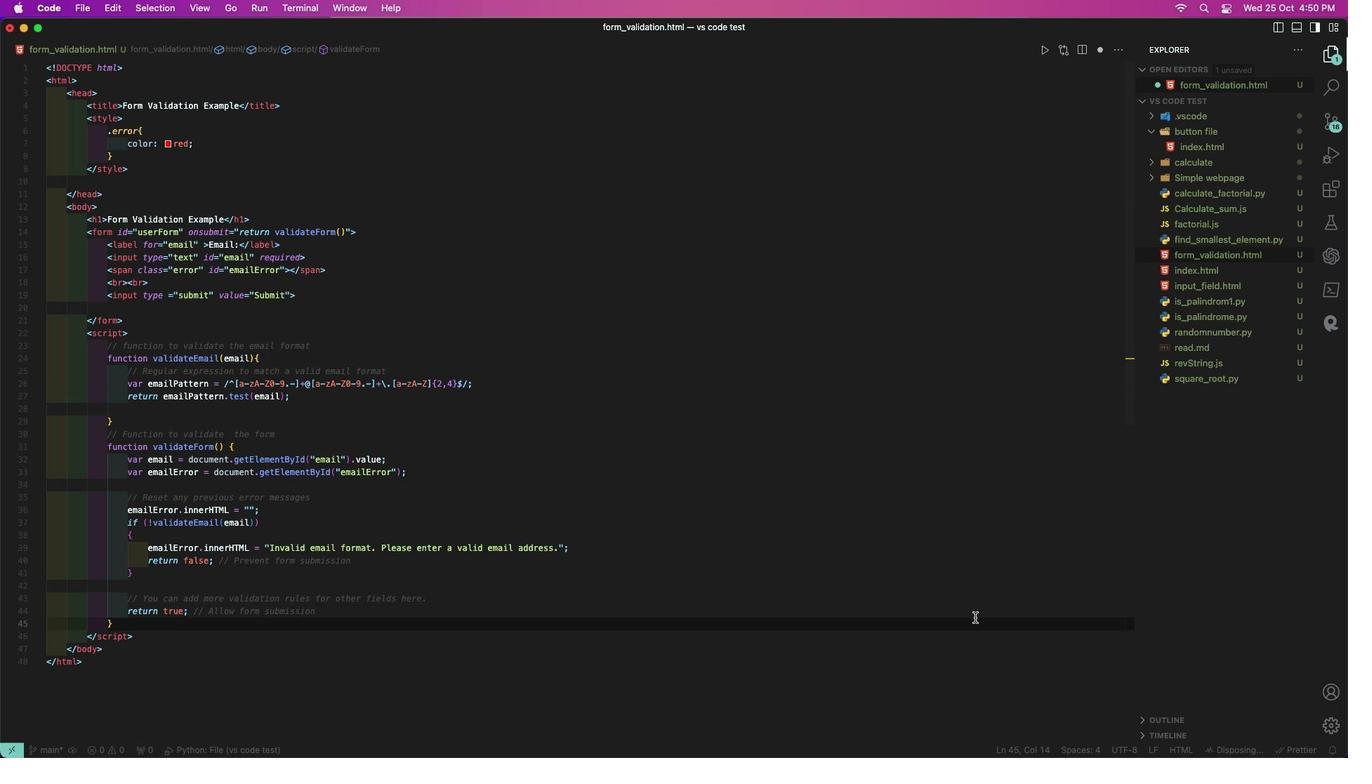 
Action: Mouse moved to (1253, 749)
Screenshot: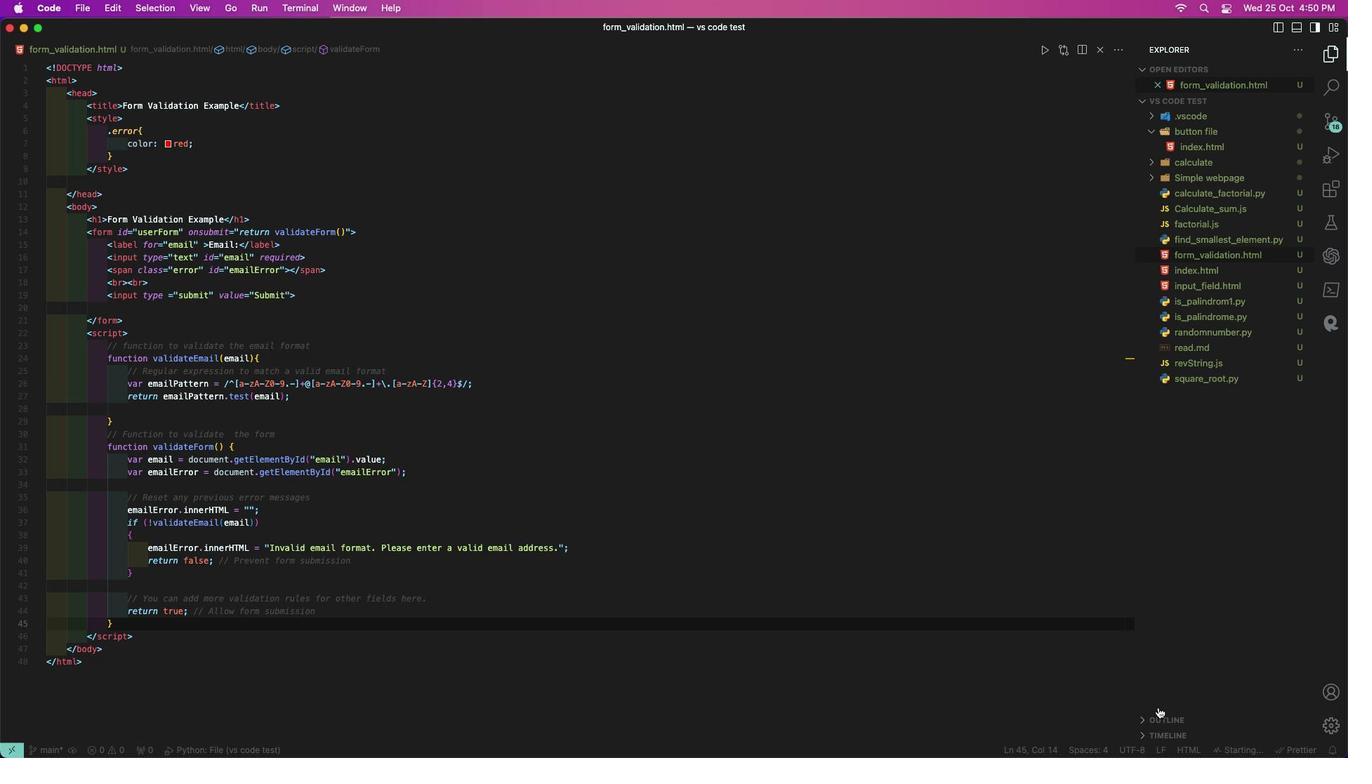 
Action: Mouse pressed left at (1253, 749)
Screenshot: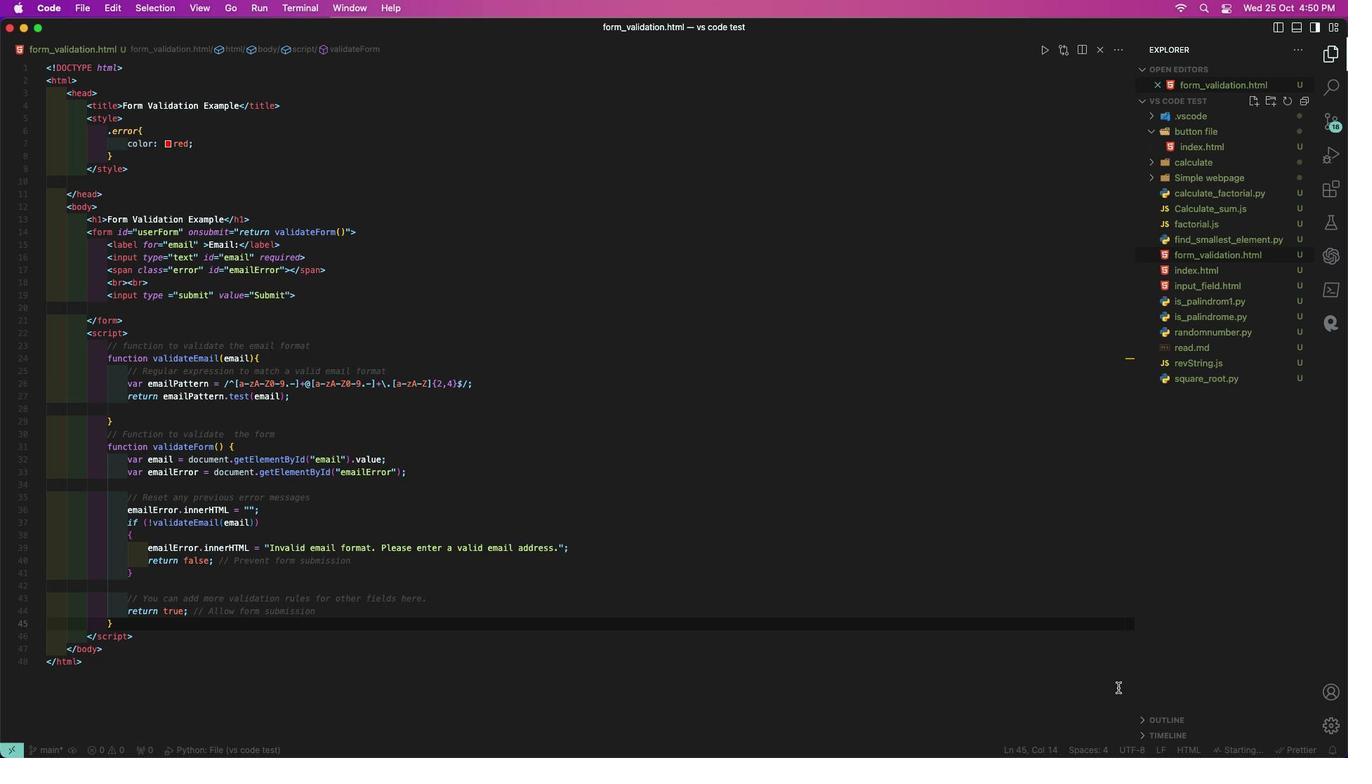 
Action: Mouse moved to (389, 226)
Screenshot: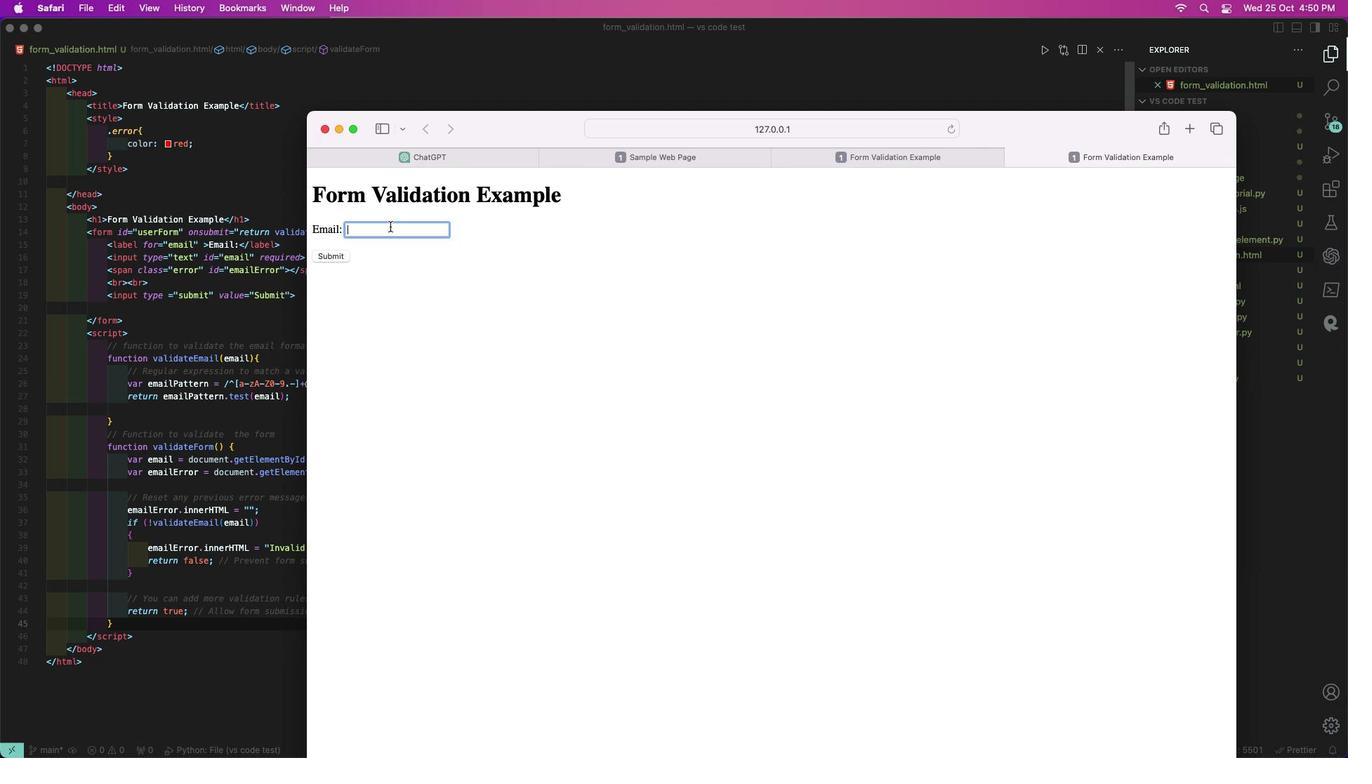 
Action: Mouse pressed left at (389, 226)
Screenshot: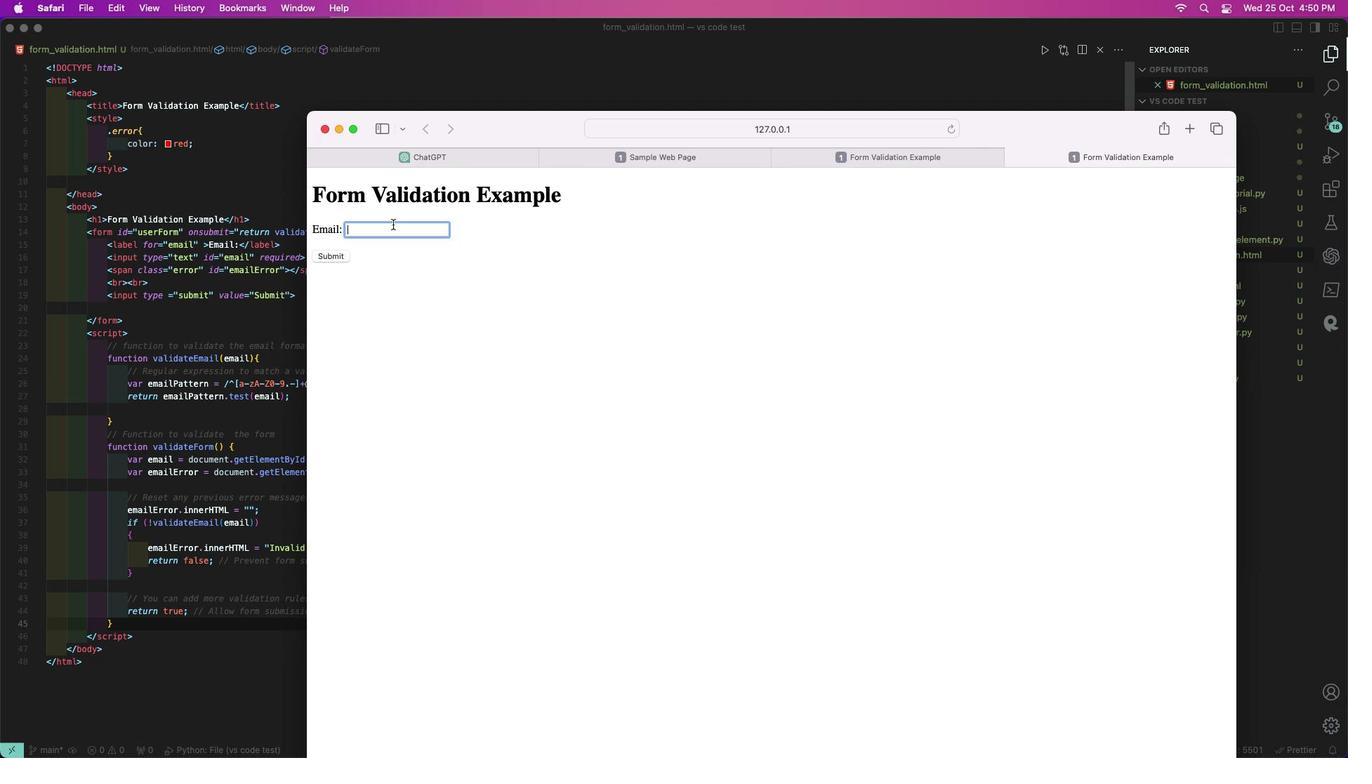 
Action: Mouse moved to (392, 224)
Screenshot: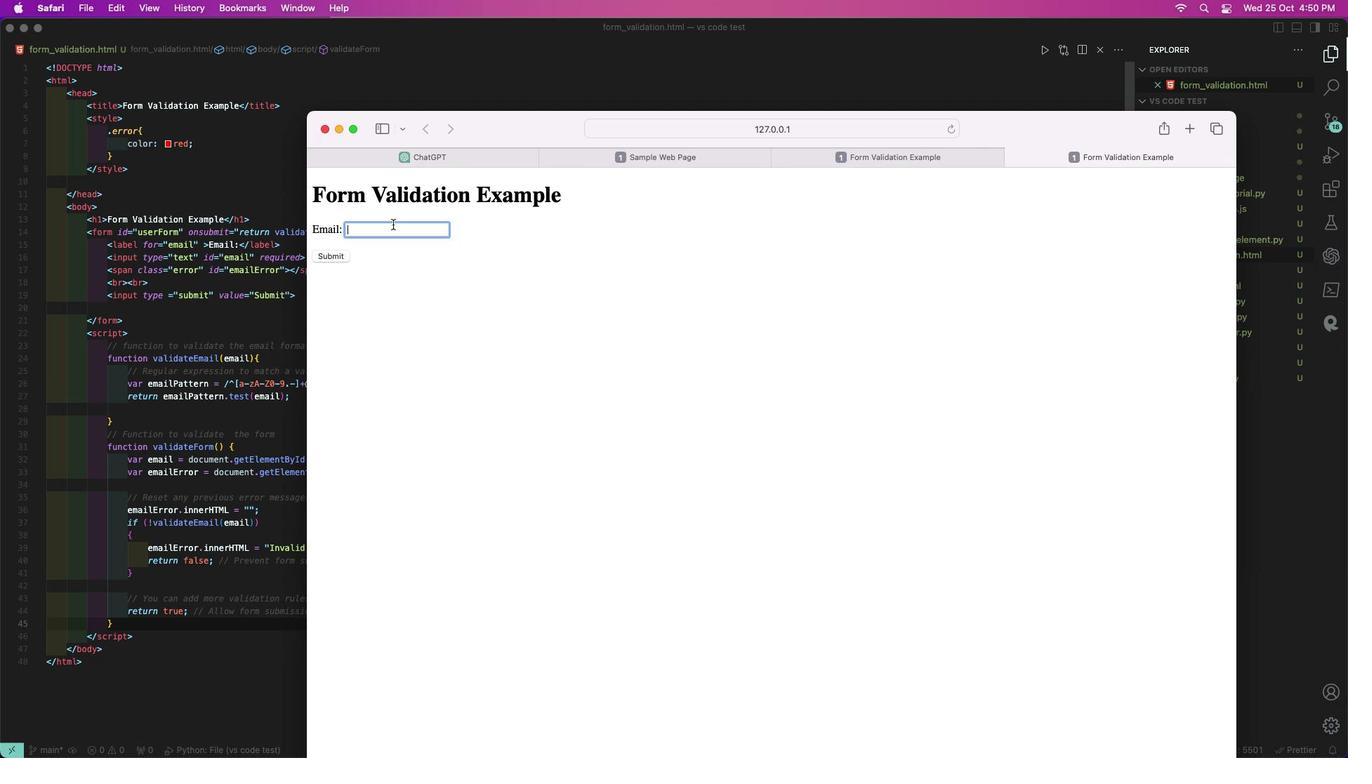 
Action: Key pressed 's''h''i''v''a''m'Key.enterKey.shift_r'@''g''m'Key.enter'a''i''l''.''c''o''m'Key.enter
Screenshot: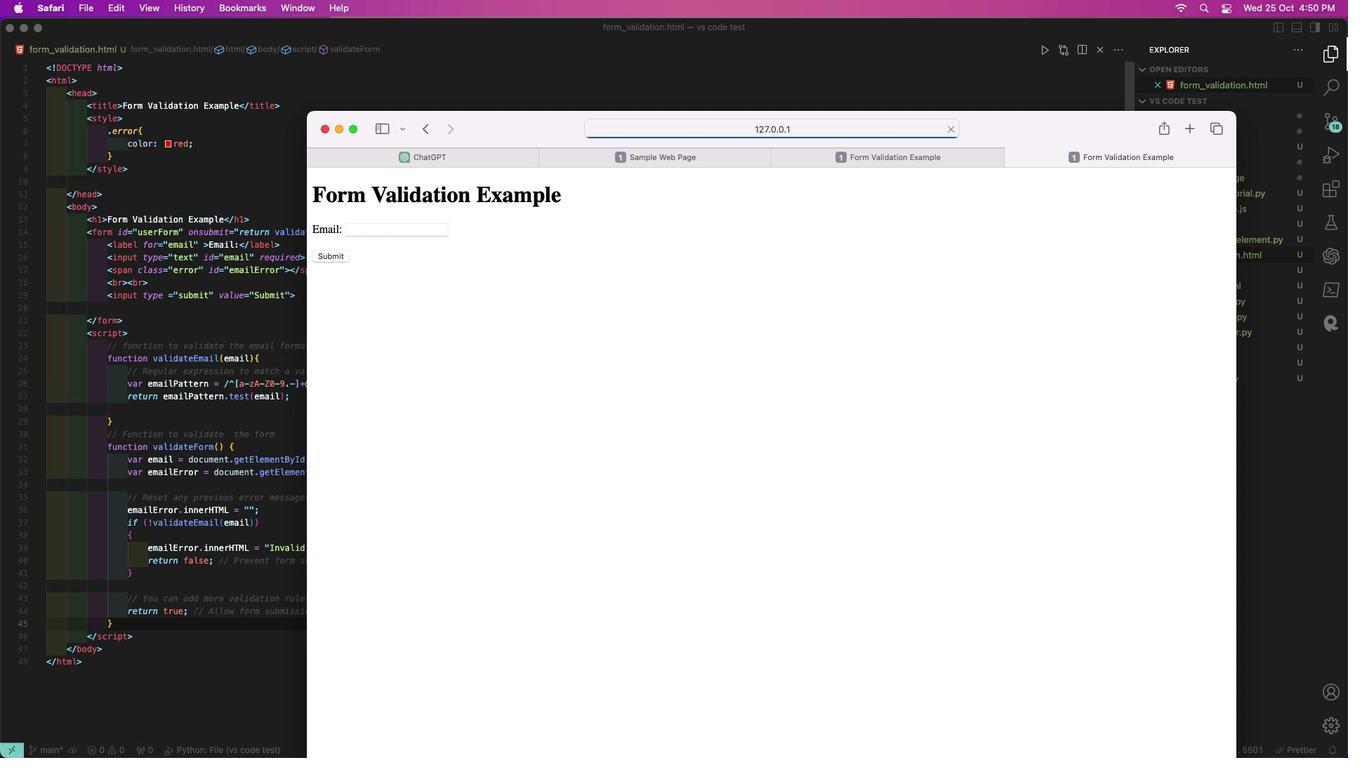 
